 Task: Find connections with filter location Kawardha with filter topic #Advertisingandmarketingwith filter profile language English with filter current company BYJU'S with filter school IIMT Group of Colleges with filter industry Chemical Manufacturing with filter service category Product Marketing with filter keywords title Quality Control
Action: Mouse moved to (152, 225)
Screenshot: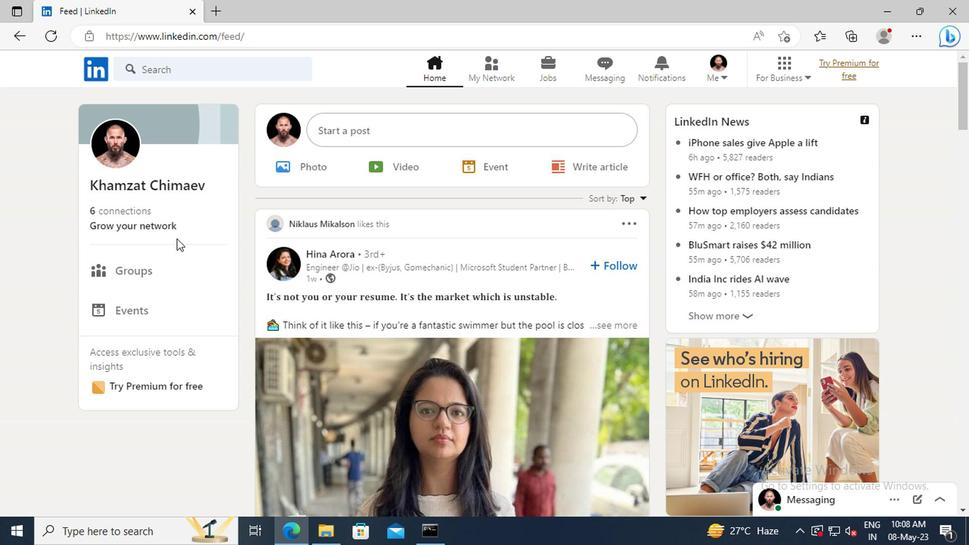 
Action: Mouse pressed left at (152, 225)
Screenshot: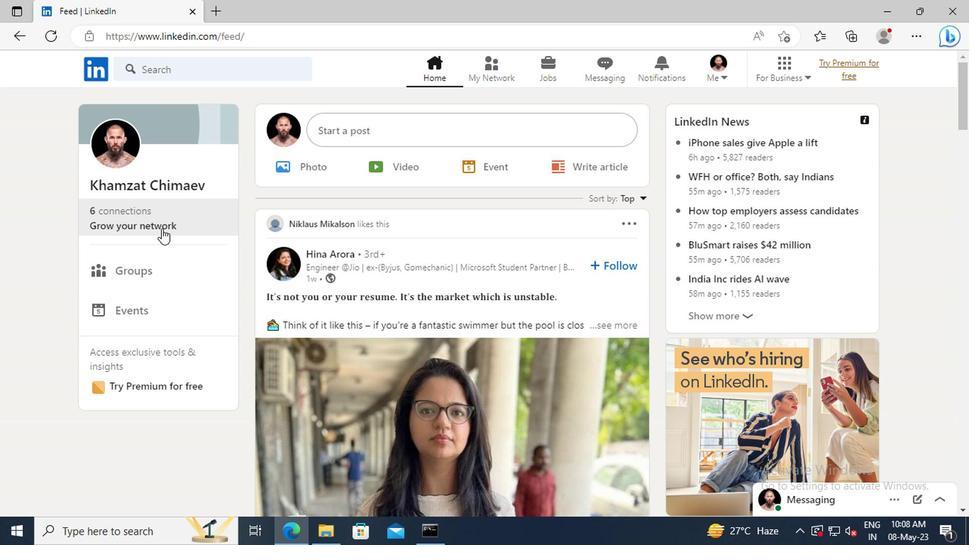 
Action: Mouse moved to (151, 152)
Screenshot: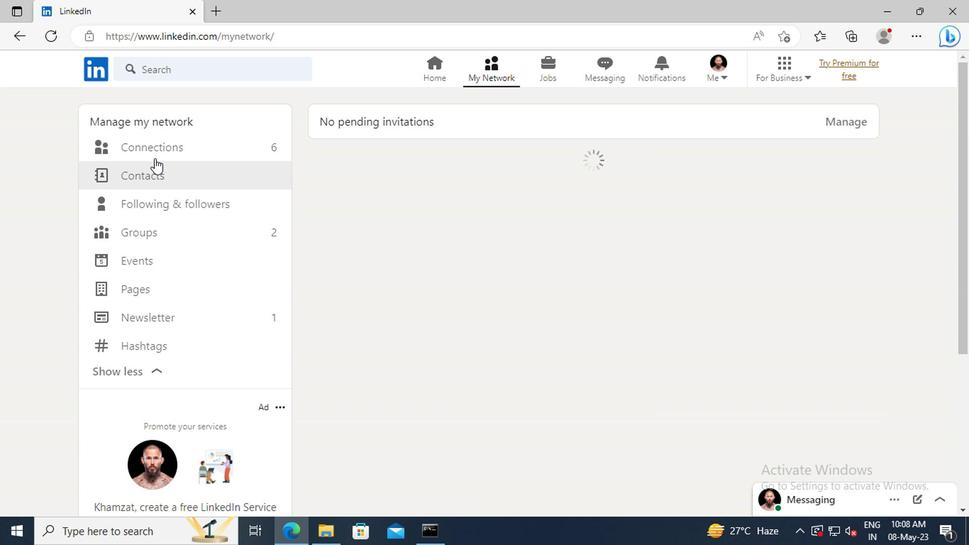 
Action: Mouse pressed left at (151, 152)
Screenshot: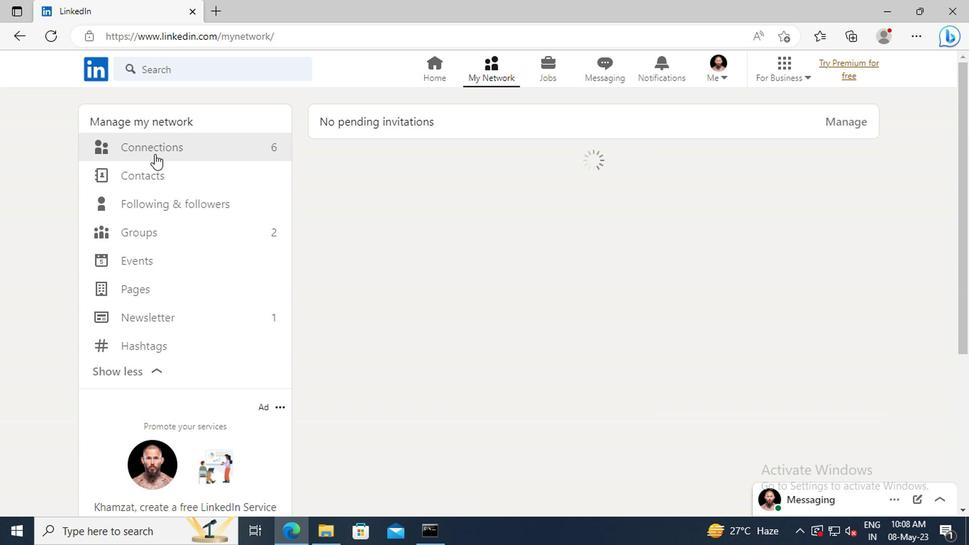 
Action: Mouse moved to (604, 155)
Screenshot: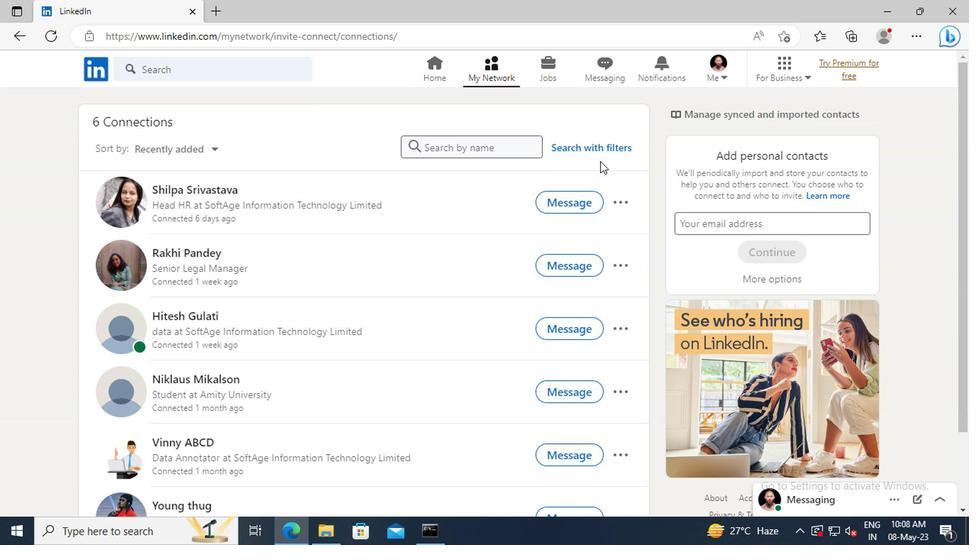 
Action: Mouse pressed left at (604, 155)
Screenshot: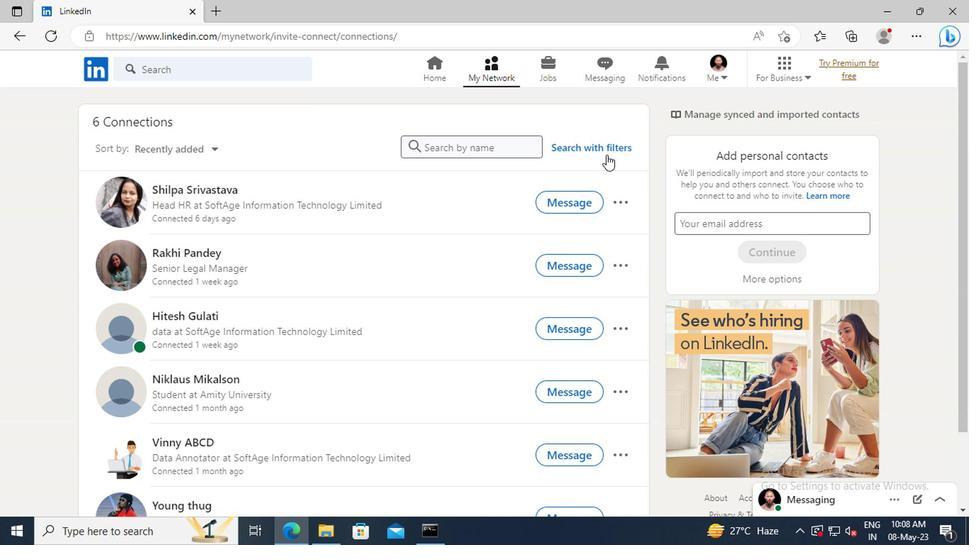 
Action: Mouse moved to (525, 109)
Screenshot: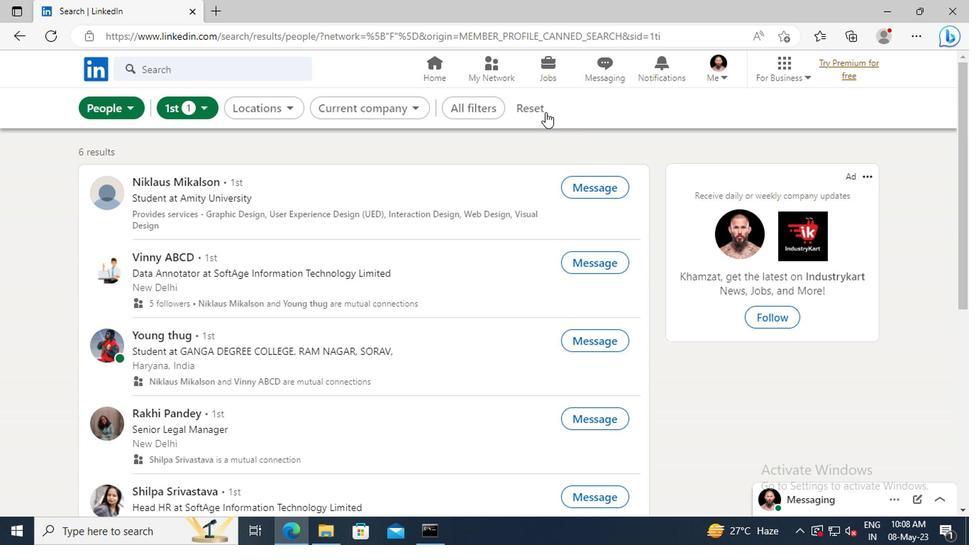 
Action: Mouse pressed left at (525, 109)
Screenshot: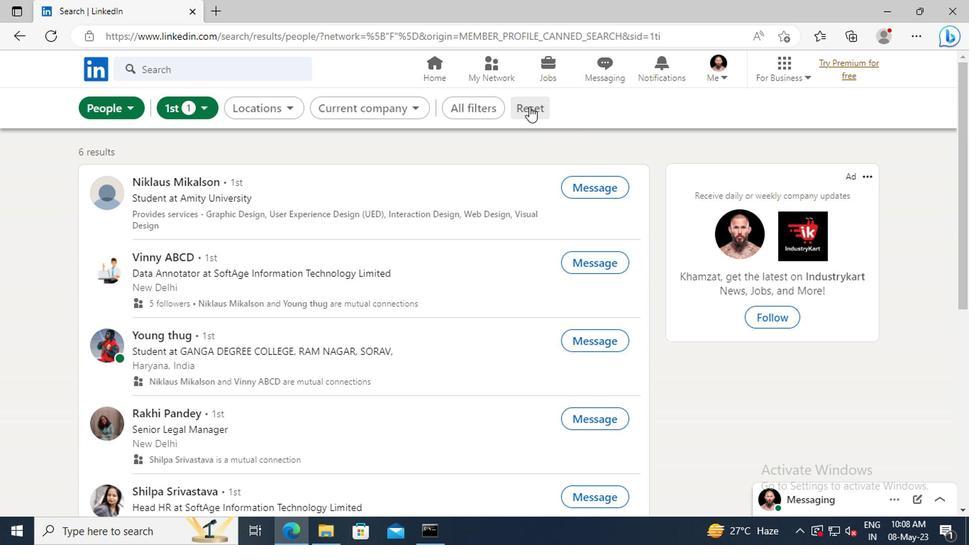 
Action: Mouse moved to (501, 109)
Screenshot: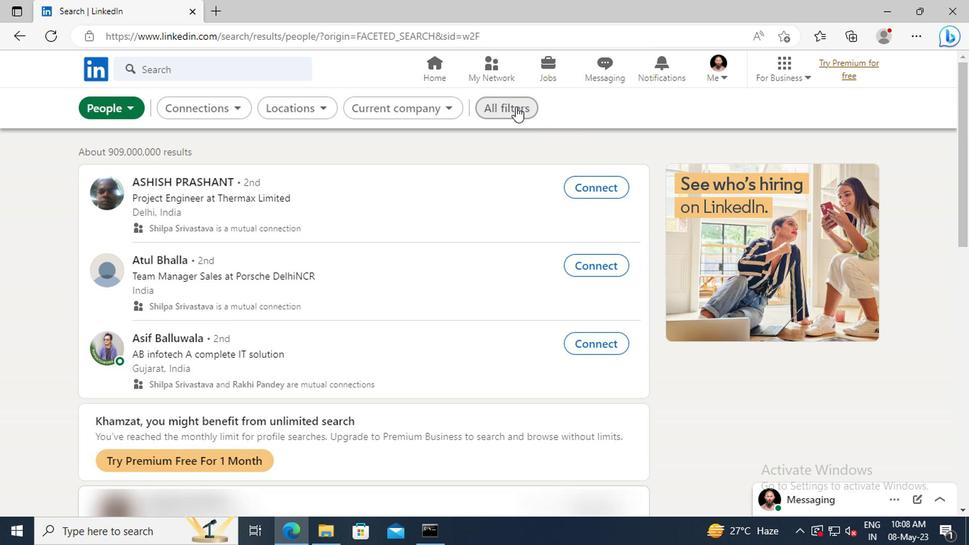 
Action: Mouse pressed left at (501, 109)
Screenshot: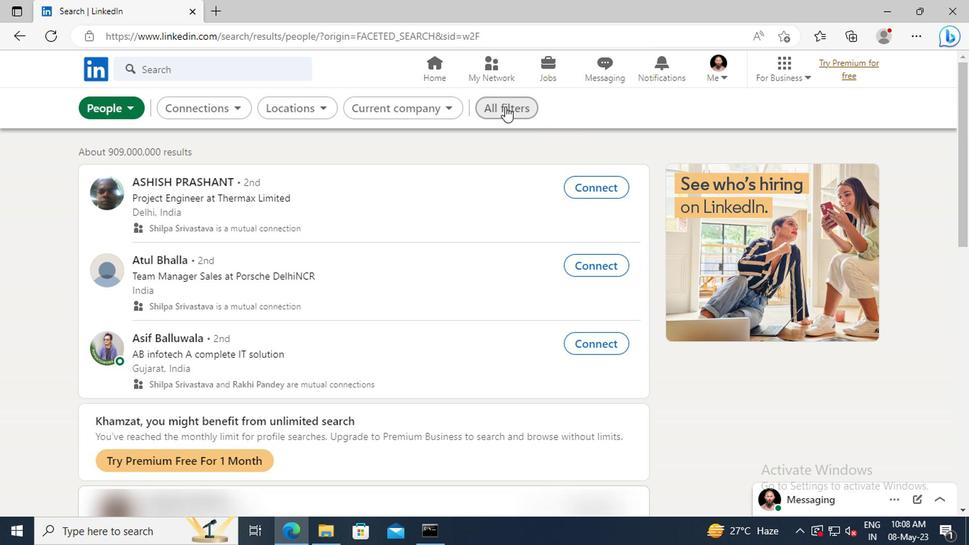 
Action: Mouse moved to (774, 251)
Screenshot: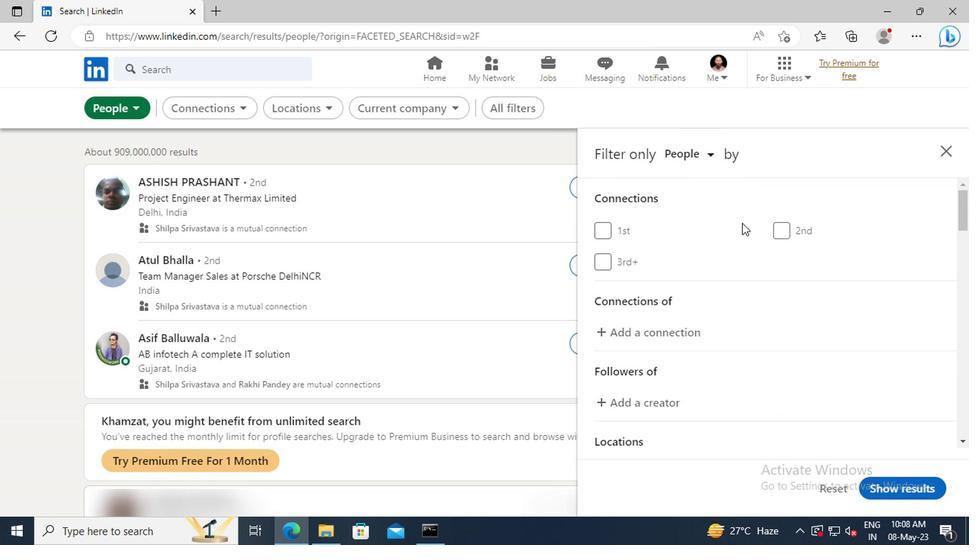 
Action: Mouse scrolled (774, 250) with delta (0, -1)
Screenshot: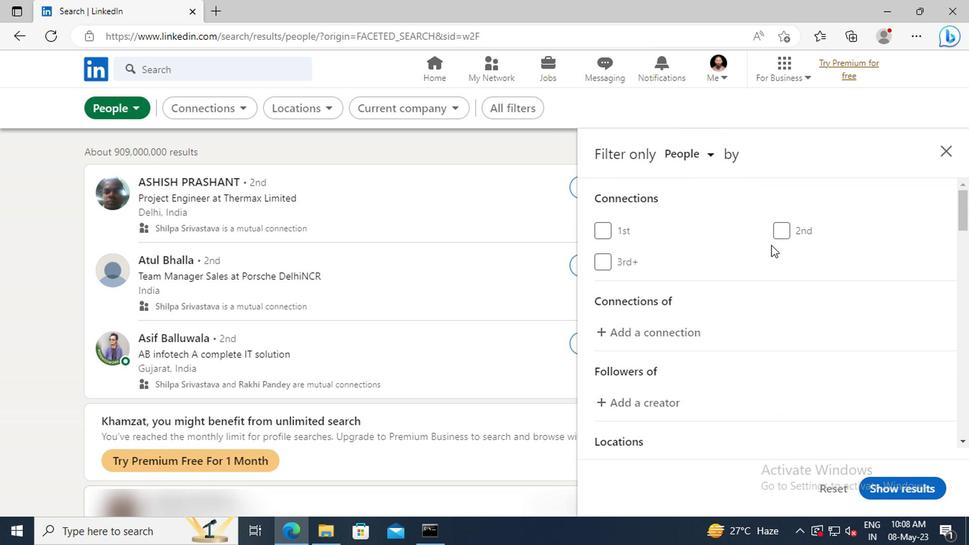 
Action: Mouse scrolled (774, 250) with delta (0, -1)
Screenshot: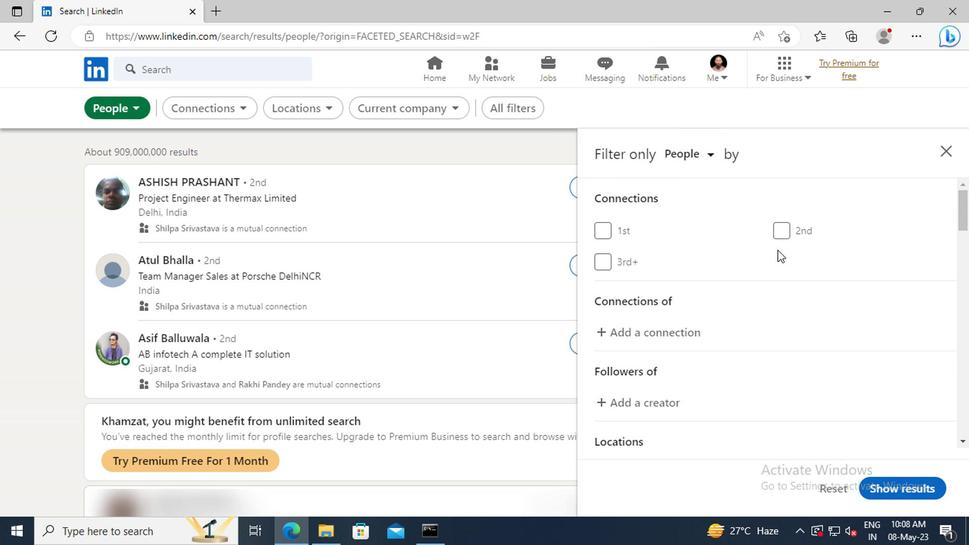 
Action: Mouse moved to (774, 252)
Screenshot: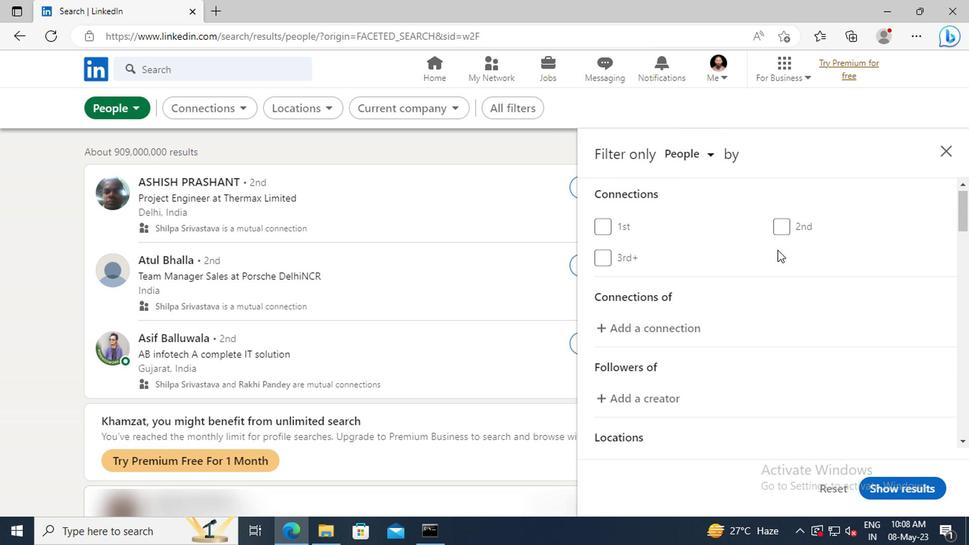 
Action: Mouse scrolled (774, 251) with delta (0, 0)
Screenshot: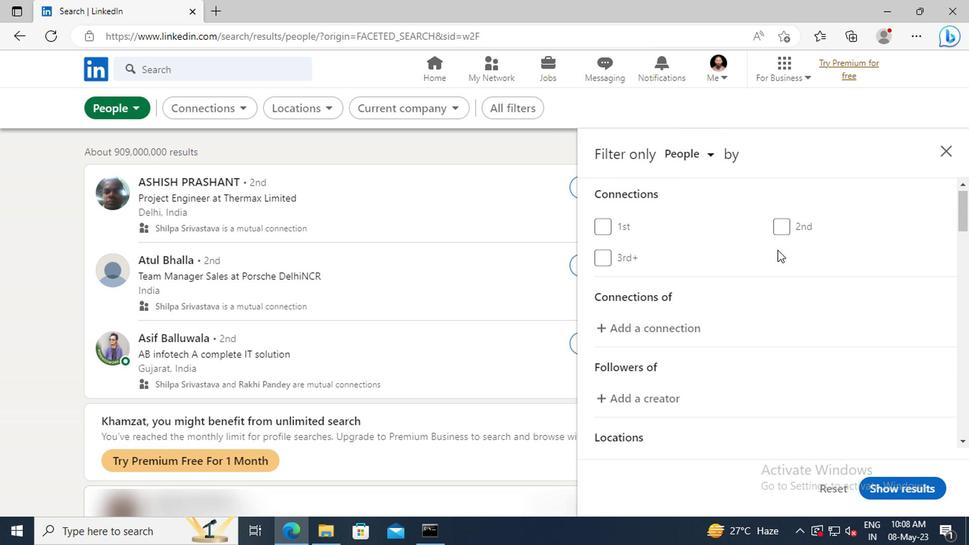 
Action: Mouse scrolled (774, 251) with delta (0, 0)
Screenshot: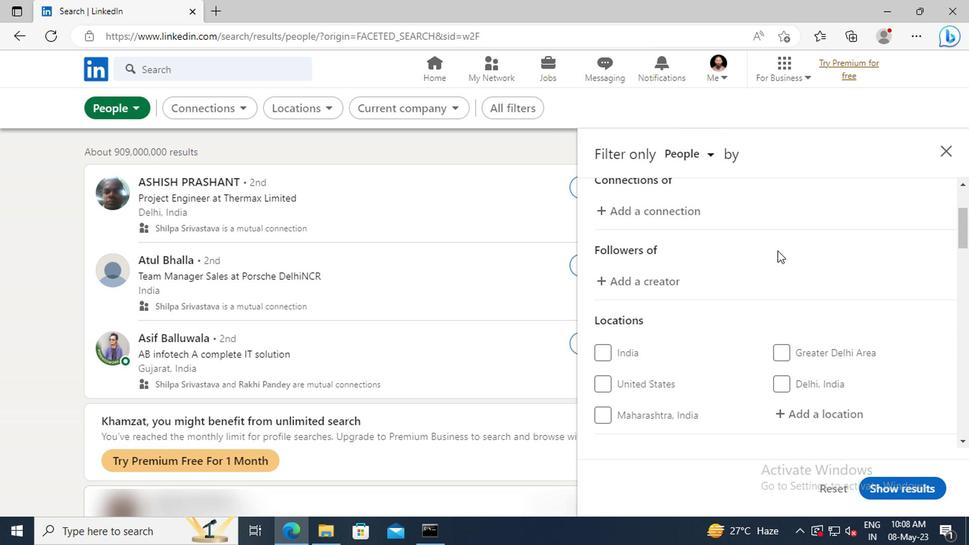 
Action: Mouse scrolled (774, 251) with delta (0, 0)
Screenshot: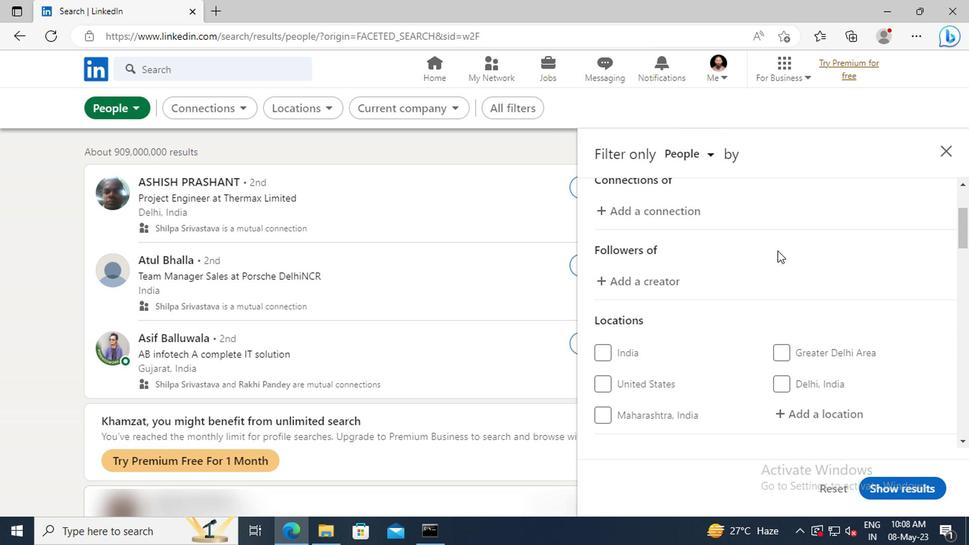 
Action: Mouse scrolled (774, 251) with delta (0, 0)
Screenshot: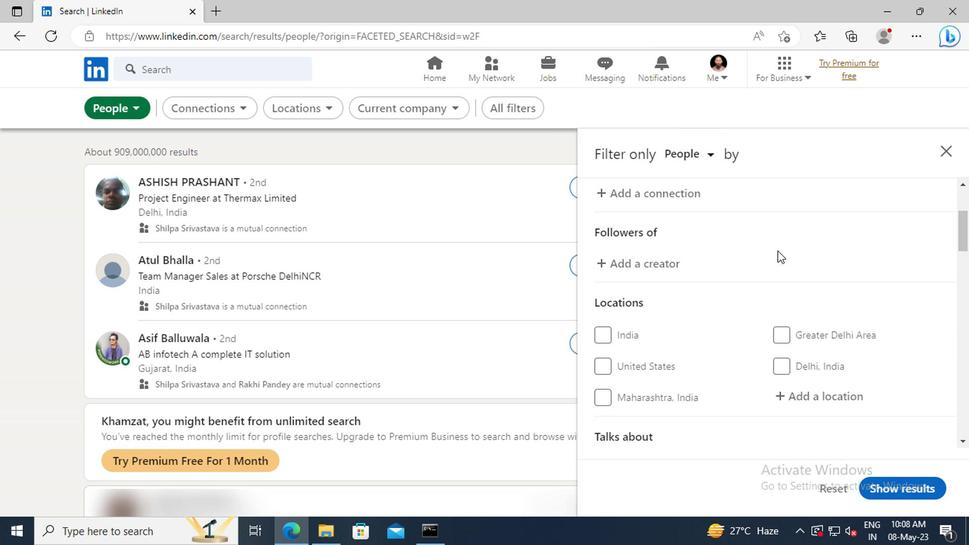 
Action: Mouse moved to (786, 294)
Screenshot: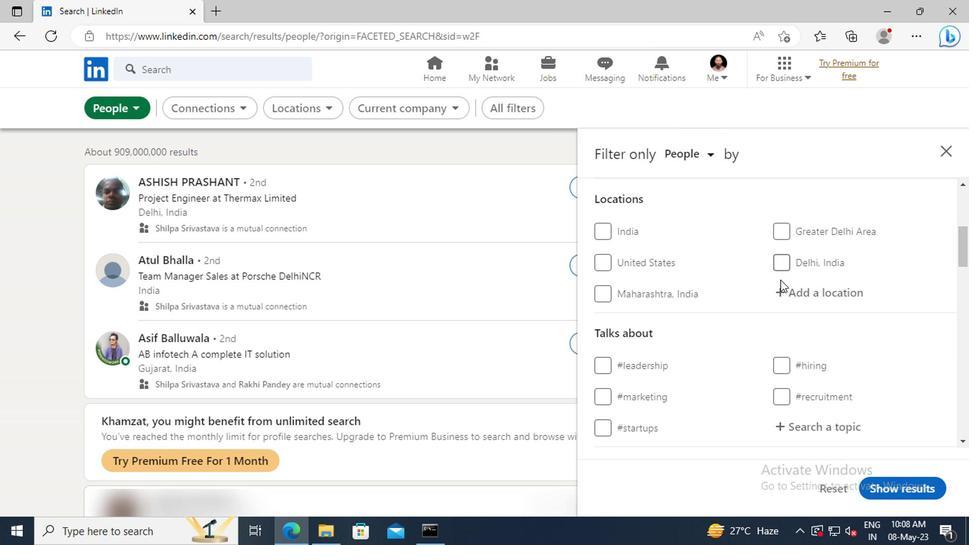 
Action: Mouse pressed left at (786, 294)
Screenshot: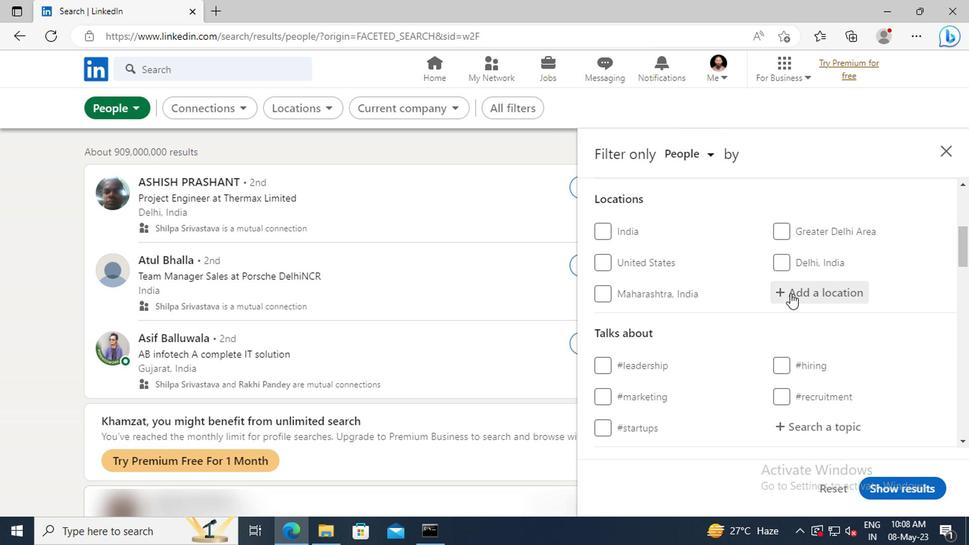 
Action: Key pressed <Key.shift>KAWARDHA
Screenshot: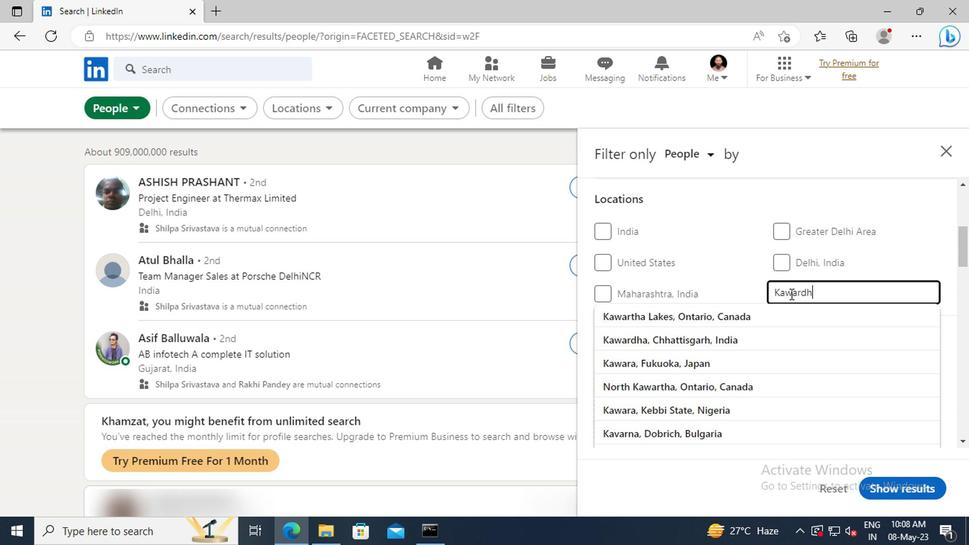 
Action: Mouse moved to (793, 311)
Screenshot: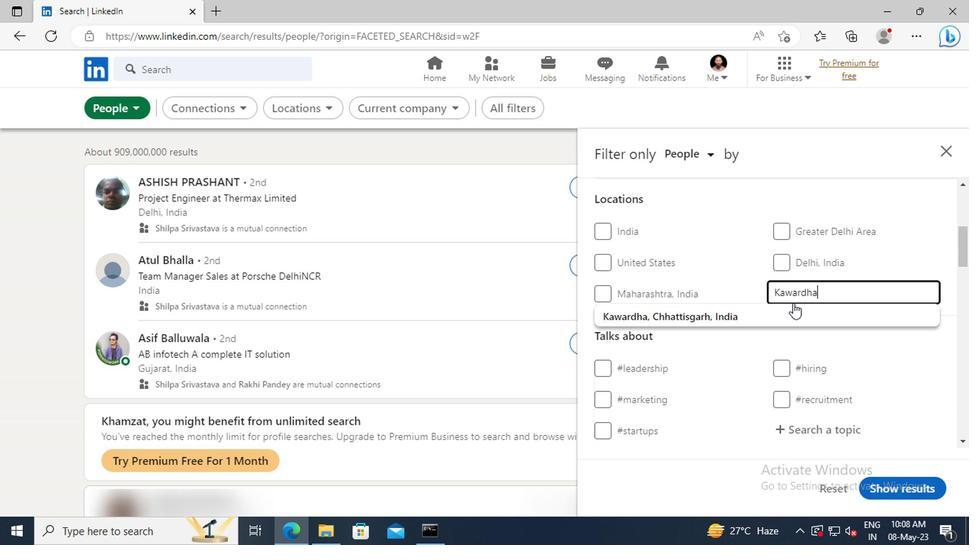 
Action: Mouse pressed left at (793, 311)
Screenshot: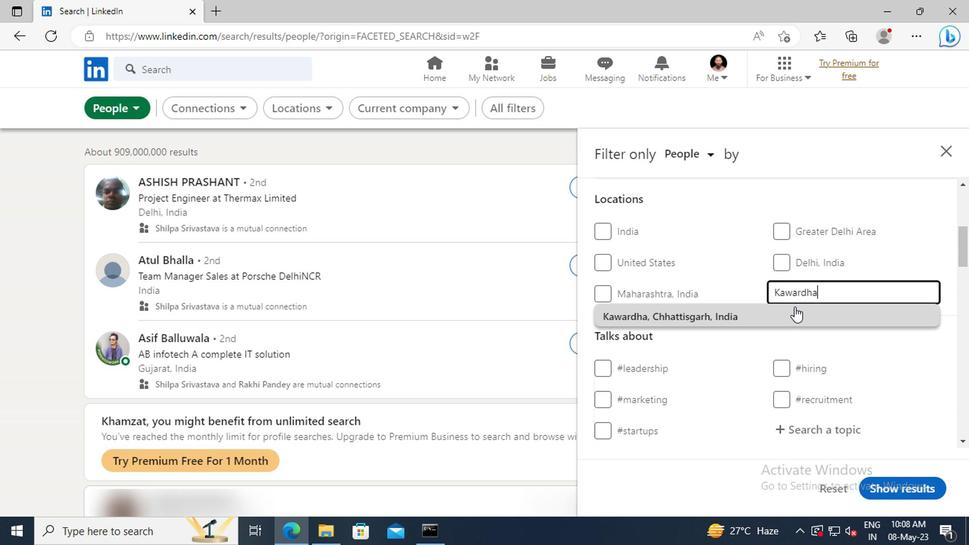 
Action: Mouse scrolled (793, 311) with delta (0, 0)
Screenshot: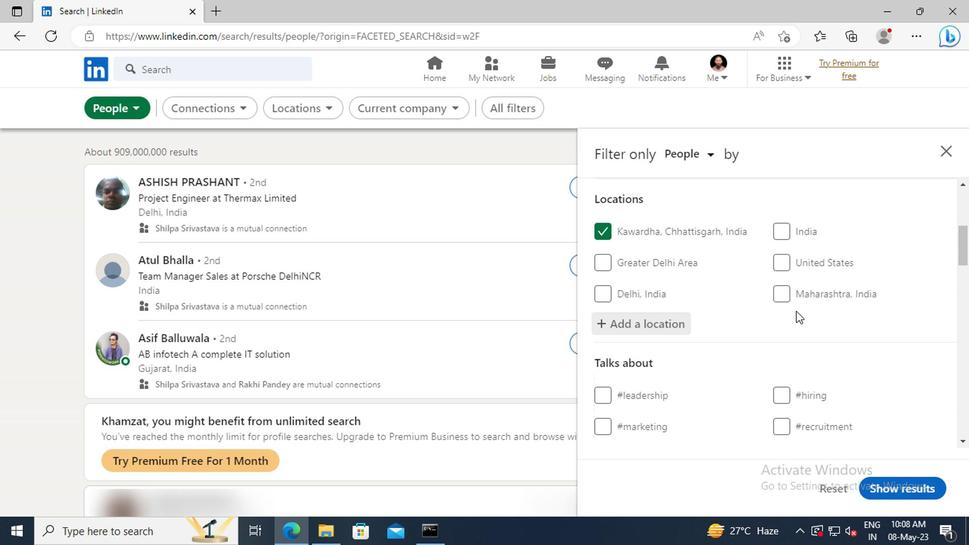 
Action: Mouse moved to (793, 312)
Screenshot: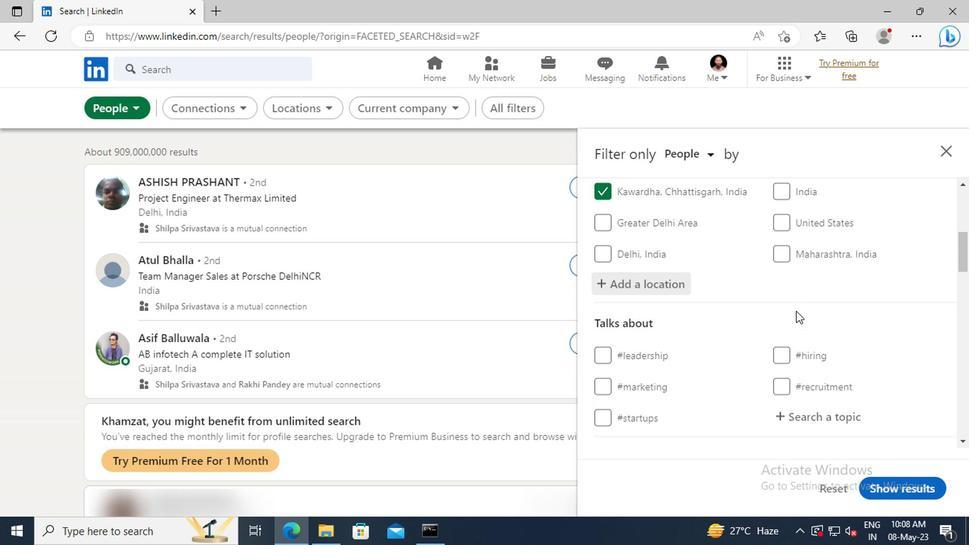 
Action: Mouse scrolled (793, 311) with delta (0, -1)
Screenshot: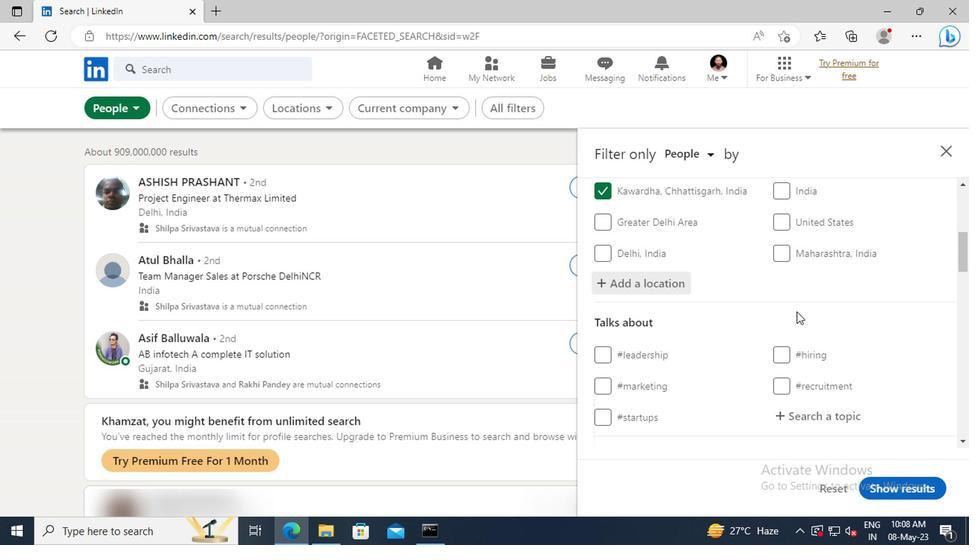 
Action: Mouse scrolled (793, 311) with delta (0, -1)
Screenshot: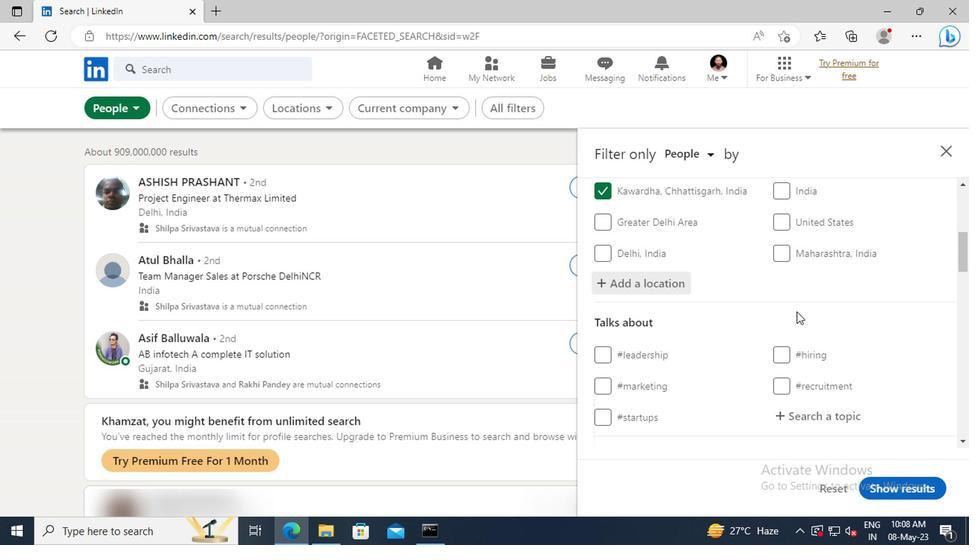 
Action: Mouse moved to (800, 334)
Screenshot: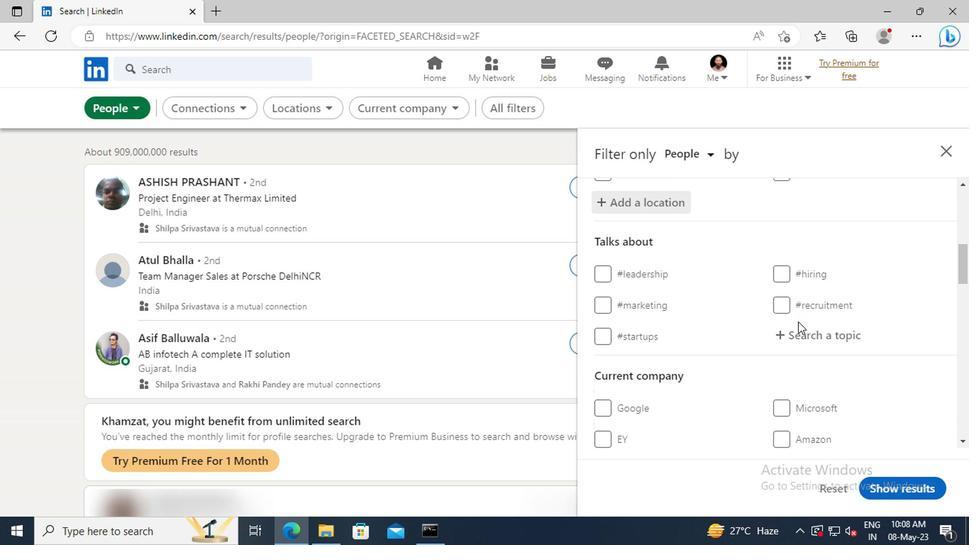 
Action: Mouse pressed left at (800, 334)
Screenshot: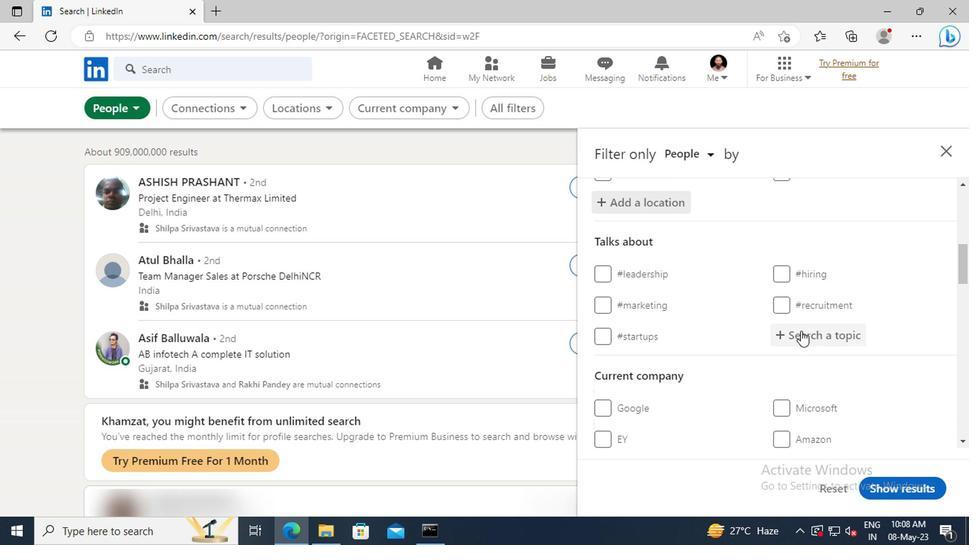 
Action: Key pressed <Key.shift>AD
Screenshot: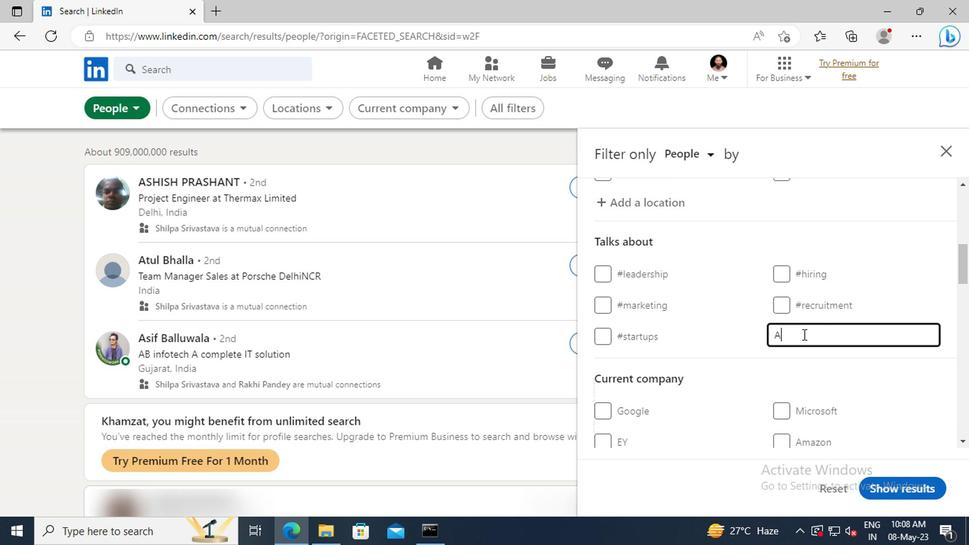 
Action: Mouse moved to (799, 336)
Screenshot: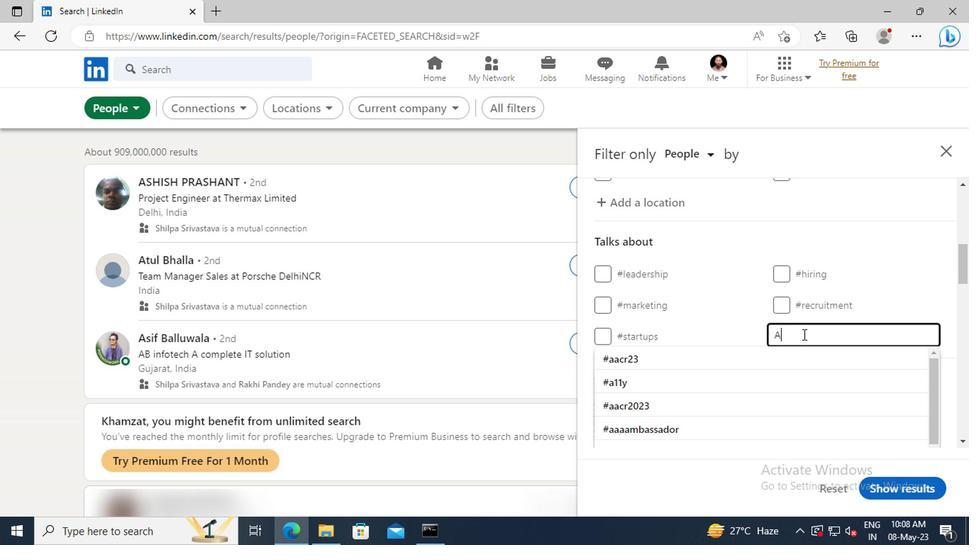 
Action: Key pressed VERTISINGAND
Screenshot: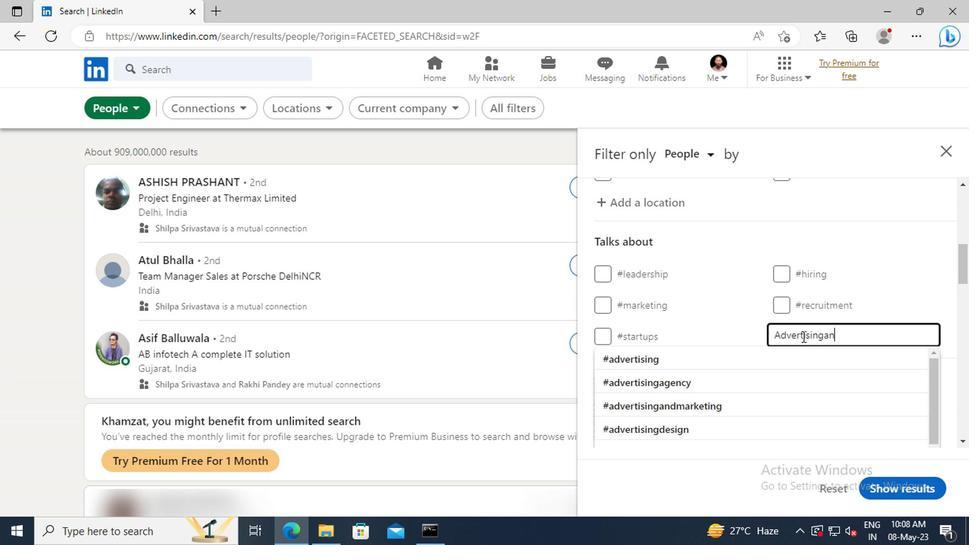 
Action: Mouse moved to (796, 359)
Screenshot: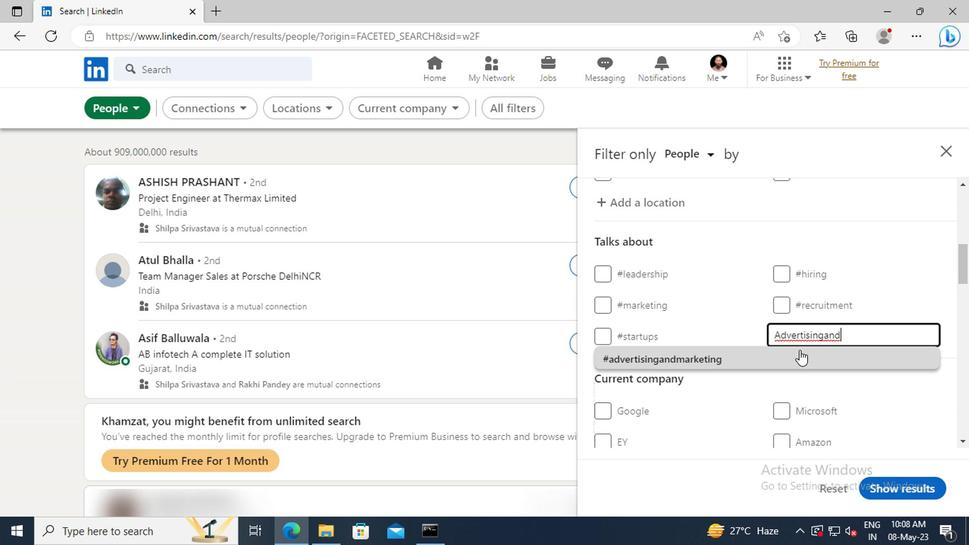 
Action: Mouse pressed left at (796, 359)
Screenshot: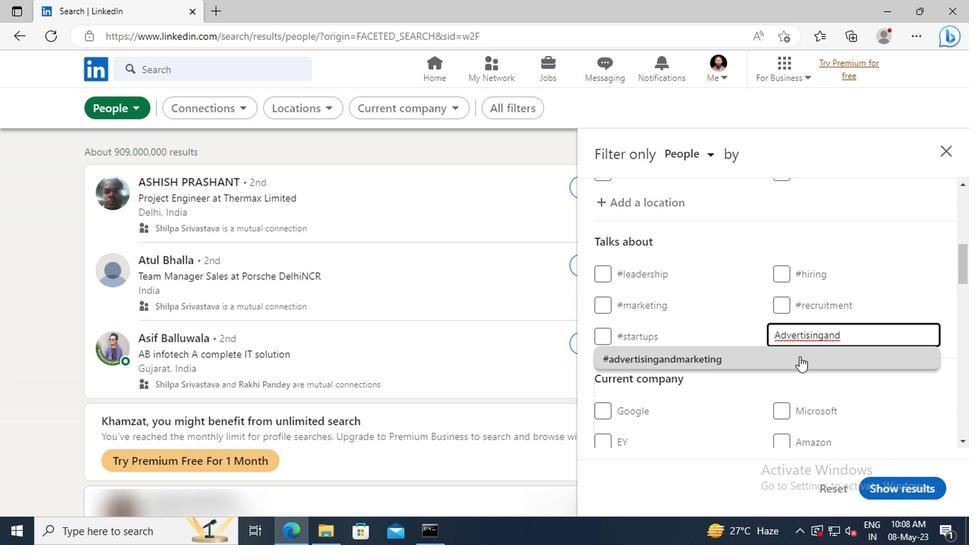 
Action: Mouse moved to (796, 359)
Screenshot: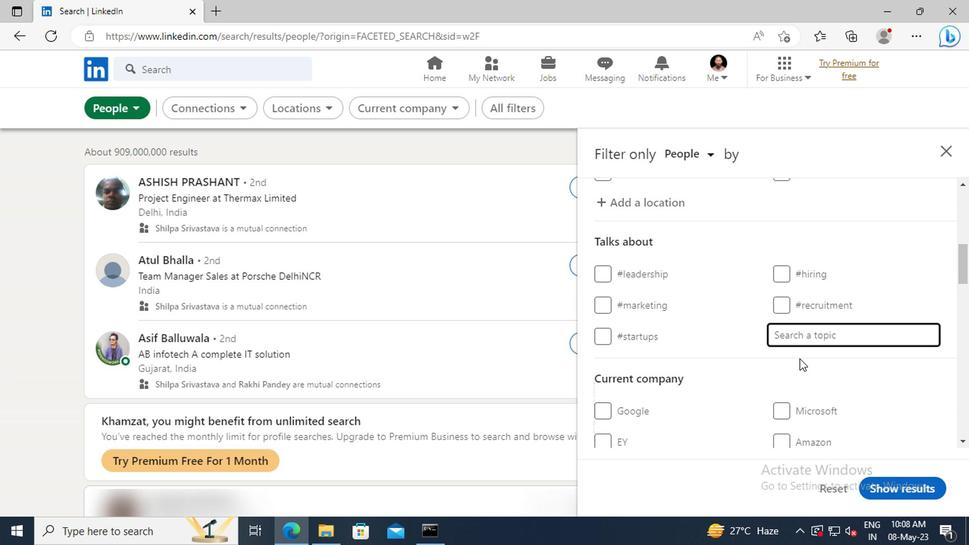 
Action: Mouse scrolled (796, 359) with delta (0, 0)
Screenshot: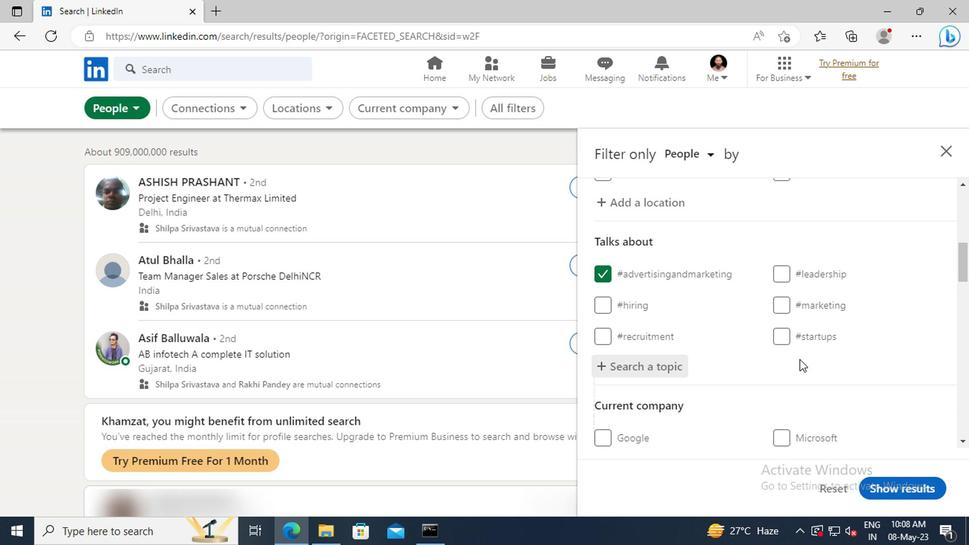 
Action: Mouse scrolled (796, 359) with delta (0, 0)
Screenshot: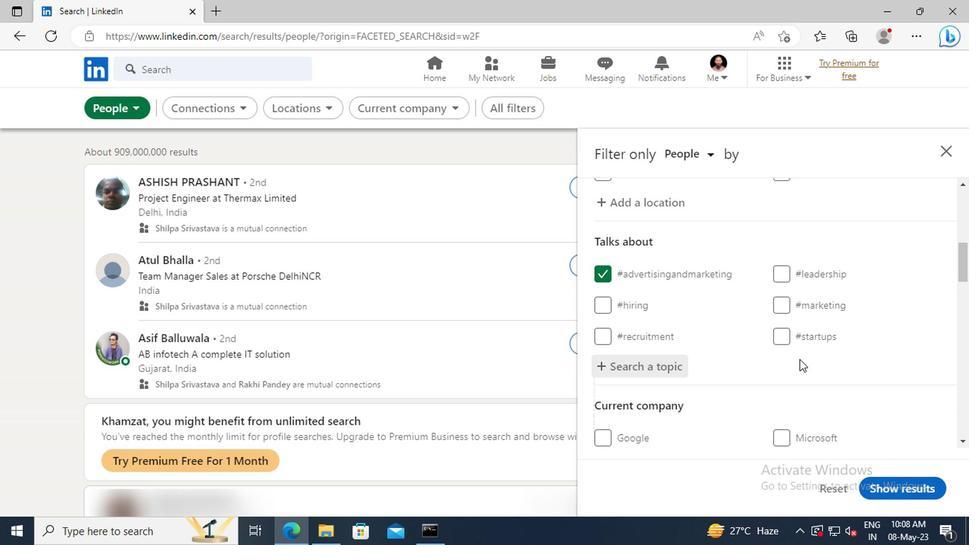 
Action: Mouse moved to (796, 359)
Screenshot: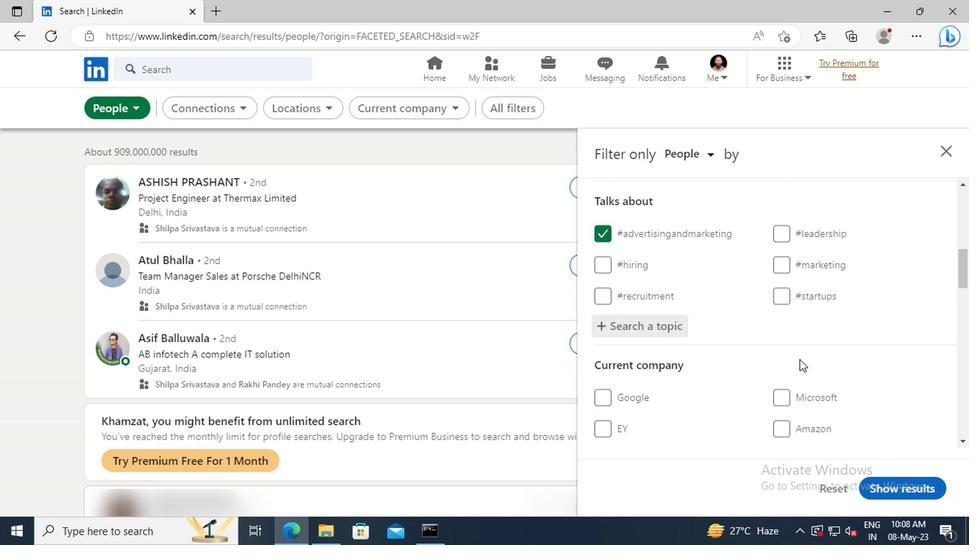 
Action: Mouse scrolled (796, 359) with delta (0, 0)
Screenshot: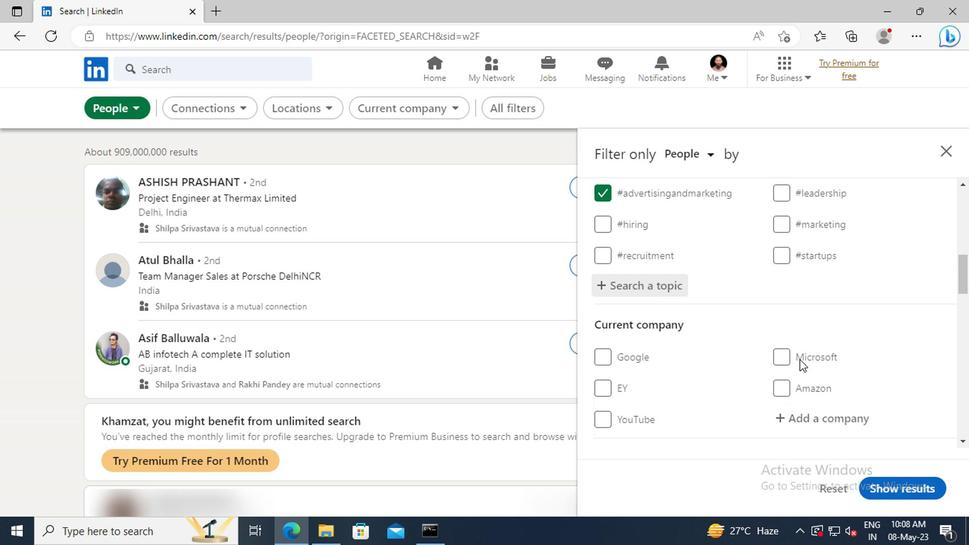 
Action: Mouse scrolled (796, 359) with delta (0, 0)
Screenshot: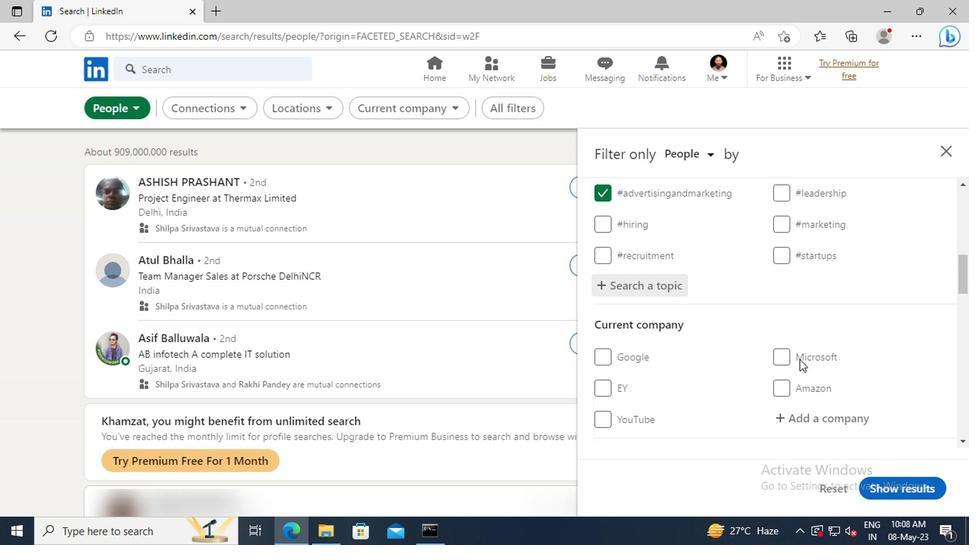 
Action: Mouse scrolled (796, 359) with delta (0, 0)
Screenshot: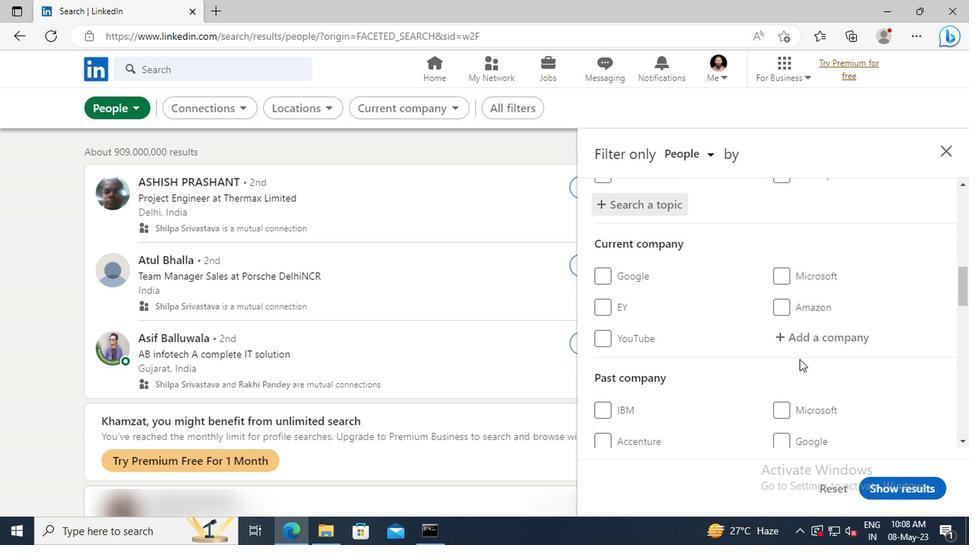 
Action: Mouse scrolled (796, 359) with delta (0, 0)
Screenshot: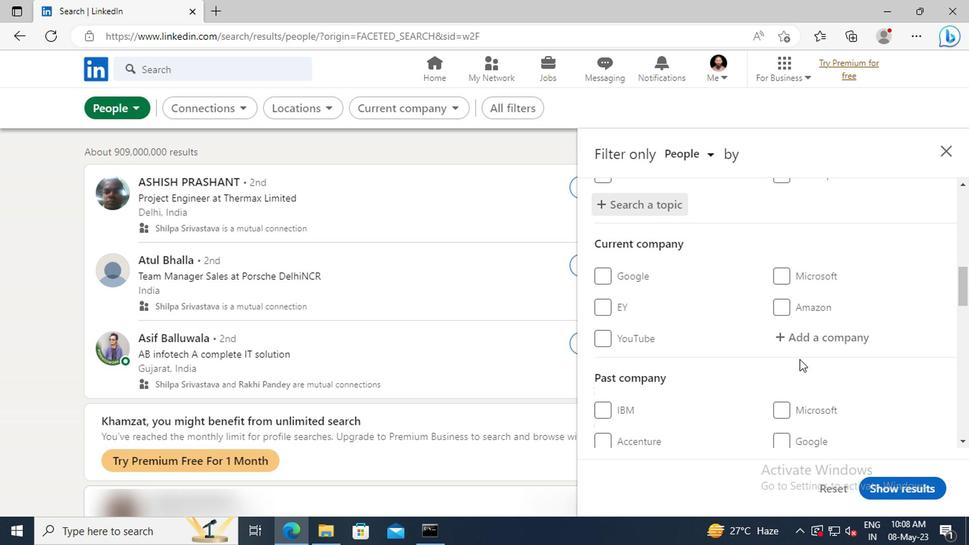 
Action: Mouse scrolled (796, 359) with delta (0, 0)
Screenshot: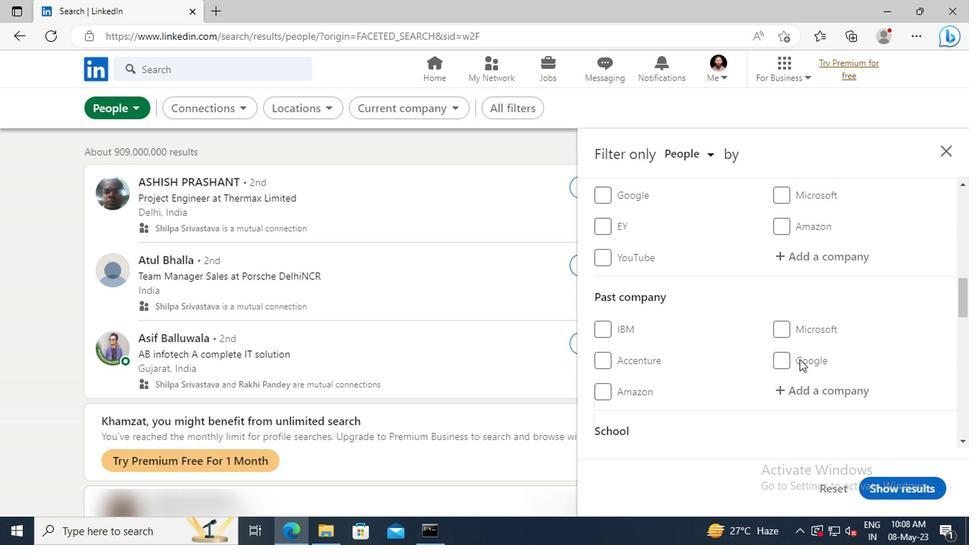 
Action: Mouse scrolled (796, 359) with delta (0, 0)
Screenshot: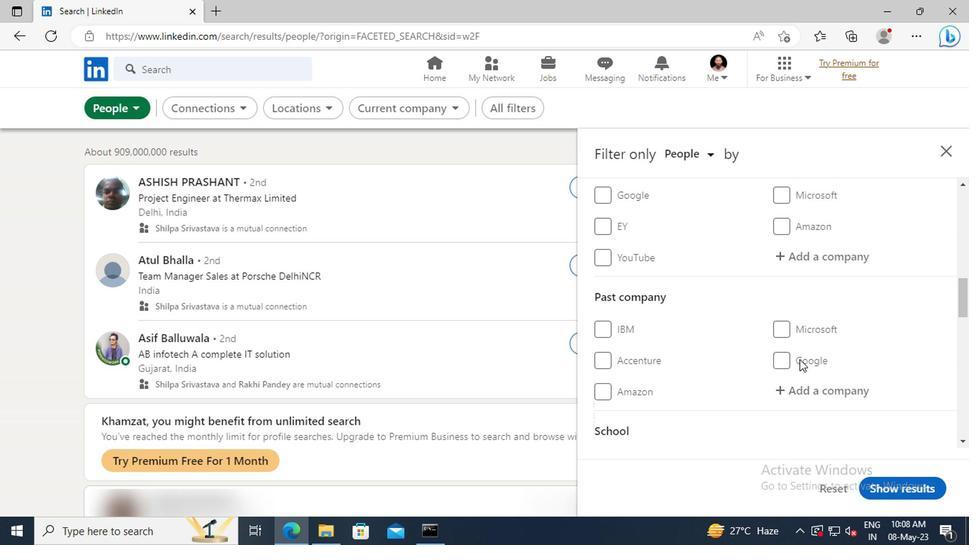 
Action: Mouse scrolled (796, 359) with delta (0, 0)
Screenshot: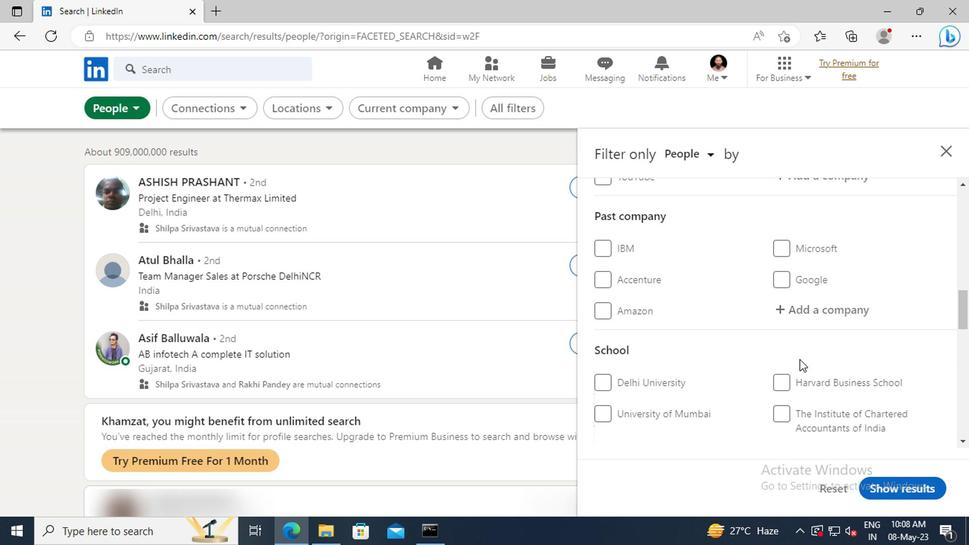 
Action: Mouse scrolled (796, 359) with delta (0, 0)
Screenshot: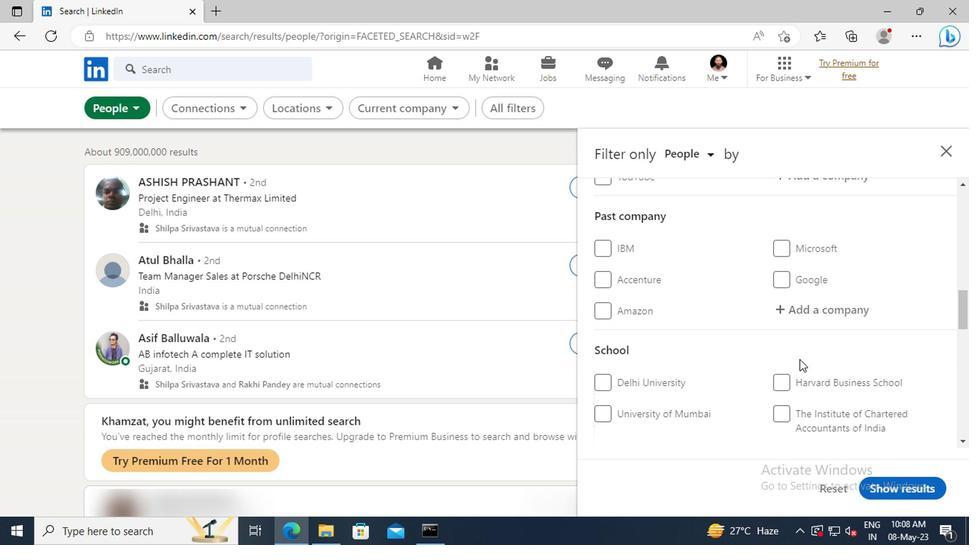 
Action: Mouse scrolled (796, 359) with delta (0, 0)
Screenshot: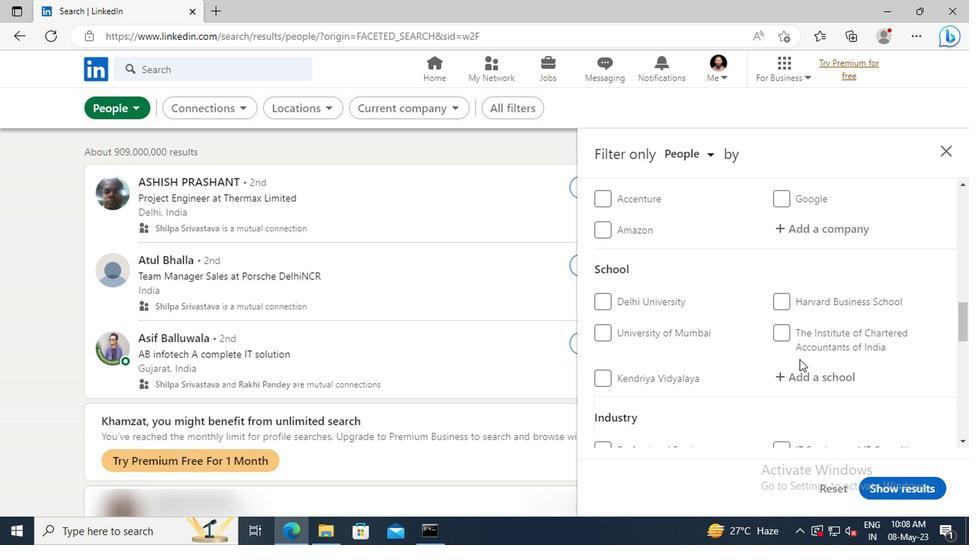
Action: Mouse scrolled (796, 359) with delta (0, 0)
Screenshot: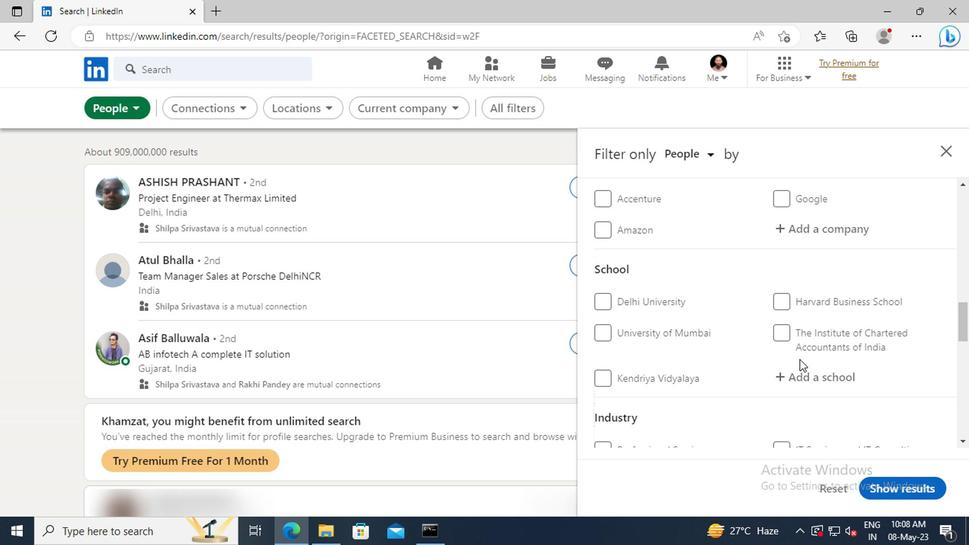 
Action: Mouse scrolled (796, 359) with delta (0, 0)
Screenshot: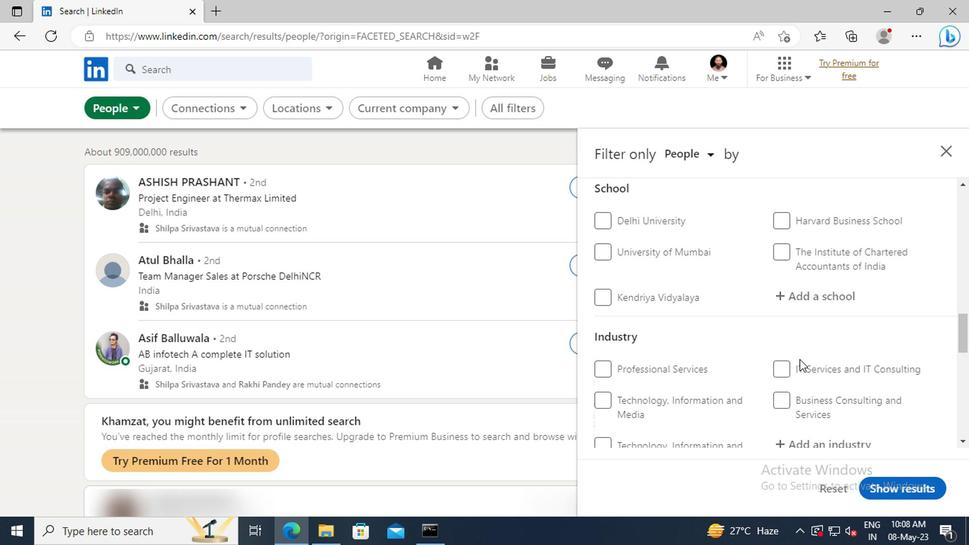 
Action: Mouse scrolled (796, 359) with delta (0, 0)
Screenshot: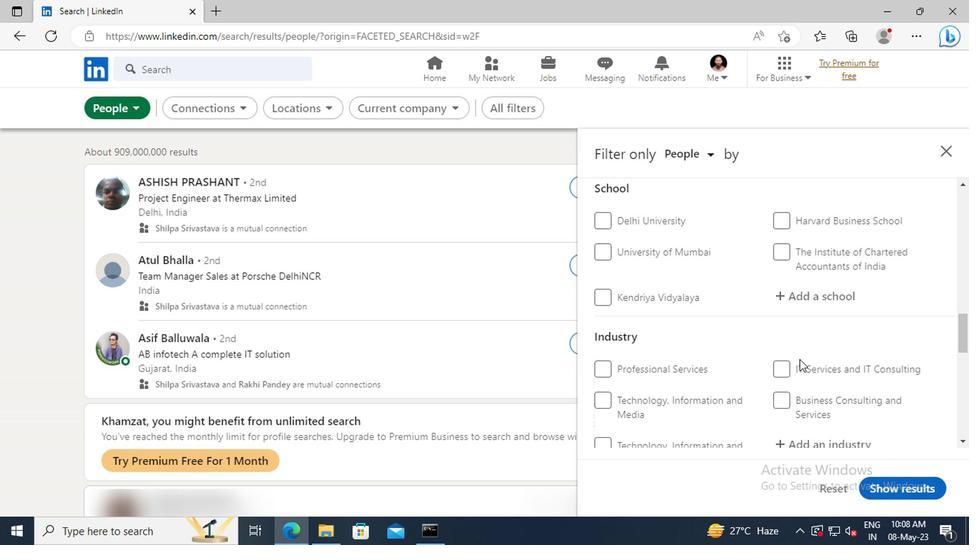 
Action: Mouse scrolled (796, 359) with delta (0, 0)
Screenshot: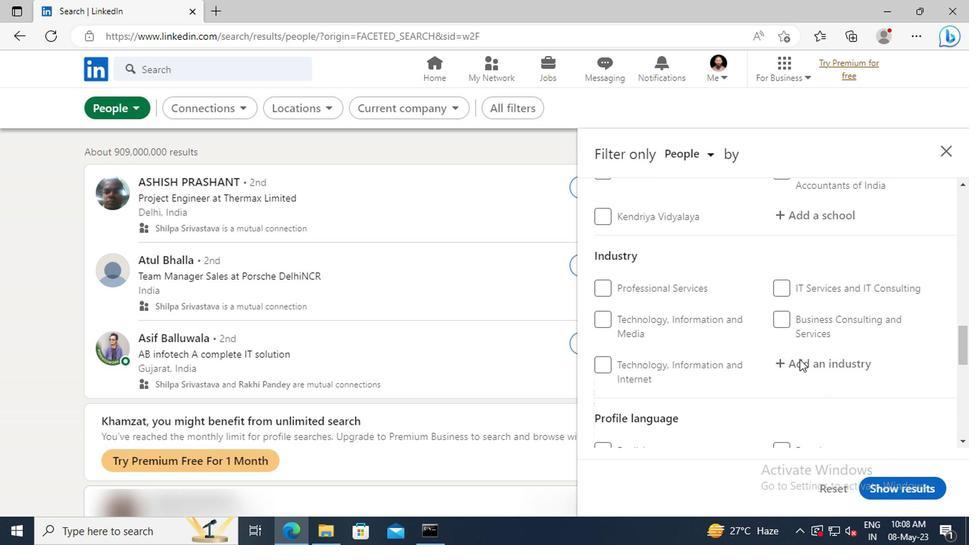 
Action: Mouse scrolled (796, 359) with delta (0, 0)
Screenshot: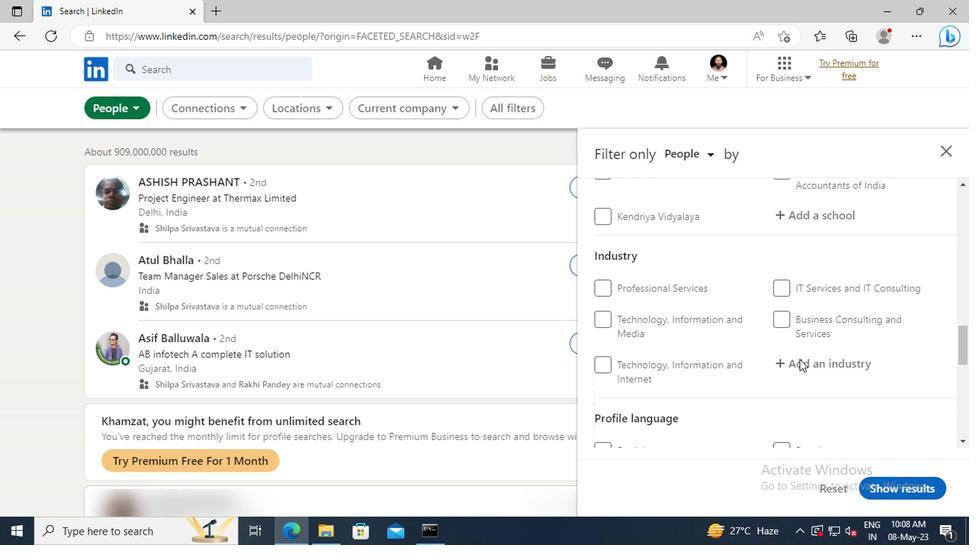 
Action: Mouse moved to (600, 371)
Screenshot: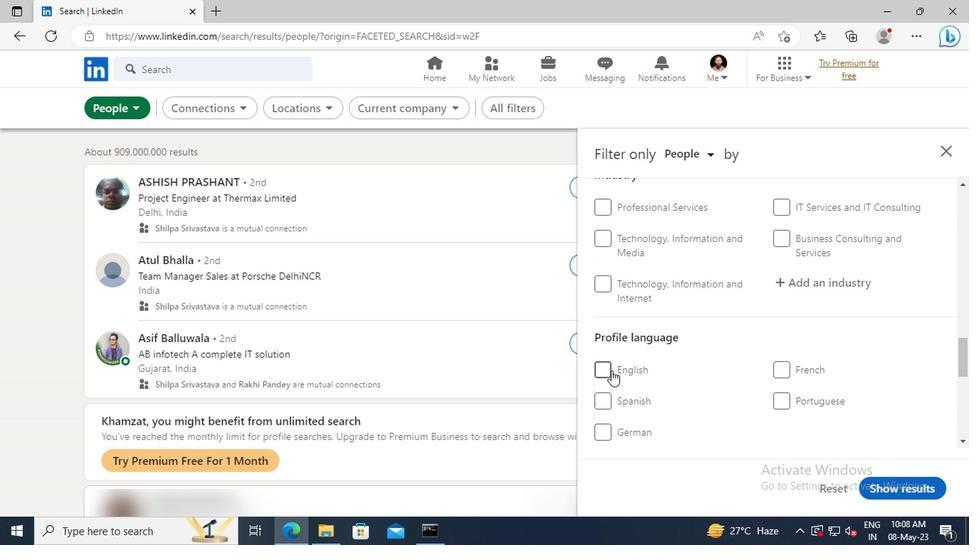 
Action: Mouse pressed left at (600, 371)
Screenshot: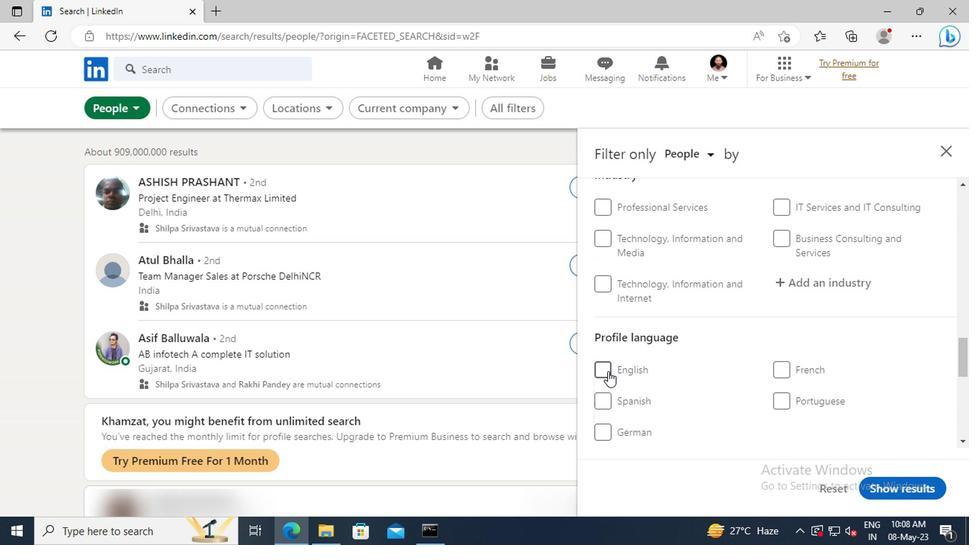 
Action: Mouse moved to (777, 332)
Screenshot: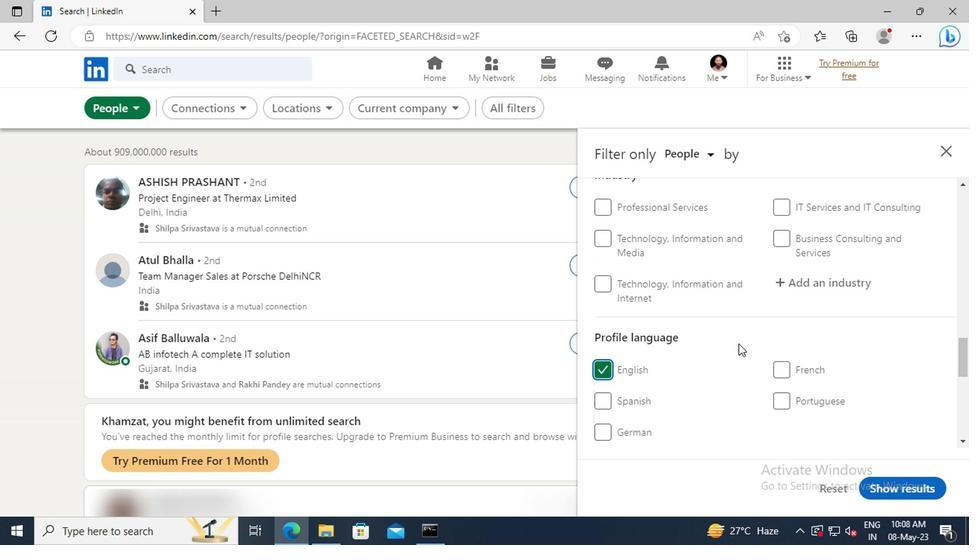 
Action: Mouse scrolled (777, 332) with delta (0, 0)
Screenshot: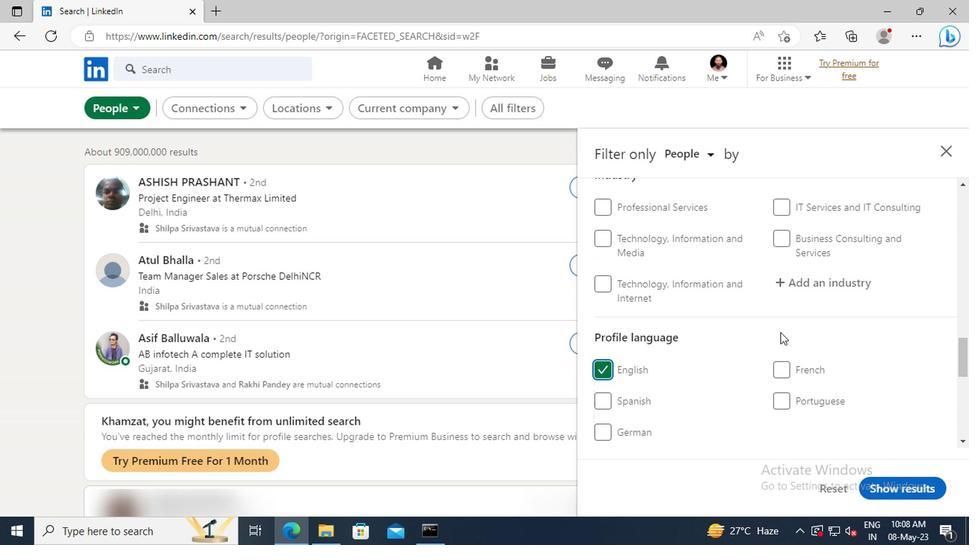 
Action: Mouse scrolled (777, 332) with delta (0, 0)
Screenshot: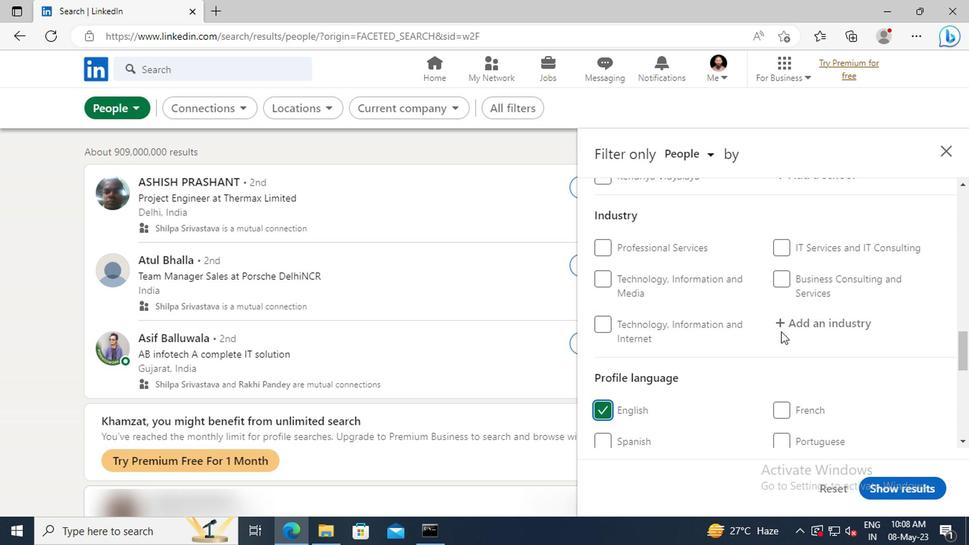 
Action: Mouse scrolled (777, 332) with delta (0, 0)
Screenshot: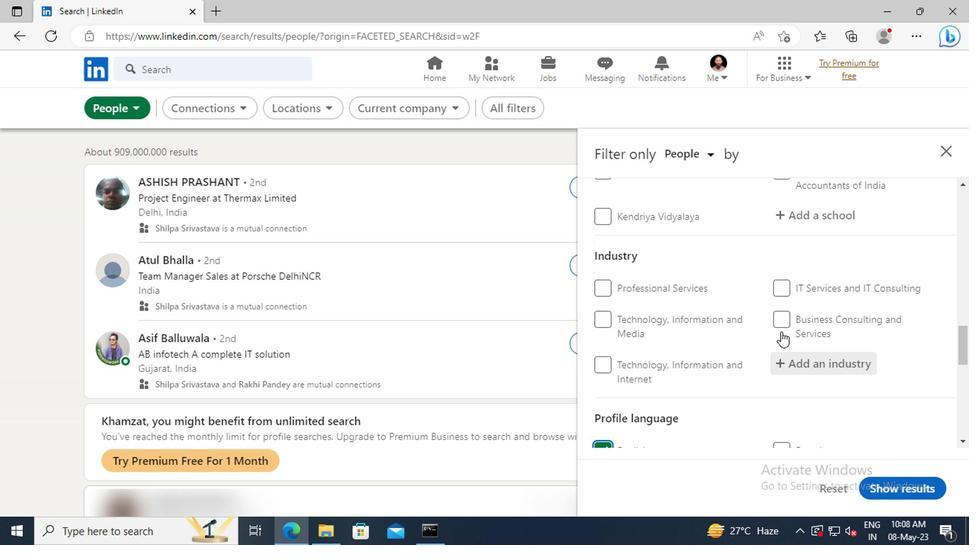 
Action: Mouse scrolled (777, 332) with delta (0, 0)
Screenshot: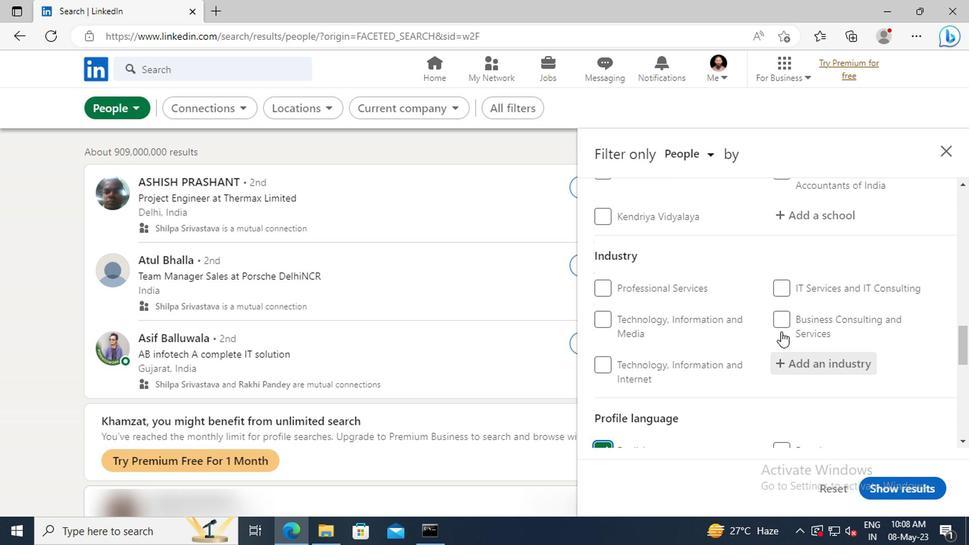 
Action: Mouse scrolled (777, 332) with delta (0, 0)
Screenshot: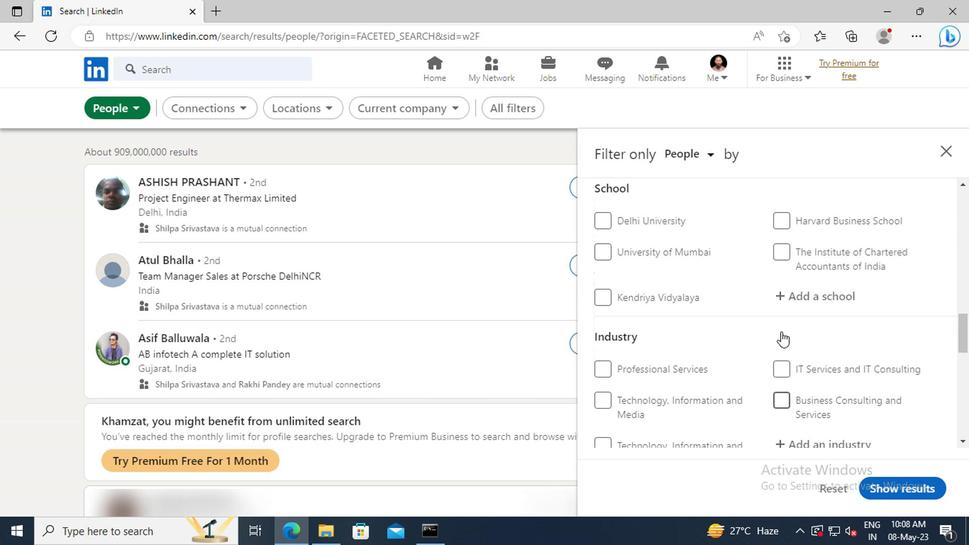 
Action: Mouse scrolled (777, 332) with delta (0, 0)
Screenshot: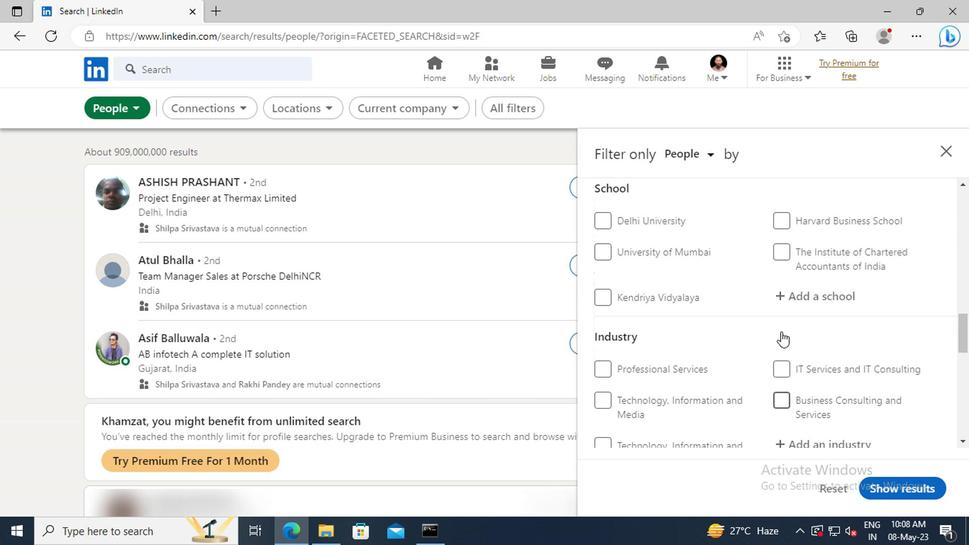 
Action: Mouse scrolled (777, 332) with delta (0, 0)
Screenshot: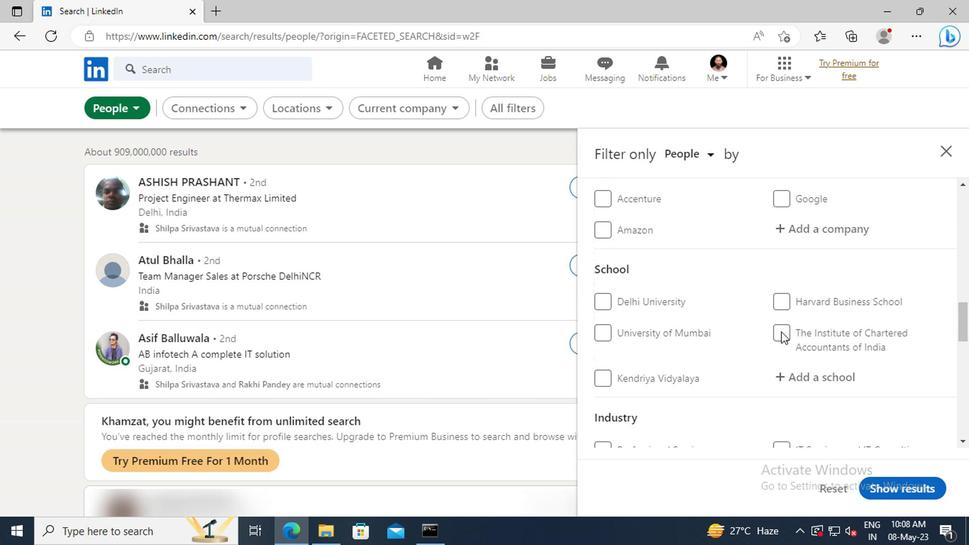 
Action: Mouse scrolled (777, 332) with delta (0, 0)
Screenshot: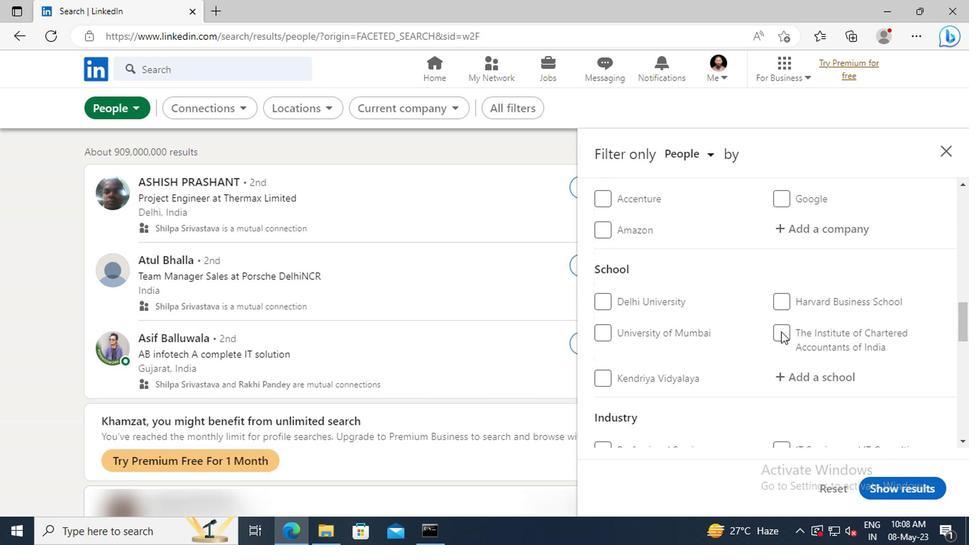 
Action: Mouse scrolled (777, 332) with delta (0, 0)
Screenshot: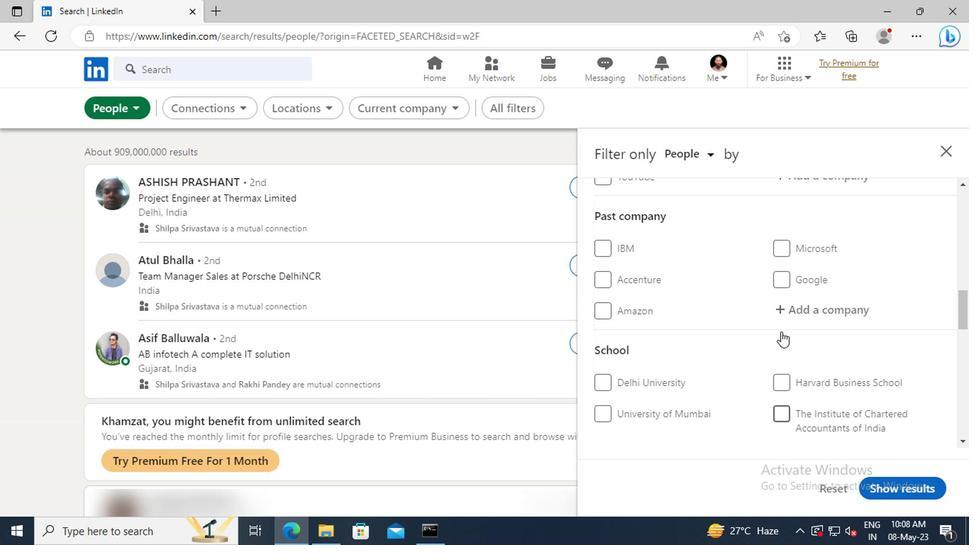 
Action: Mouse scrolled (777, 332) with delta (0, 0)
Screenshot: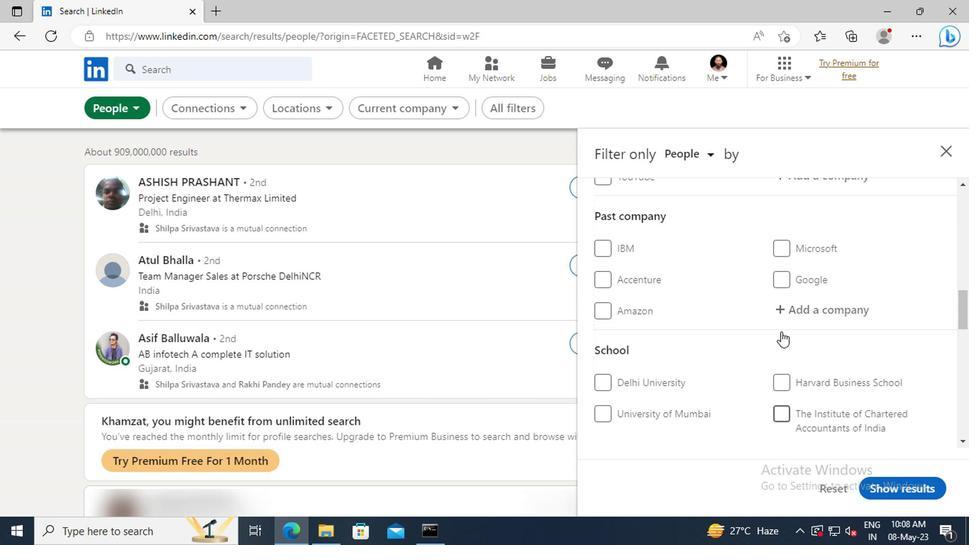 
Action: Mouse scrolled (777, 332) with delta (0, 0)
Screenshot: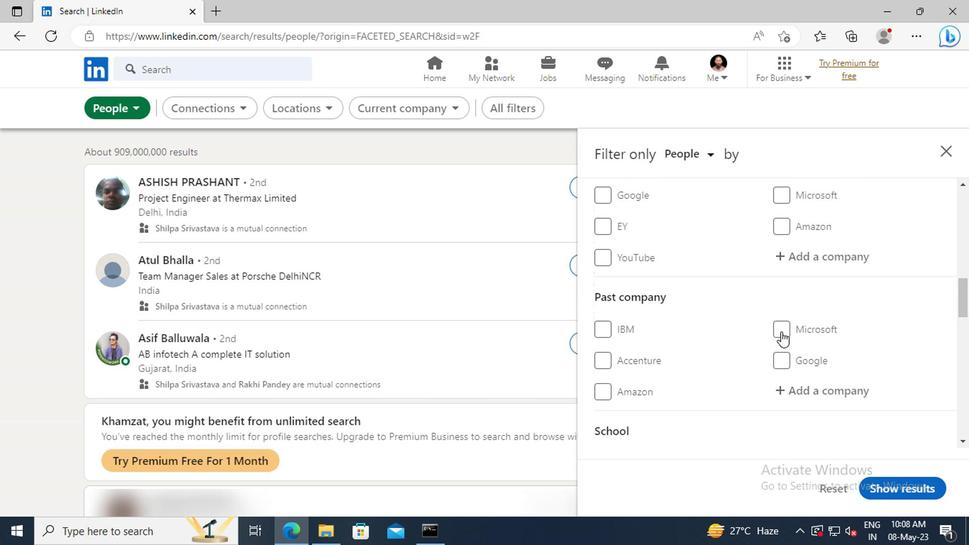 
Action: Mouse moved to (789, 302)
Screenshot: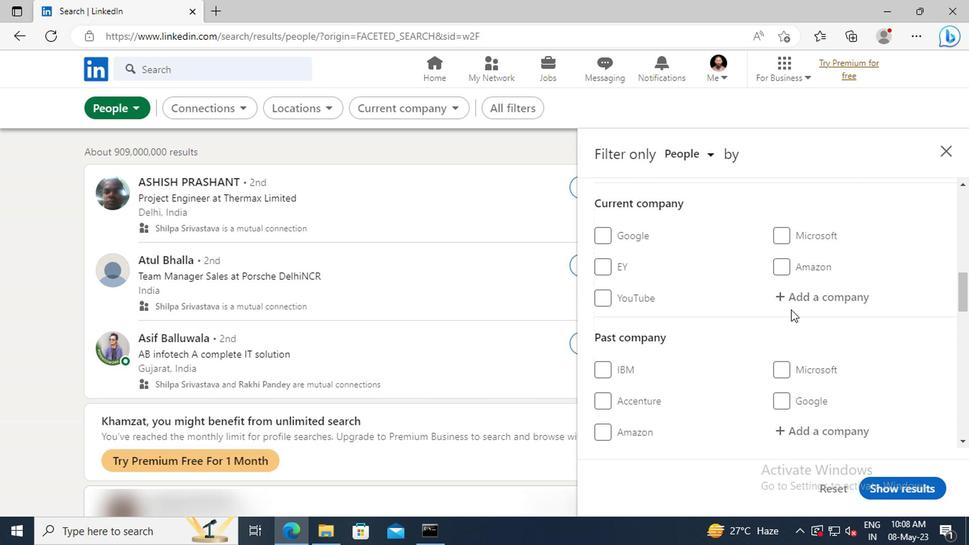
Action: Mouse pressed left at (789, 302)
Screenshot: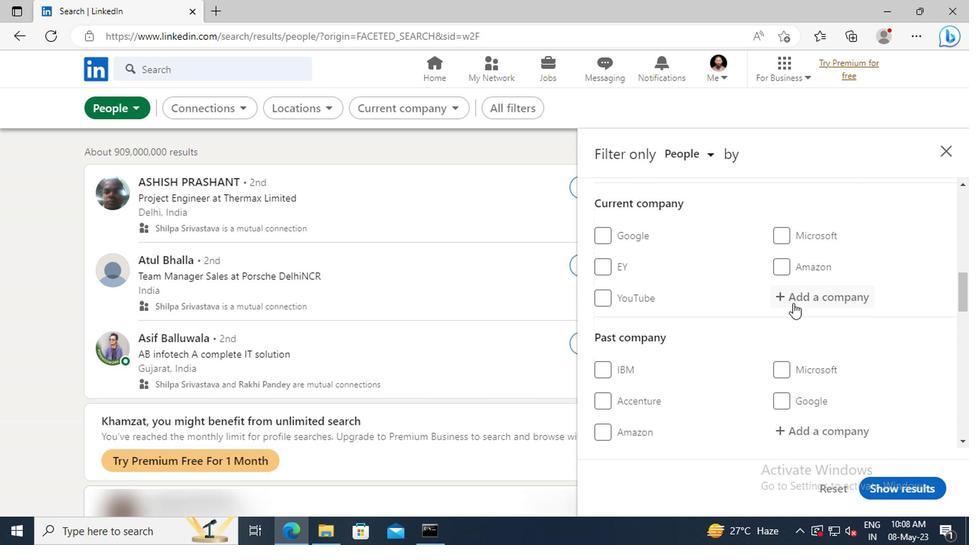 
Action: Key pressed <Key.shift>BYJU'<Key.shift>S
Screenshot: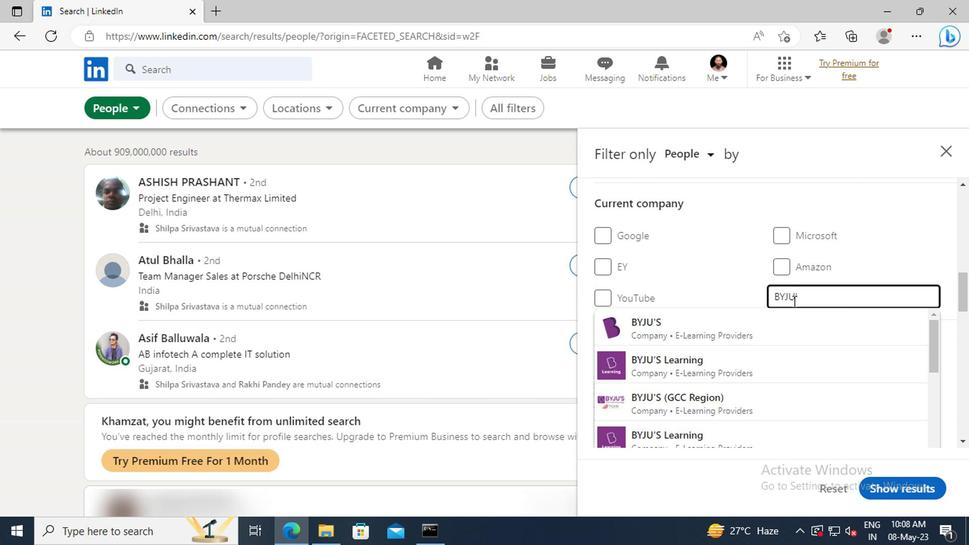 
Action: Mouse moved to (789, 316)
Screenshot: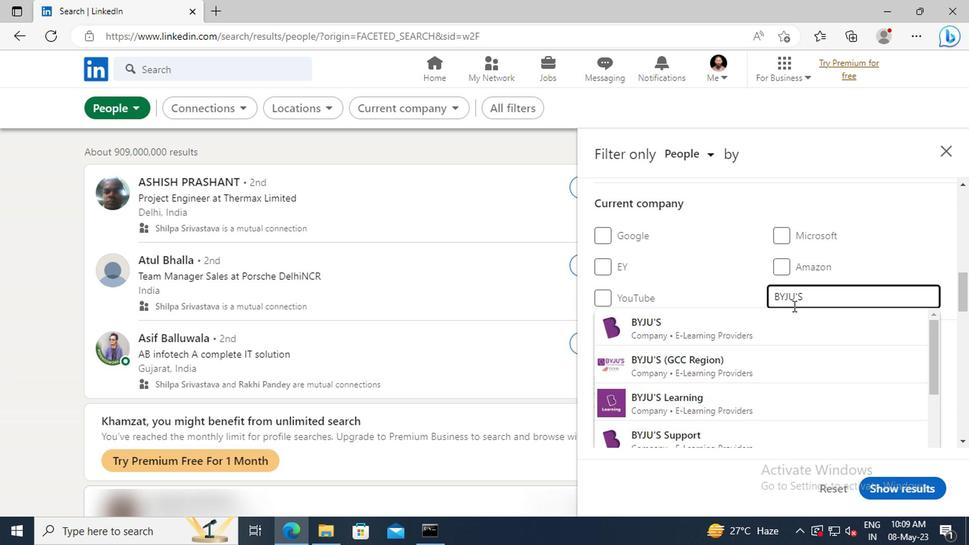 
Action: Mouse pressed left at (789, 316)
Screenshot: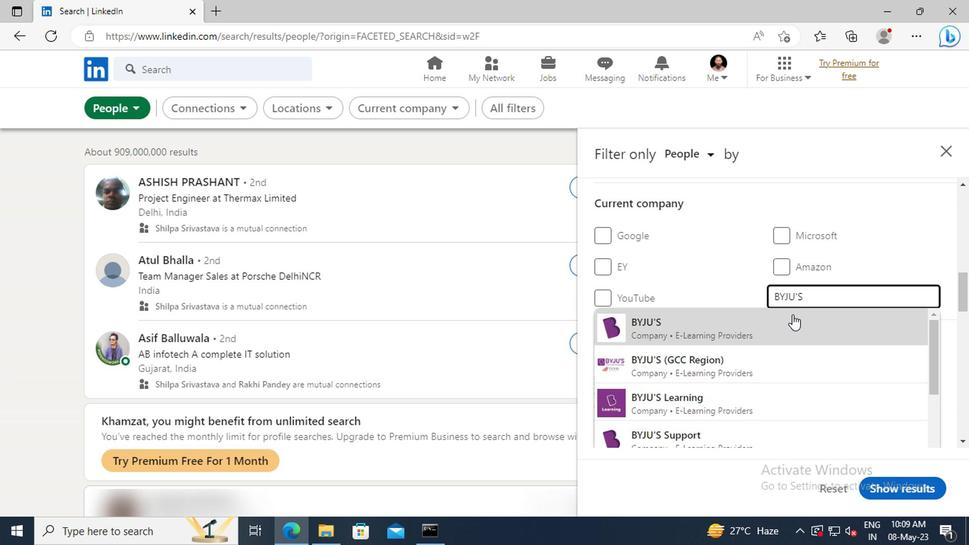 
Action: Mouse moved to (787, 318)
Screenshot: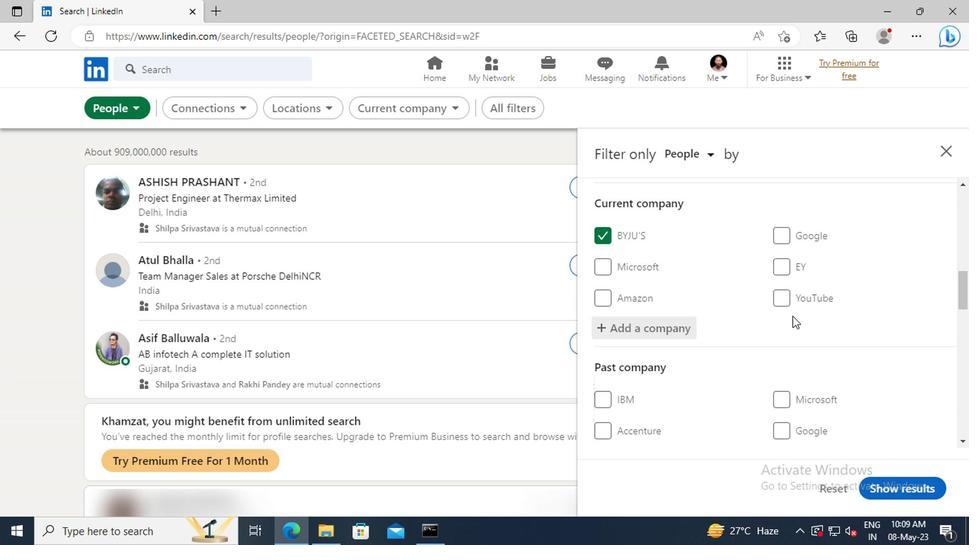 
Action: Mouse scrolled (787, 318) with delta (0, 0)
Screenshot: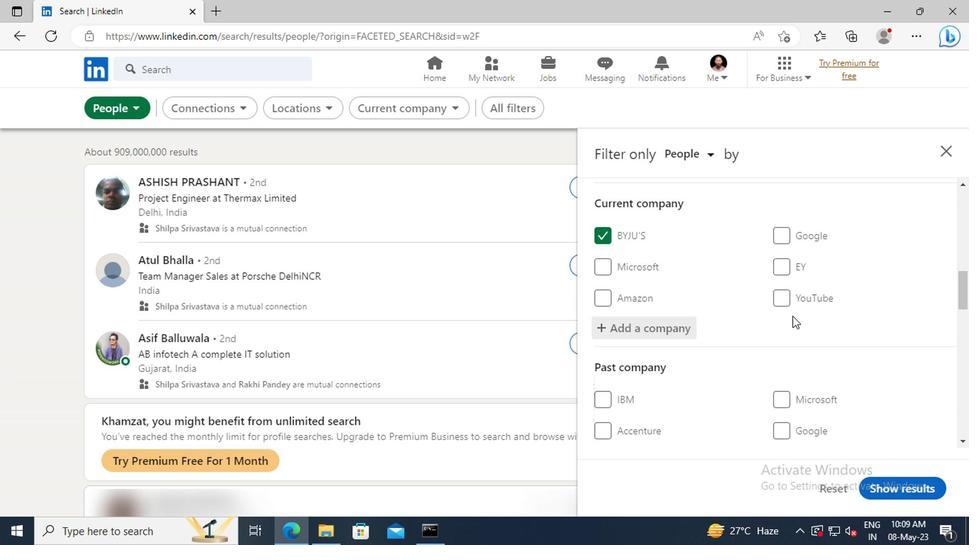 
Action: Mouse scrolled (787, 318) with delta (0, 0)
Screenshot: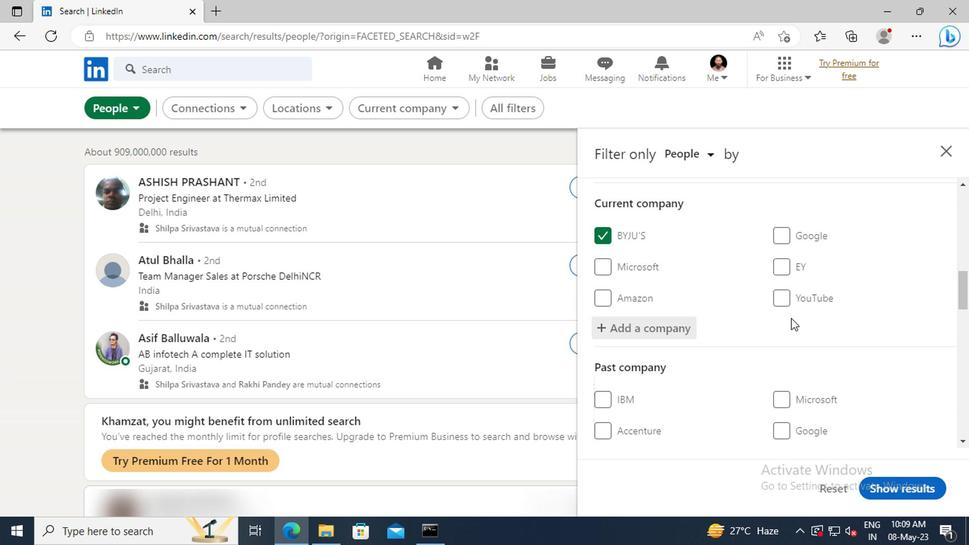 
Action: Mouse moved to (787, 317)
Screenshot: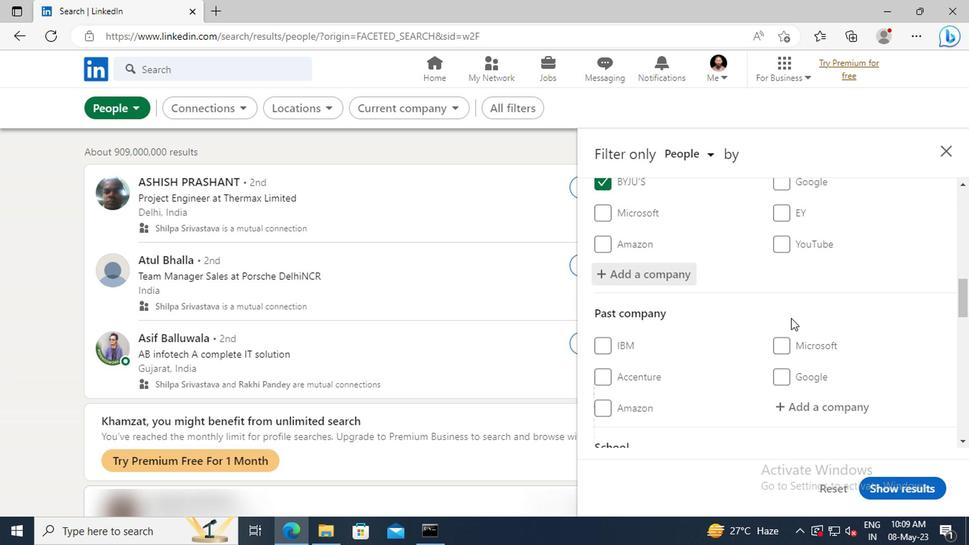 
Action: Mouse scrolled (787, 316) with delta (0, -1)
Screenshot: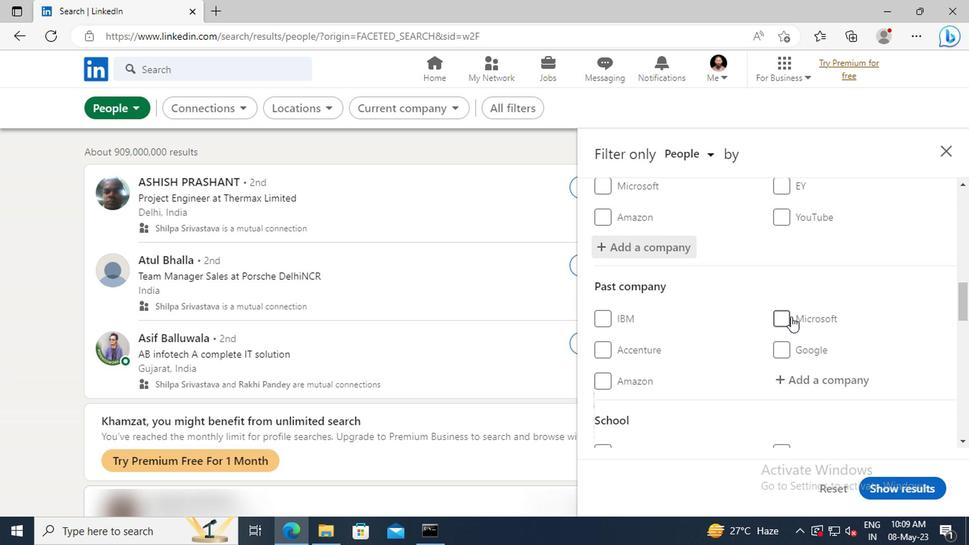 
Action: Mouse moved to (788, 314)
Screenshot: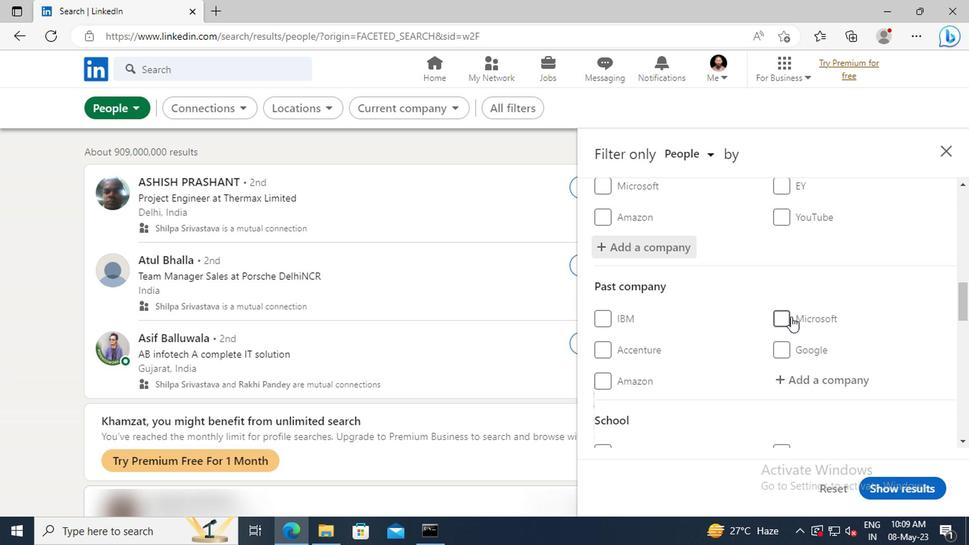 
Action: Mouse scrolled (788, 314) with delta (0, 0)
Screenshot: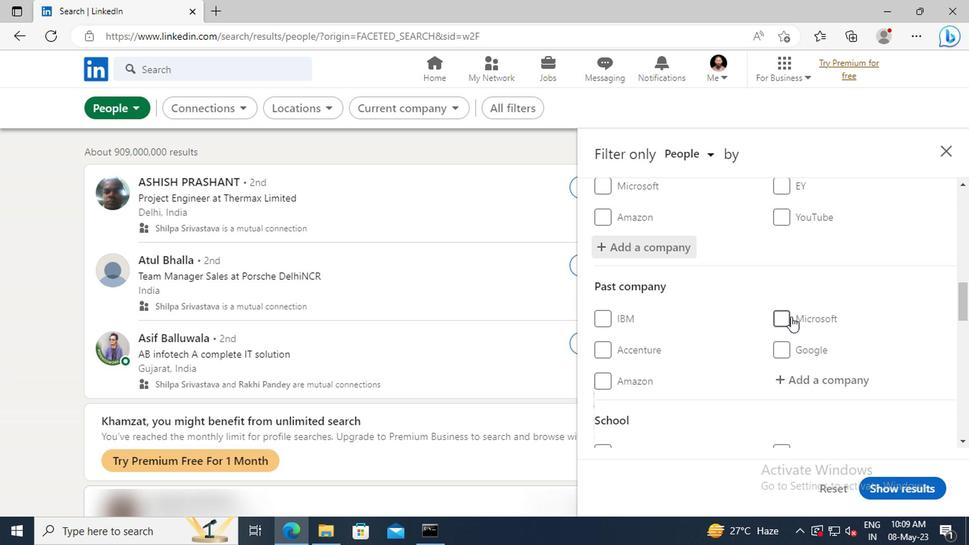 
Action: Mouse moved to (789, 312)
Screenshot: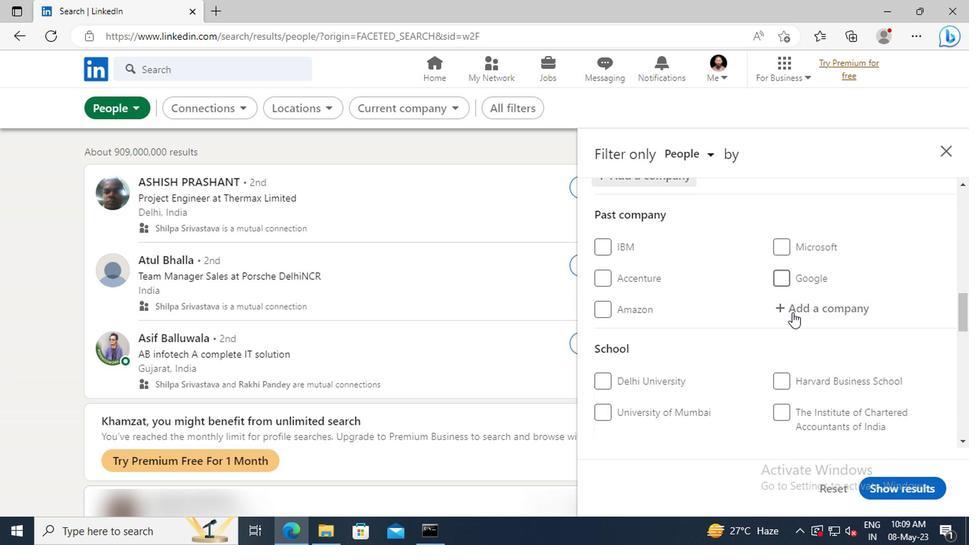 
Action: Mouse scrolled (789, 311) with delta (0, -1)
Screenshot: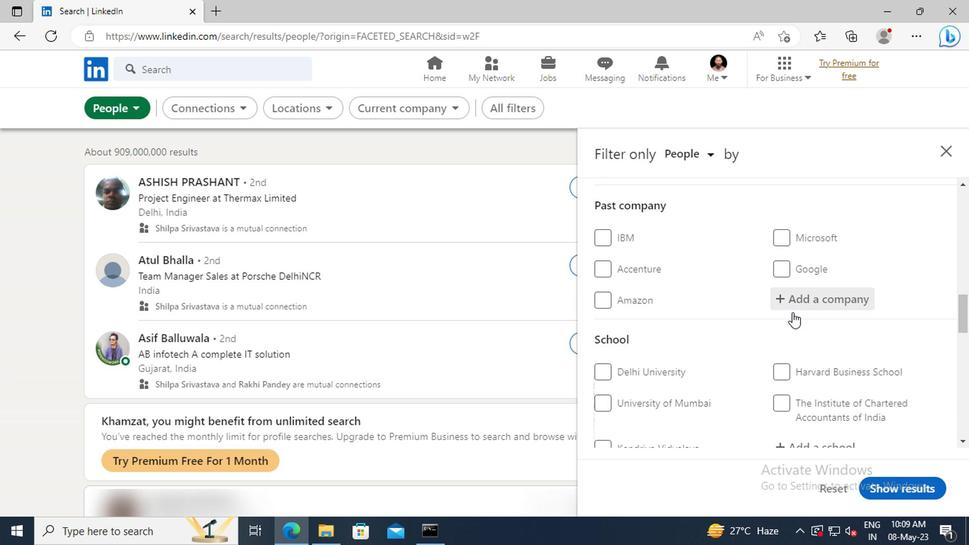 
Action: Mouse moved to (789, 309)
Screenshot: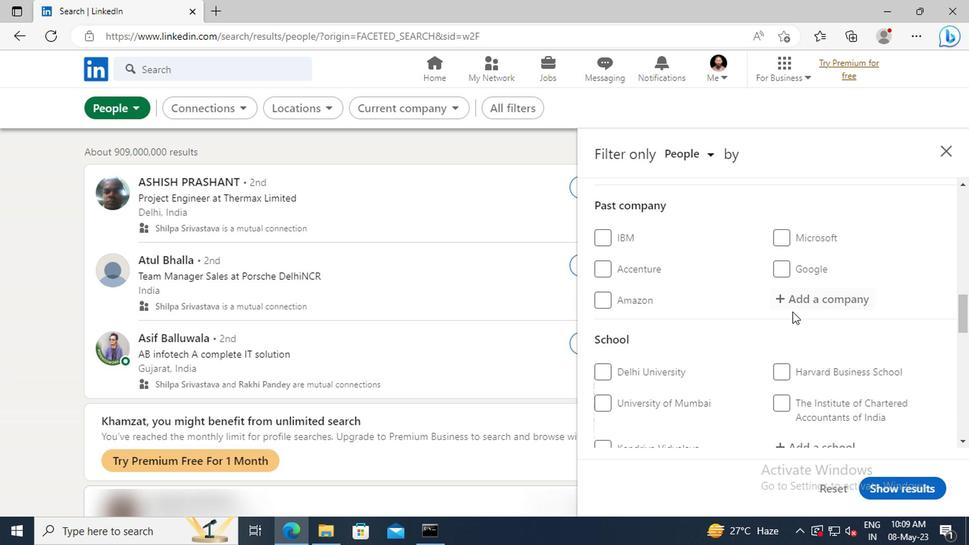 
Action: Mouse scrolled (789, 308) with delta (0, -1)
Screenshot: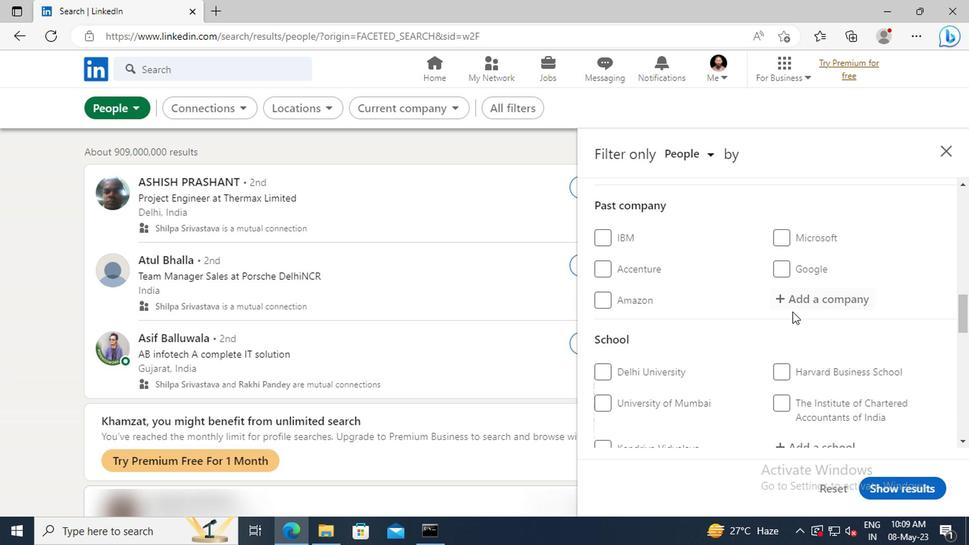 
Action: Mouse moved to (789, 306)
Screenshot: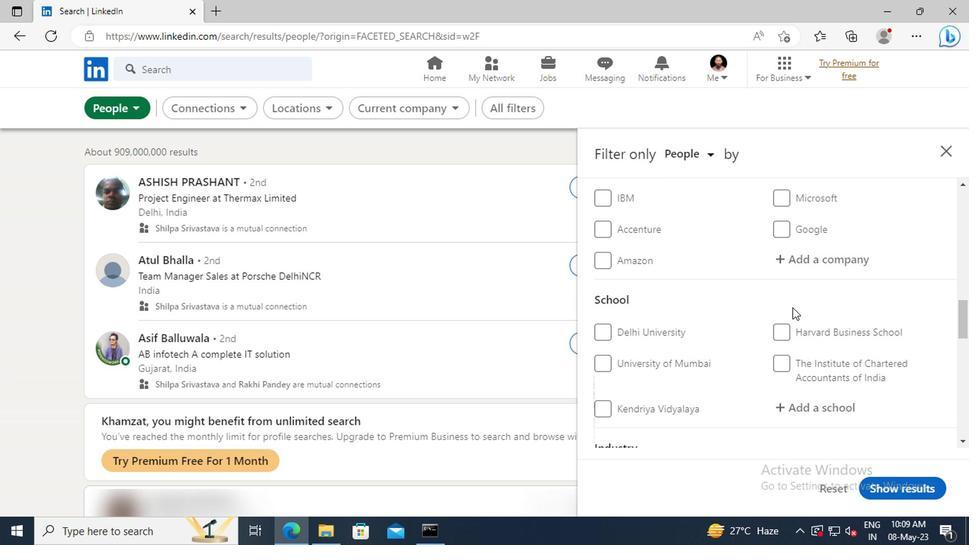 
Action: Mouse scrolled (789, 305) with delta (0, 0)
Screenshot: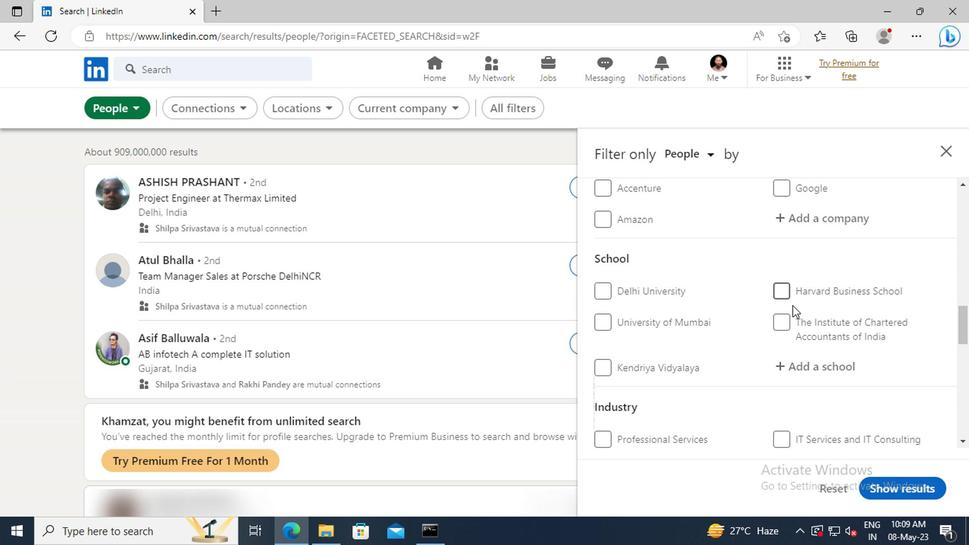 
Action: Mouse moved to (788, 322)
Screenshot: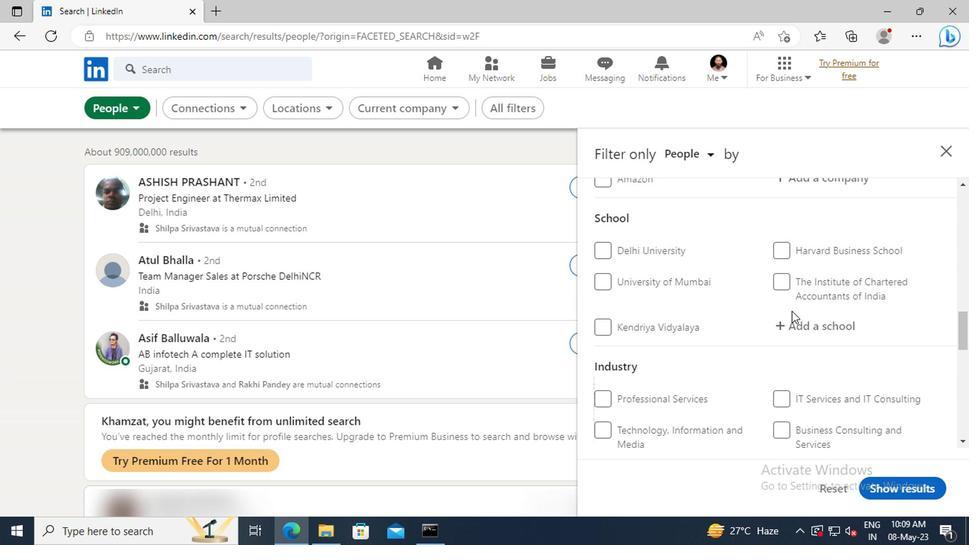 
Action: Mouse pressed left at (788, 322)
Screenshot: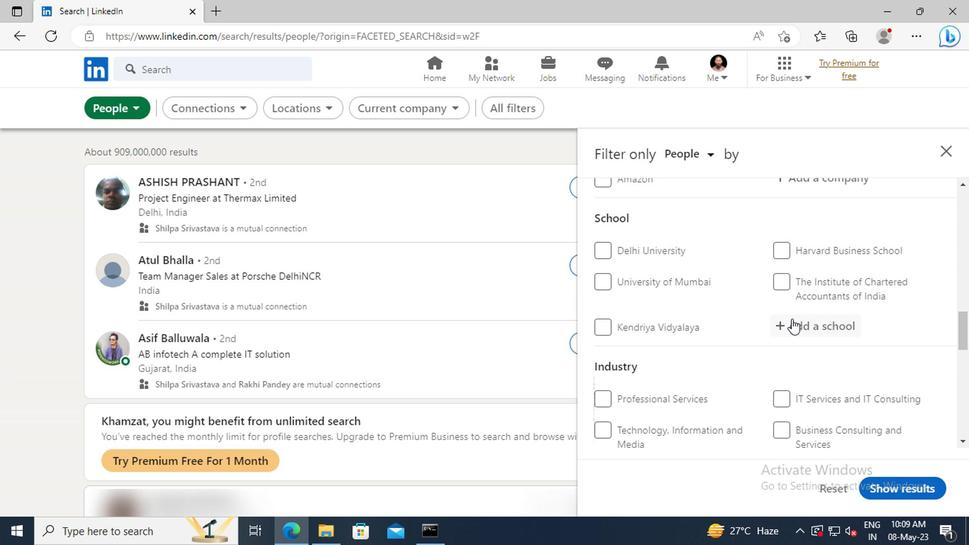
Action: Mouse moved to (788, 323)
Screenshot: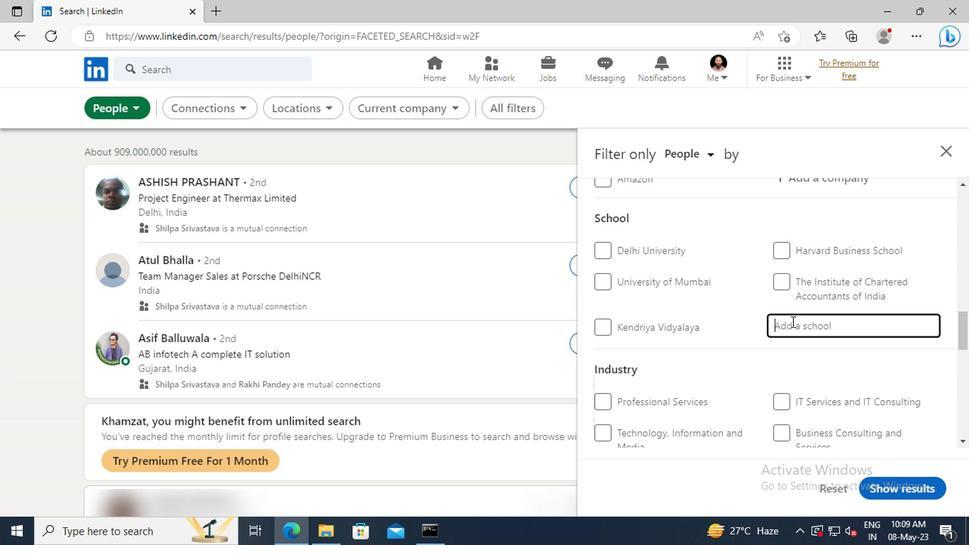 
Action: Key pressed <Key.shift>IIMT<Key.space><Key.shift>GR
Screenshot: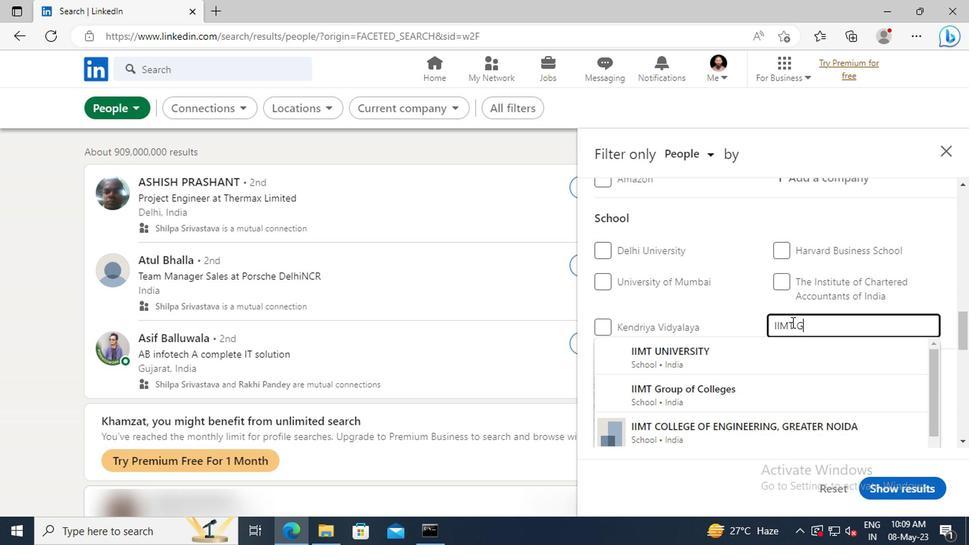 
Action: Mouse moved to (790, 343)
Screenshot: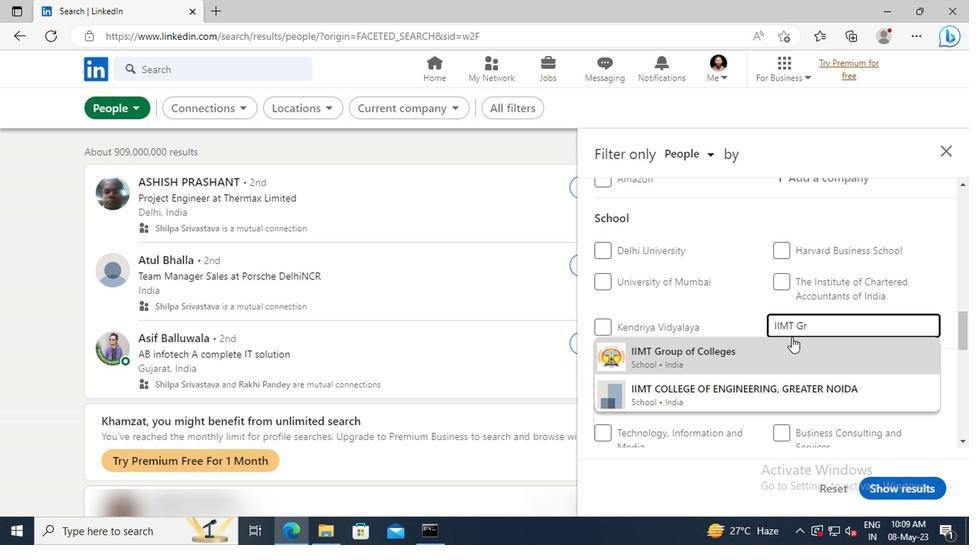 
Action: Mouse pressed left at (790, 343)
Screenshot: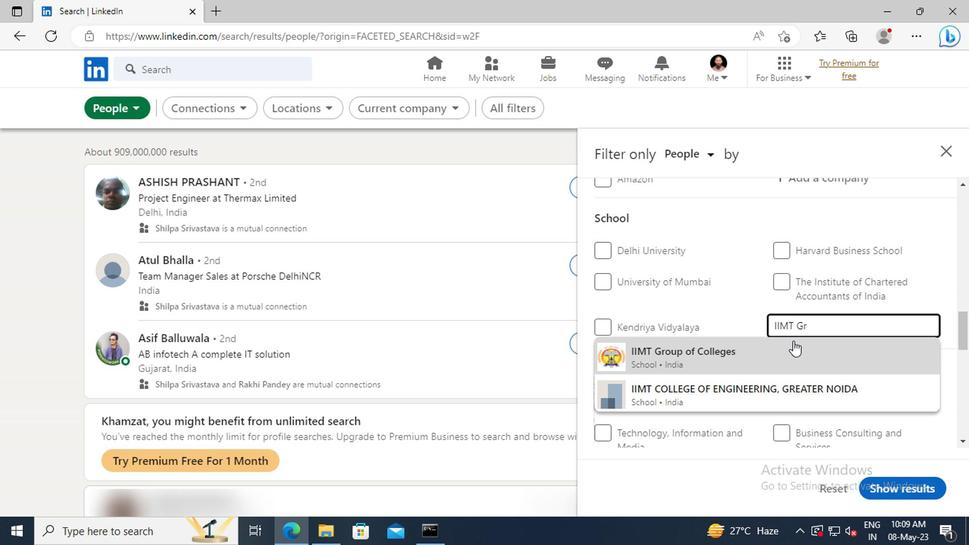 
Action: Mouse scrolled (790, 342) with delta (0, 0)
Screenshot: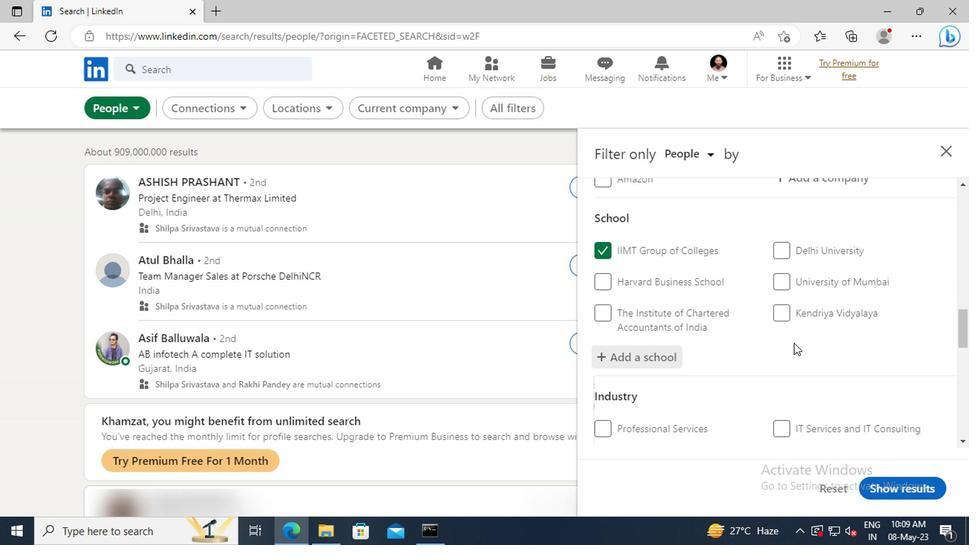 
Action: Mouse moved to (790, 342)
Screenshot: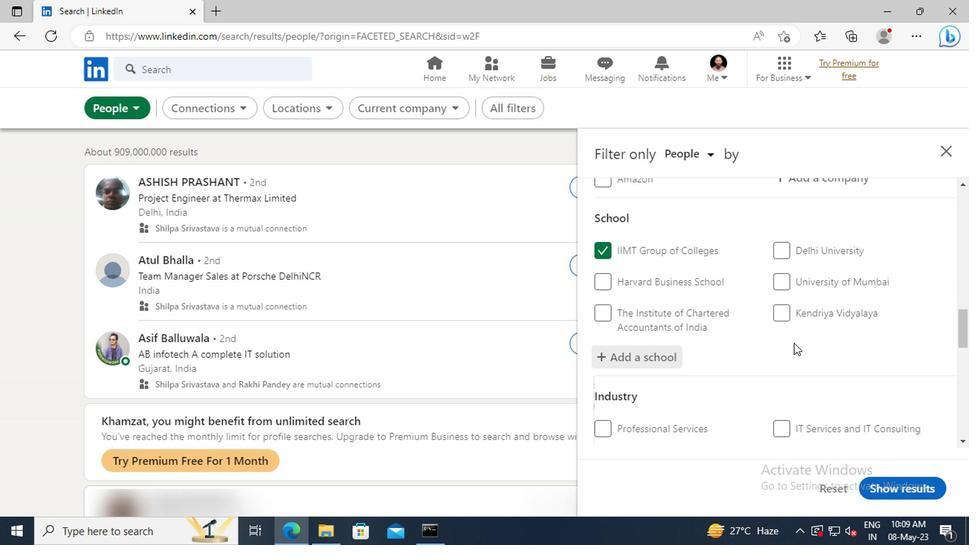 
Action: Mouse scrolled (790, 341) with delta (0, -1)
Screenshot: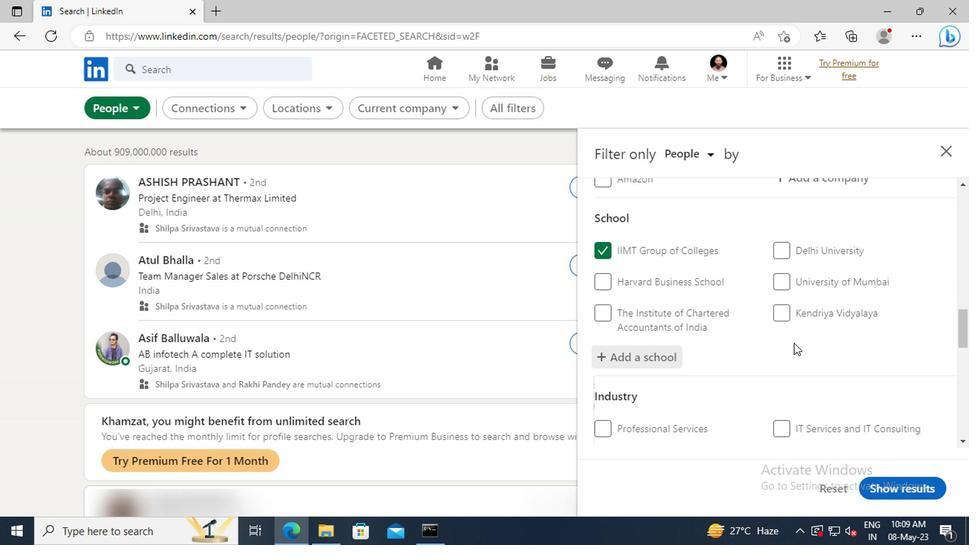 
Action: Mouse moved to (786, 334)
Screenshot: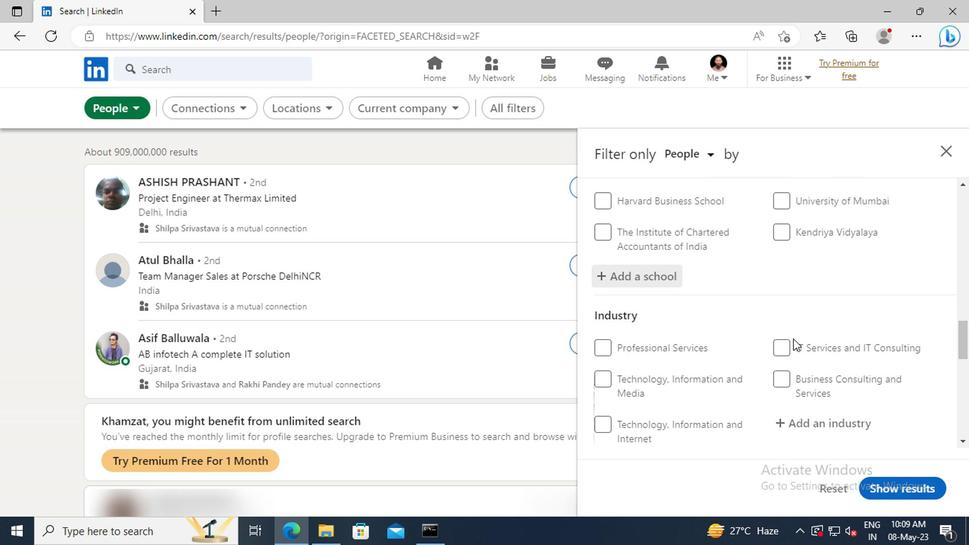 
Action: Mouse scrolled (786, 333) with delta (0, 0)
Screenshot: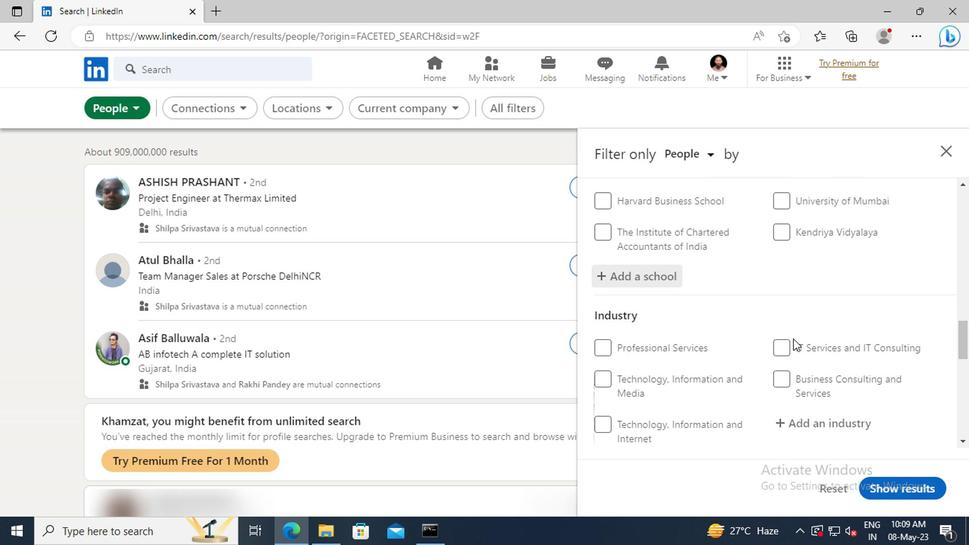 
Action: Mouse moved to (784, 330)
Screenshot: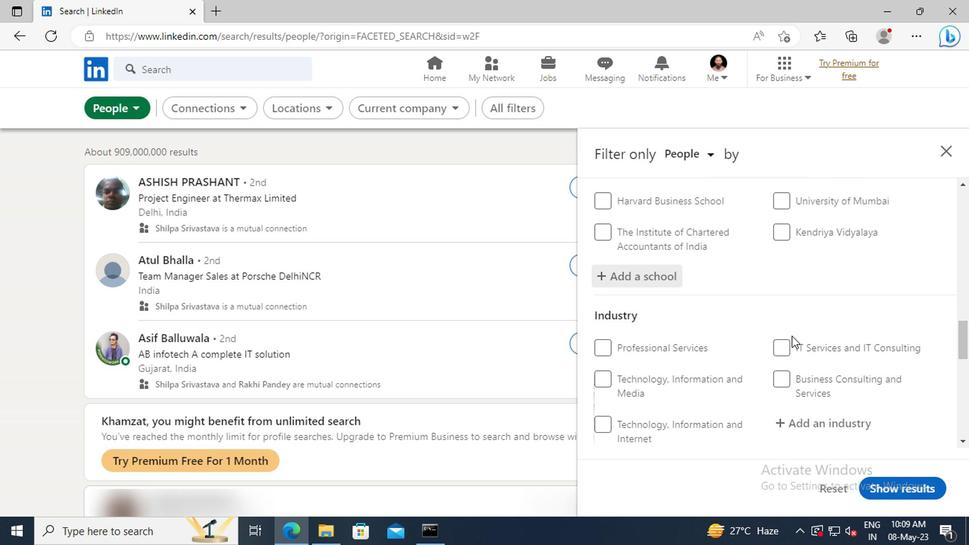 
Action: Mouse scrolled (784, 330) with delta (0, 0)
Screenshot: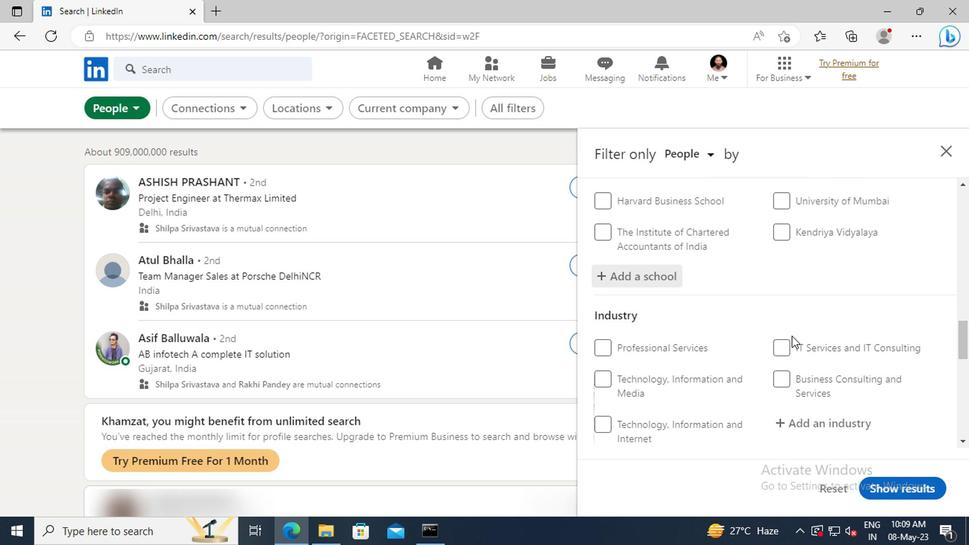 
Action: Mouse moved to (784, 336)
Screenshot: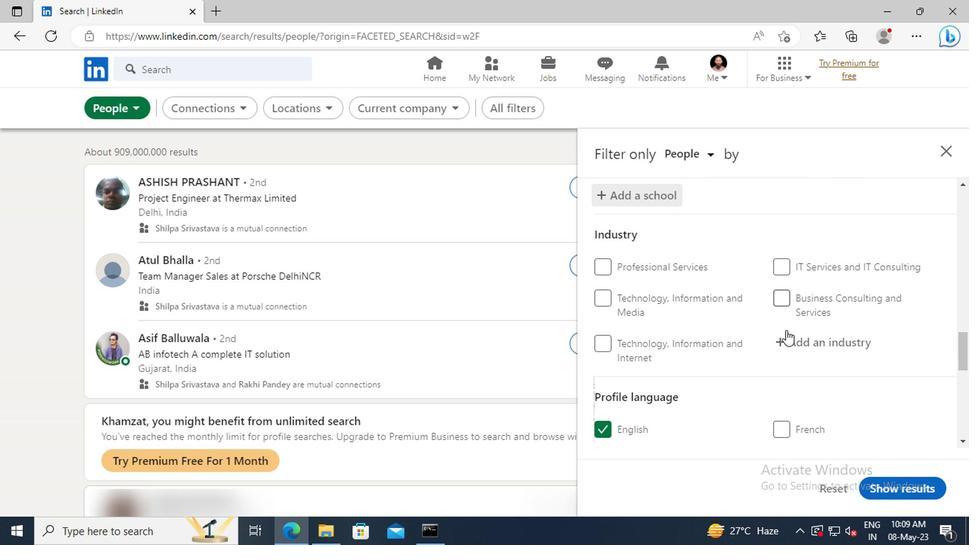 
Action: Mouse pressed left at (784, 336)
Screenshot: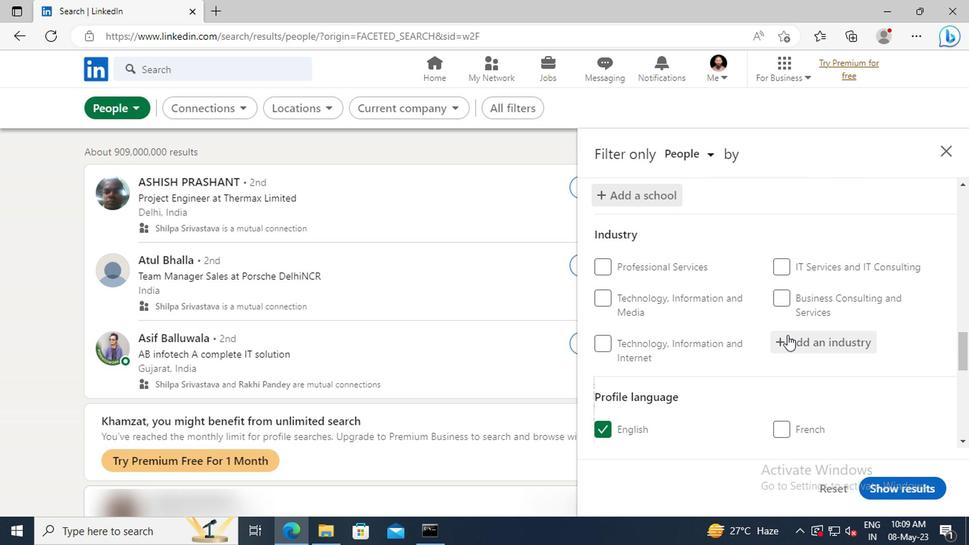 
Action: Key pressed <Key.shift>CHEMIC
Screenshot: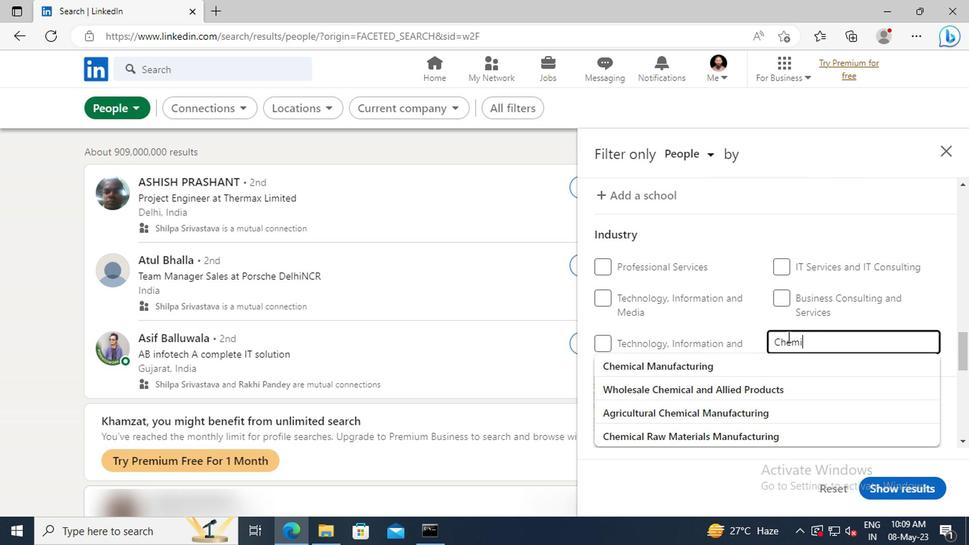 
Action: Mouse moved to (791, 361)
Screenshot: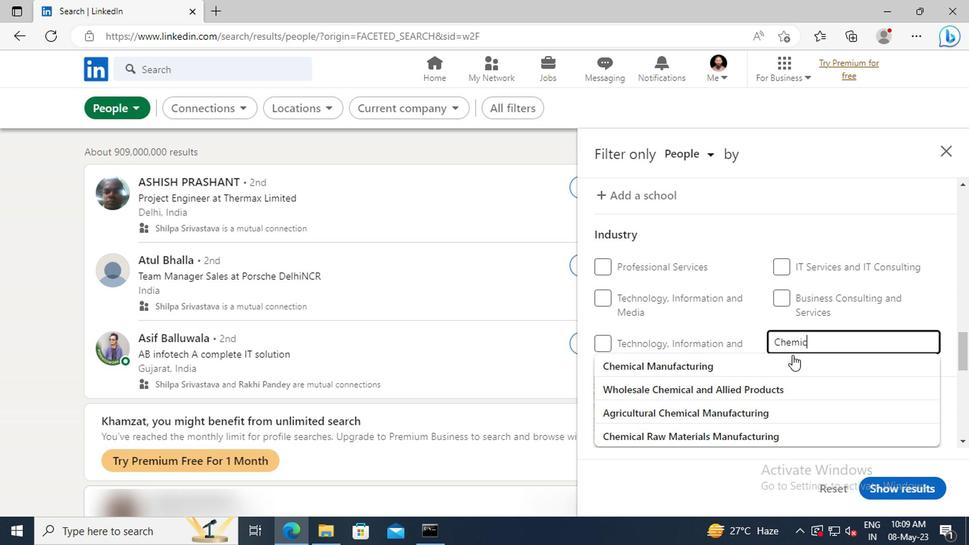 
Action: Mouse pressed left at (791, 361)
Screenshot: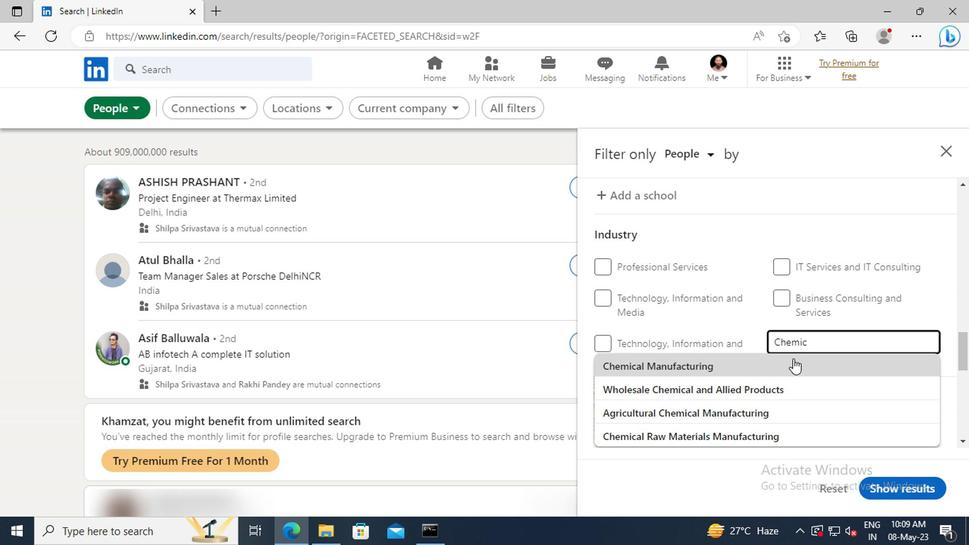 
Action: Mouse moved to (791, 361)
Screenshot: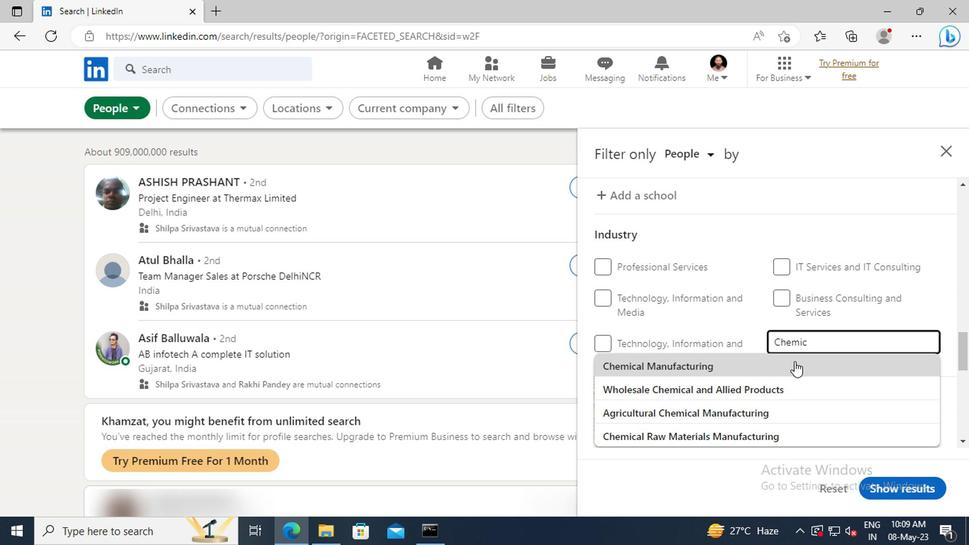 
Action: Mouse scrolled (791, 361) with delta (0, 0)
Screenshot: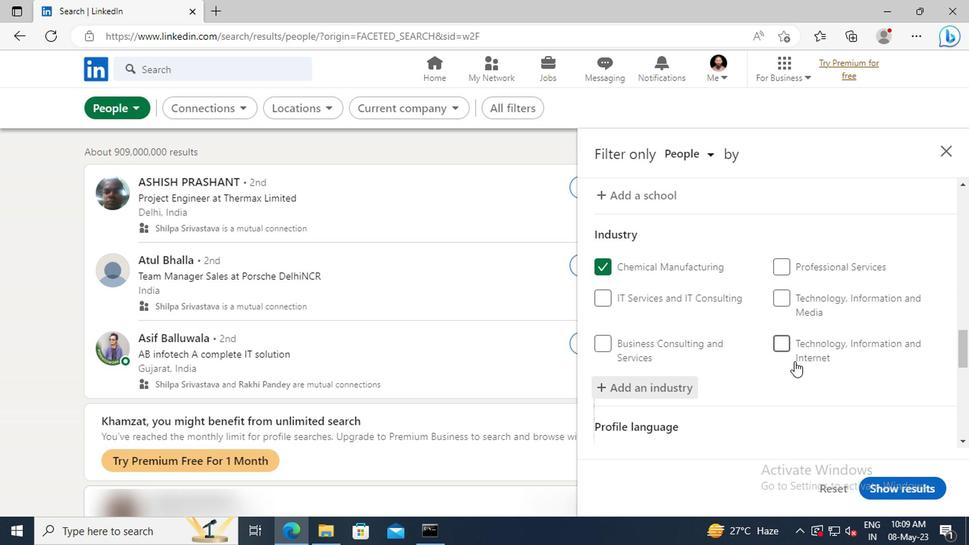 
Action: Mouse scrolled (791, 361) with delta (0, 0)
Screenshot: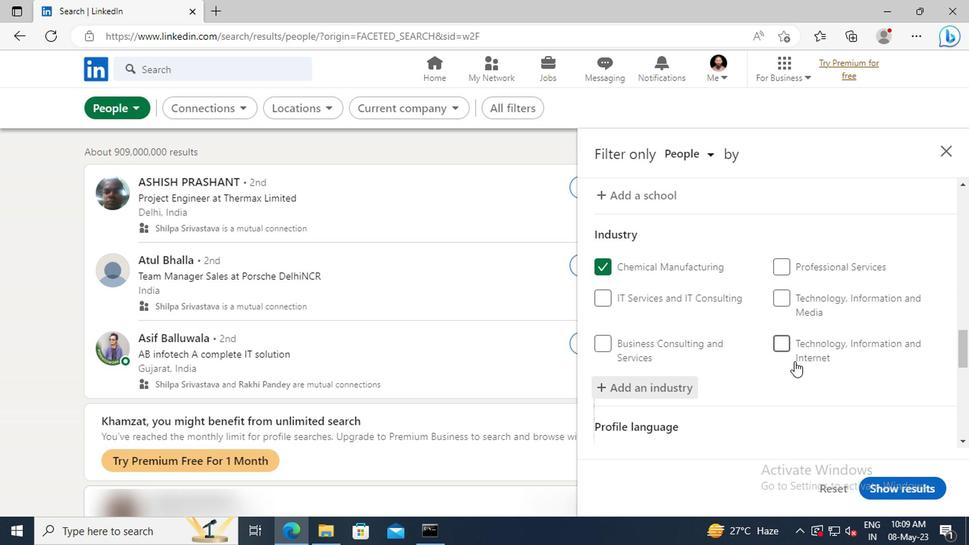 
Action: Mouse moved to (791, 357)
Screenshot: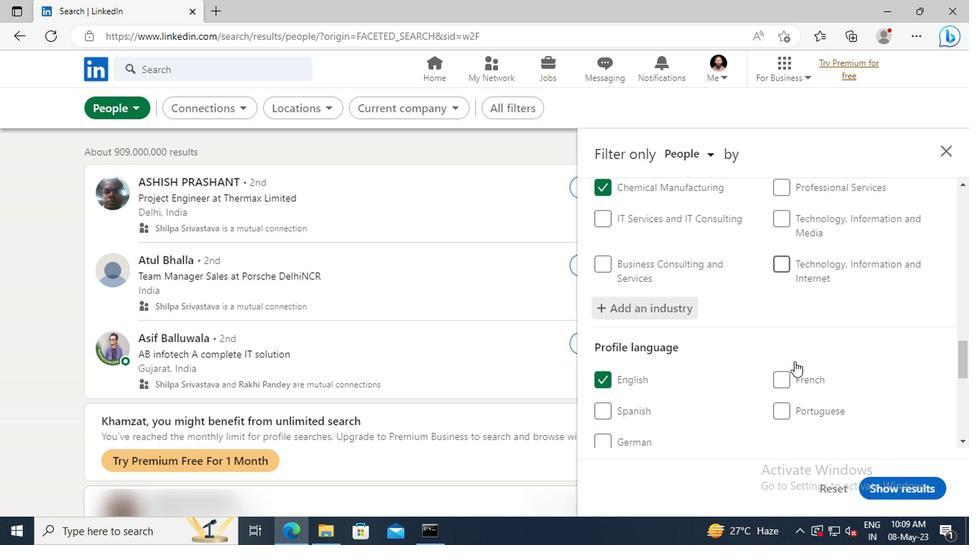 
Action: Mouse scrolled (791, 356) with delta (0, -1)
Screenshot: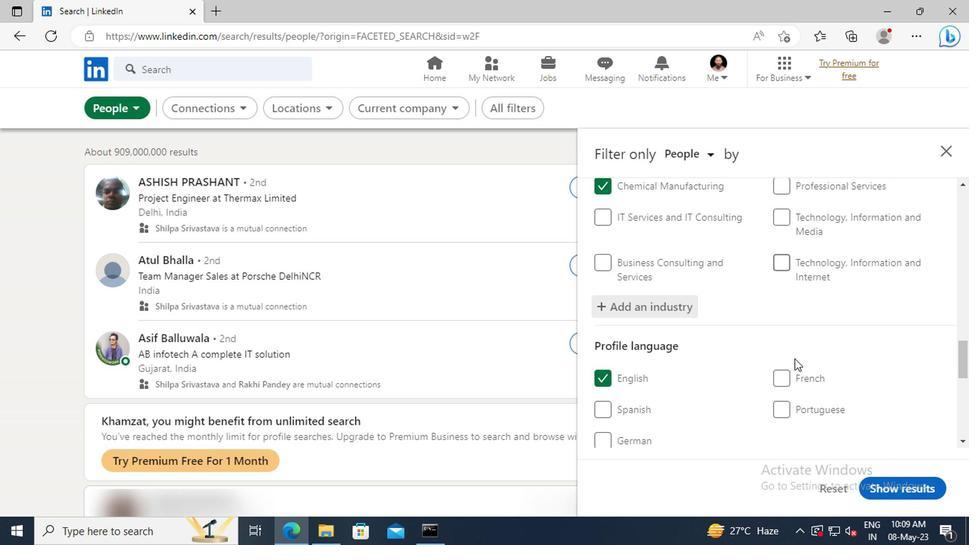 
Action: Mouse scrolled (791, 356) with delta (0, -1)
Screenshot: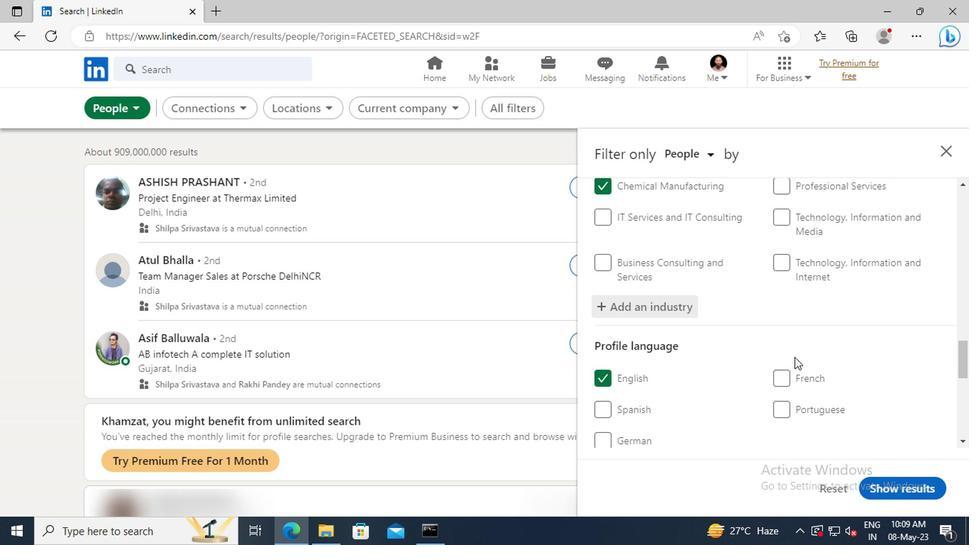 
Action: Mouse scrolled (791, 356) with delta (0, -1)
Screenshot: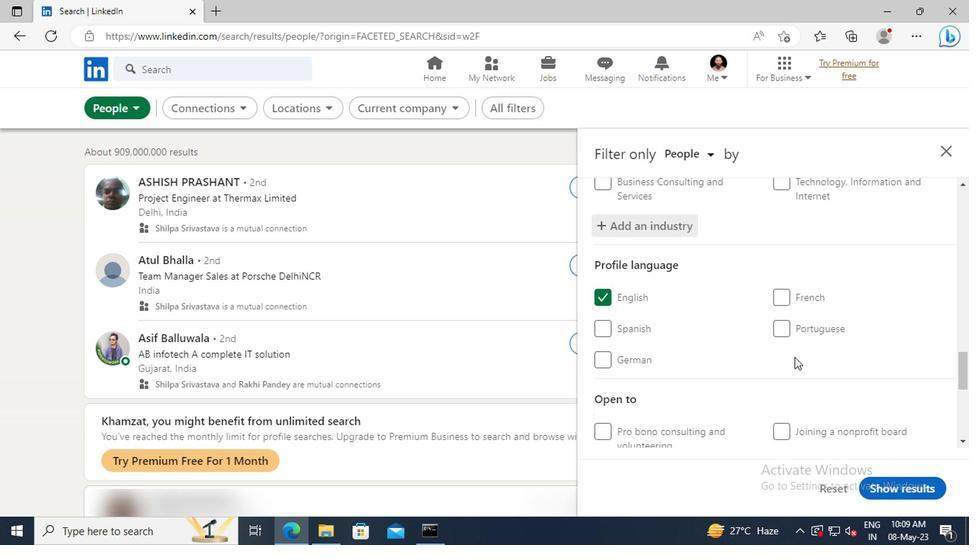 
Action: Mouse scrolled (791, 356) with delta (0, -1)
Screenshot: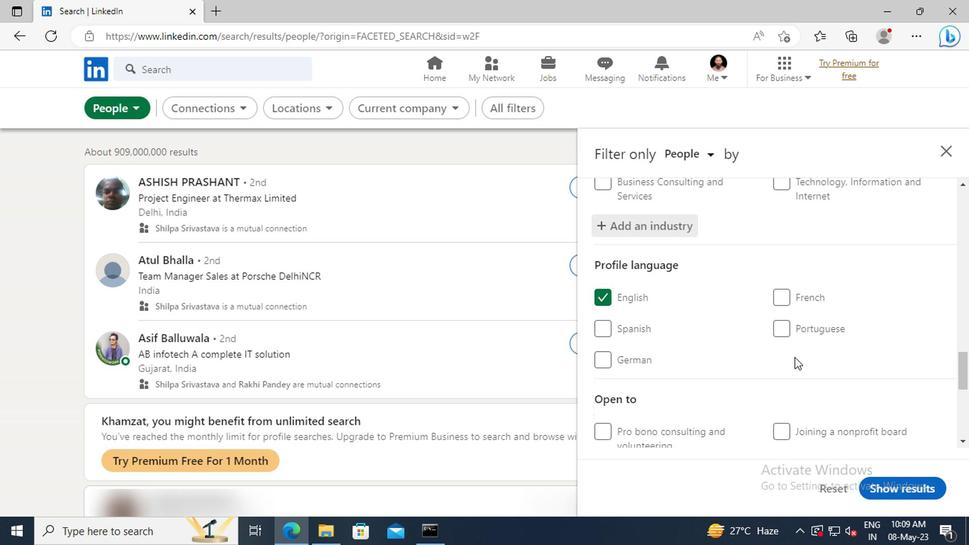 
Action: Mouse scrolled (791, 356) with delta (0, -1)
Screenshot: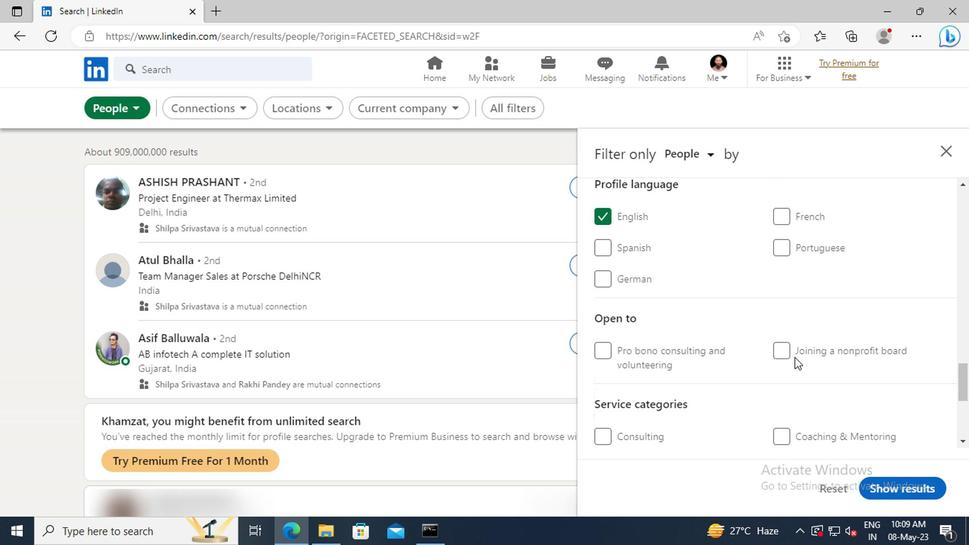 
Action: Mouse scrolled (791, 356) with delta (0, -1)
Screenshot: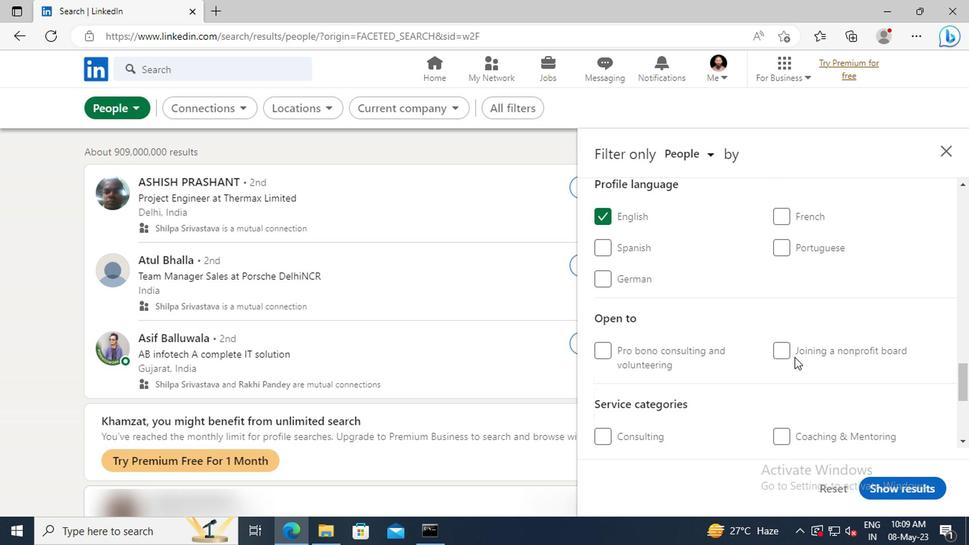 
Action: Mouse moved to (790, 347)
Screenshot: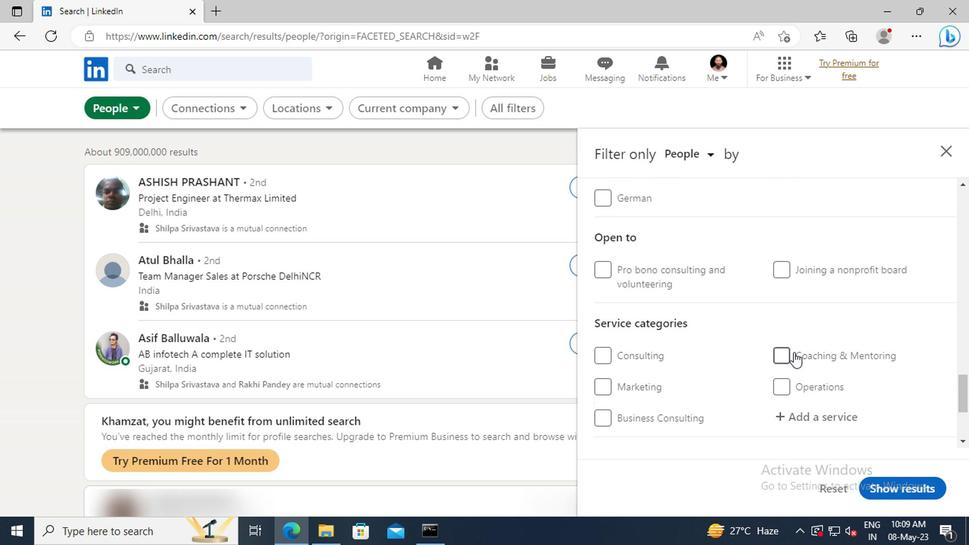 
Action: Mouse scrolled (790, 347) with delta (0, 0)
Screenshot: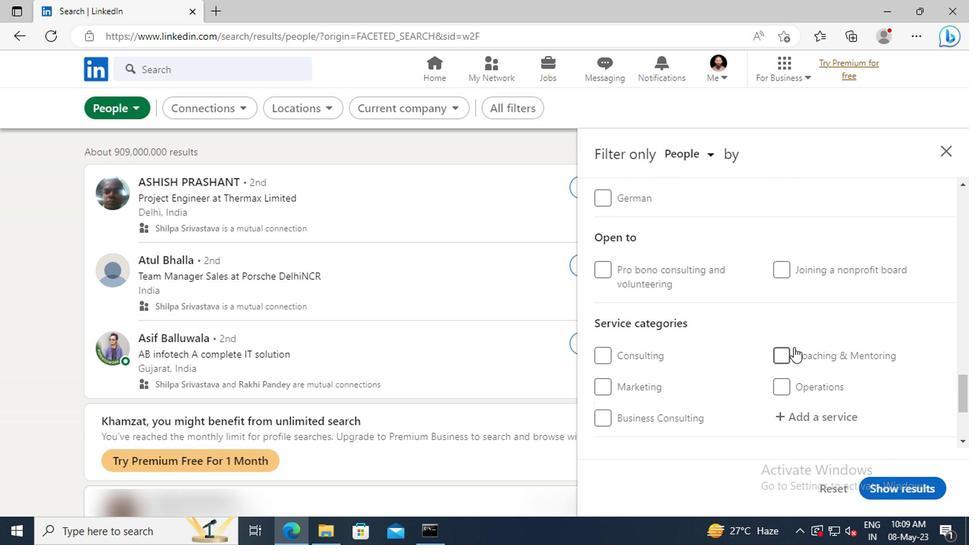 
Action: Mouse scrolled (790, 347) with delta (0, 0)
Screenshot: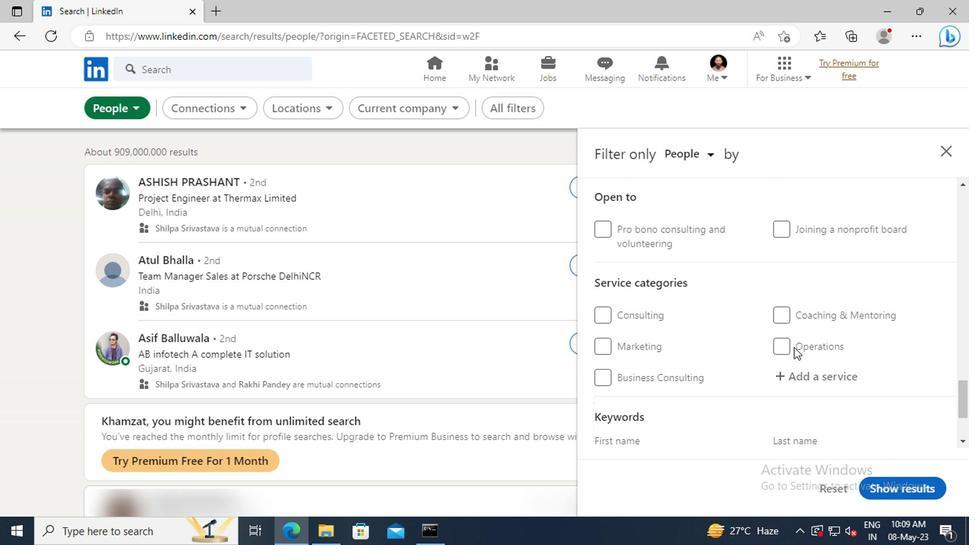 
Action: Mouse moved to (791, 341)
Screenshot: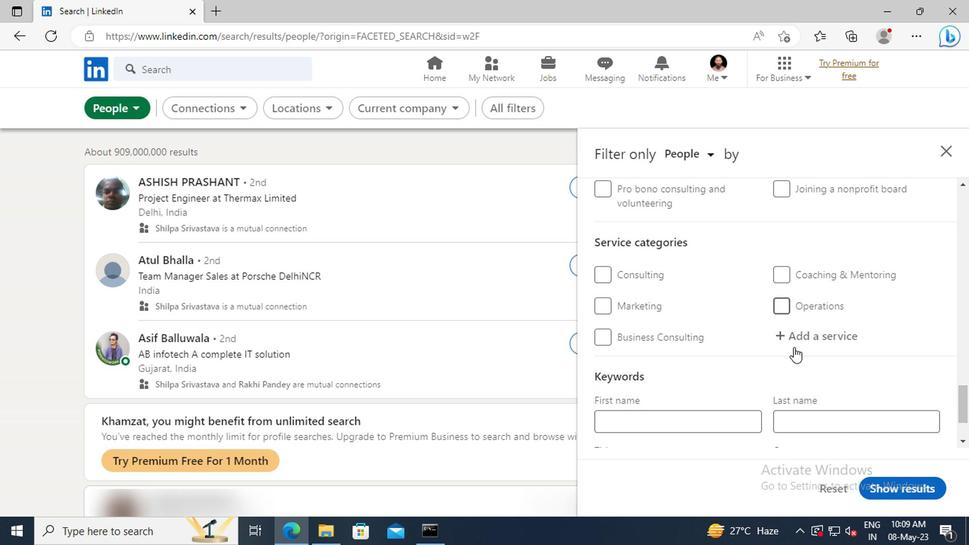 
Action: Mouse pressed left at (791, 341)
Screenshot: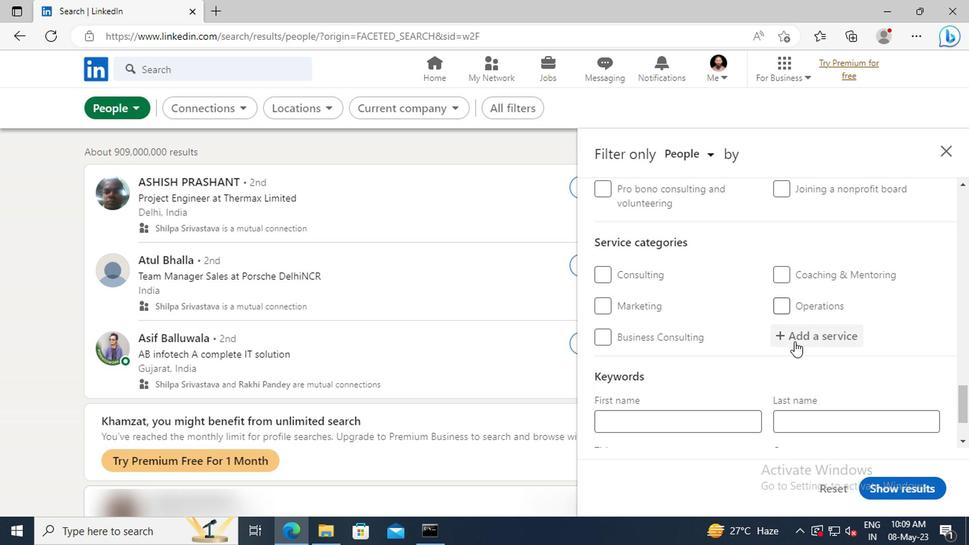 
Action: Key pressed <Key.shift>PRODUC
Screenshot: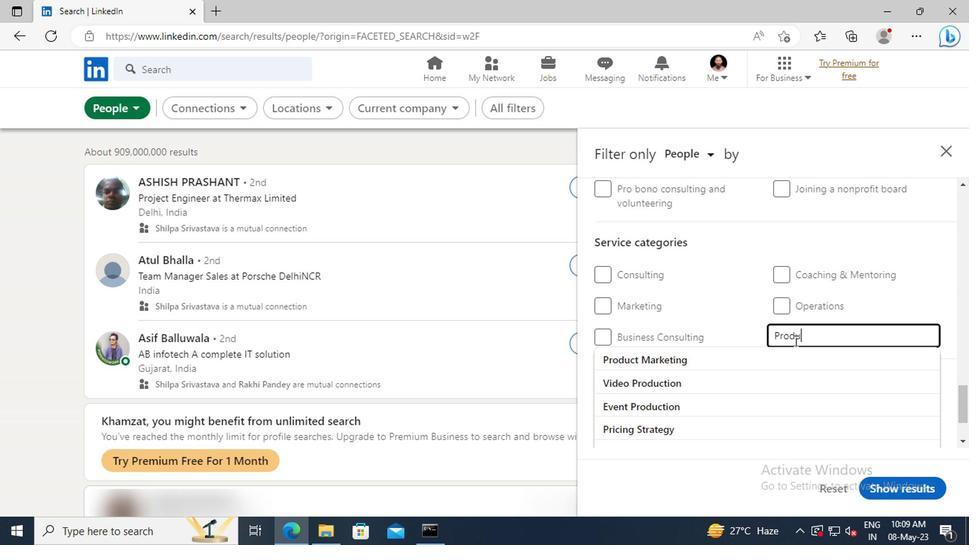 
Action: Mouse moved to (791, 354)
Screenshot: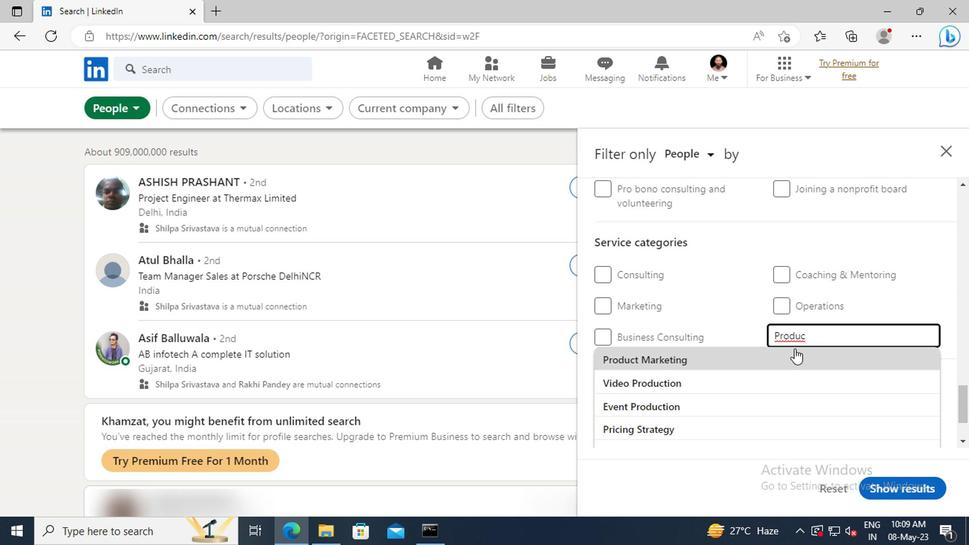 
Action: Mouse pressed left at (791, 354)
Screenshot: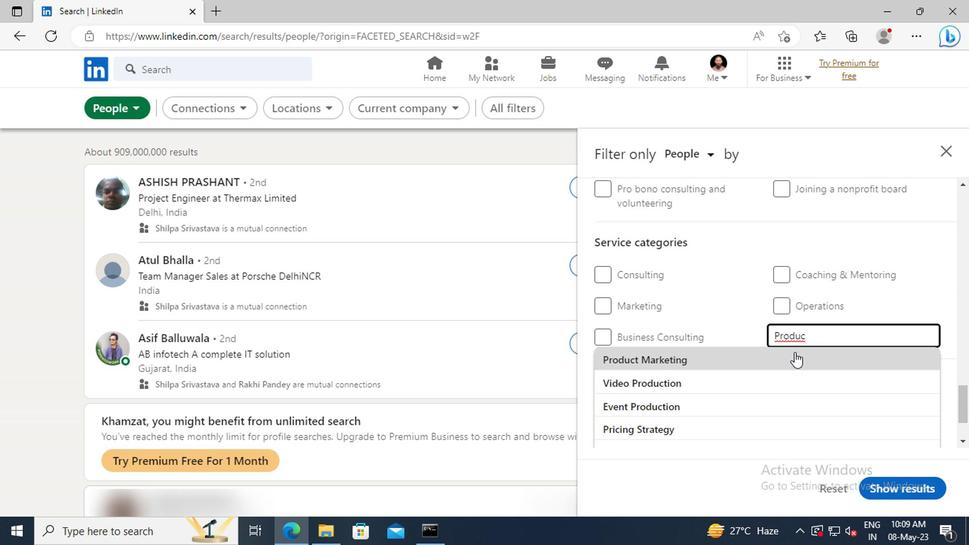 
Action: Mouse scrolled (791, 354) with delta (0, 0)
Screenshot: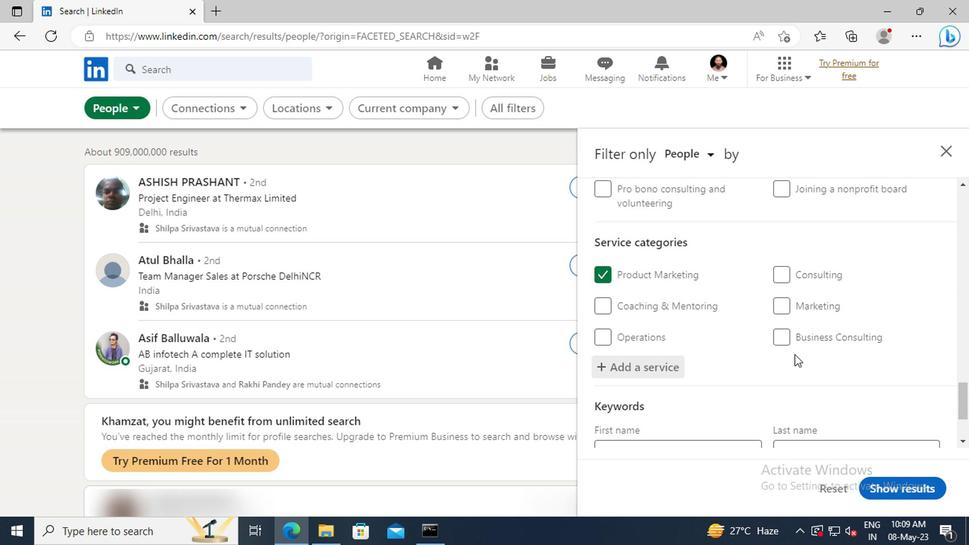
Action: Mouse scrolled (791, 354) with delta (0, 0)
Screenshot: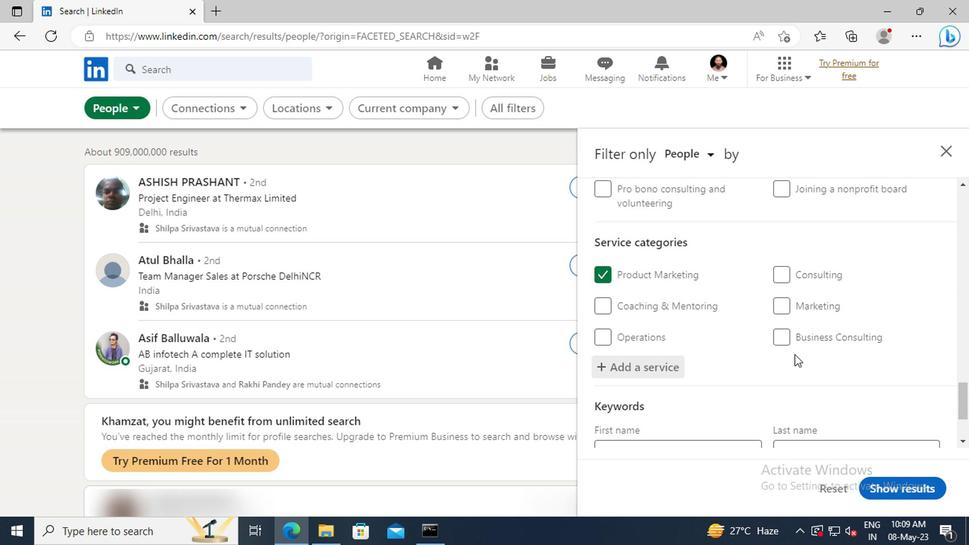 
Action: Mouse scrolled (791, 354) with delta (0, 0)
Screenshot: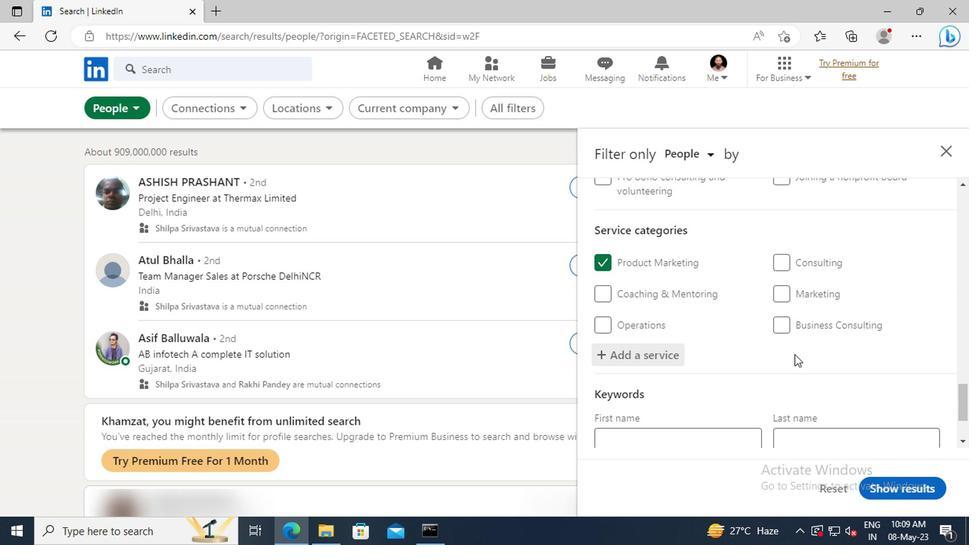 
Action: Mouse scrolled (791, 354) with delta (0, 0)
Screenshot: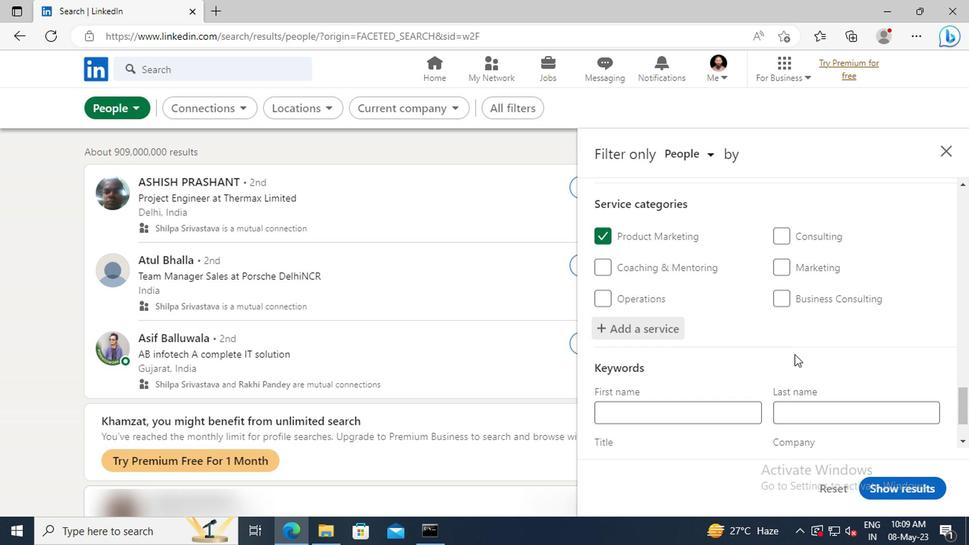 
Action: Mouse moved to (695, 383)
Screenshot: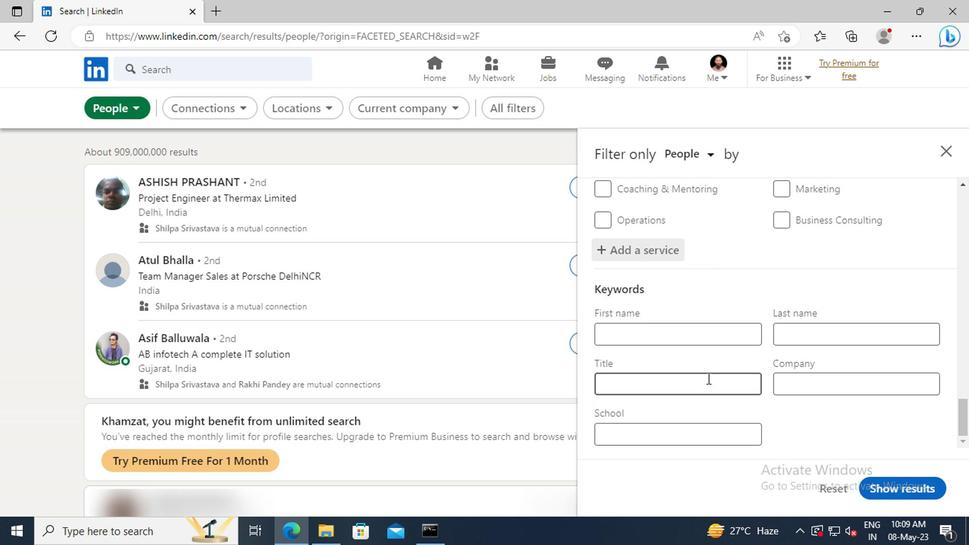 
Action: Mouse pressed left at (695, 383)
Screenshot: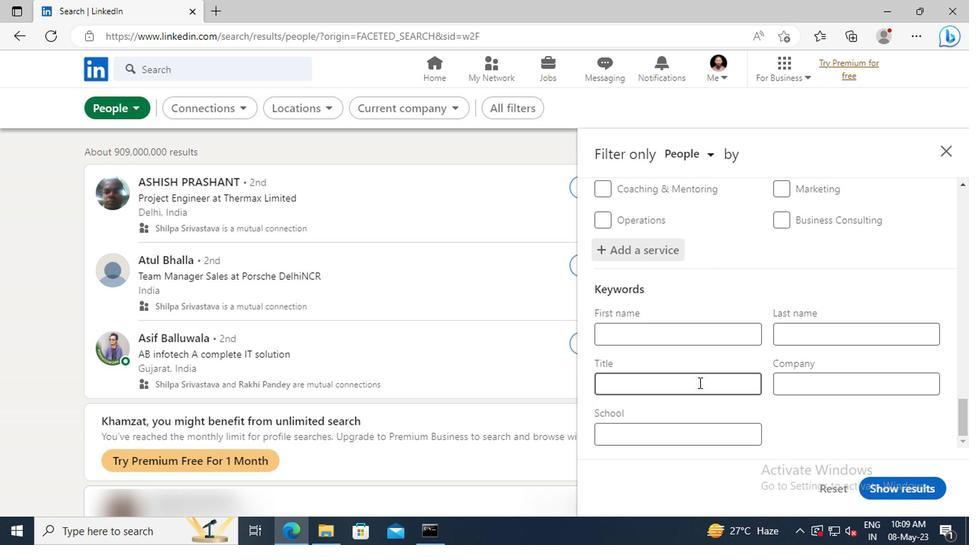 
Action: Key pressed <Key.shift>
Screenshot: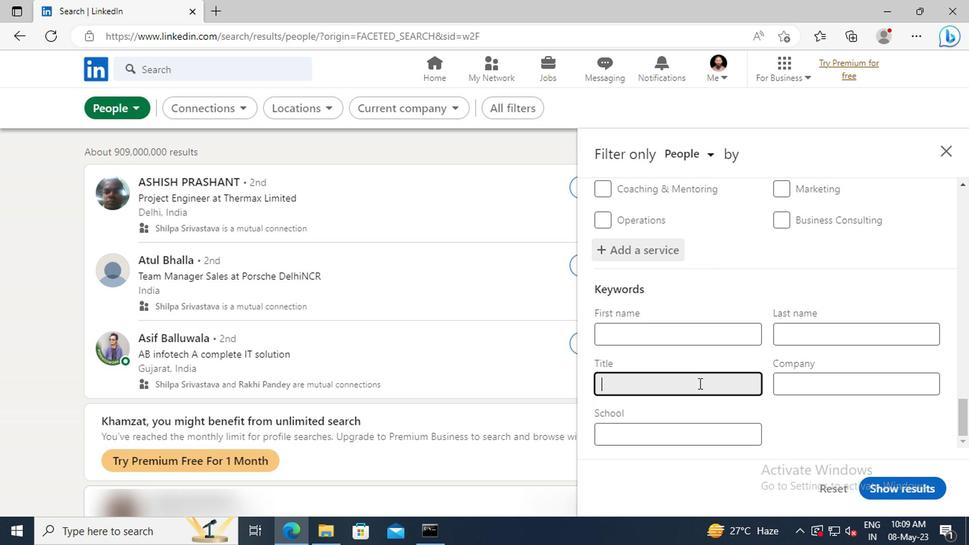 
Action: Mouse moved to (695, 381)
Screenshot: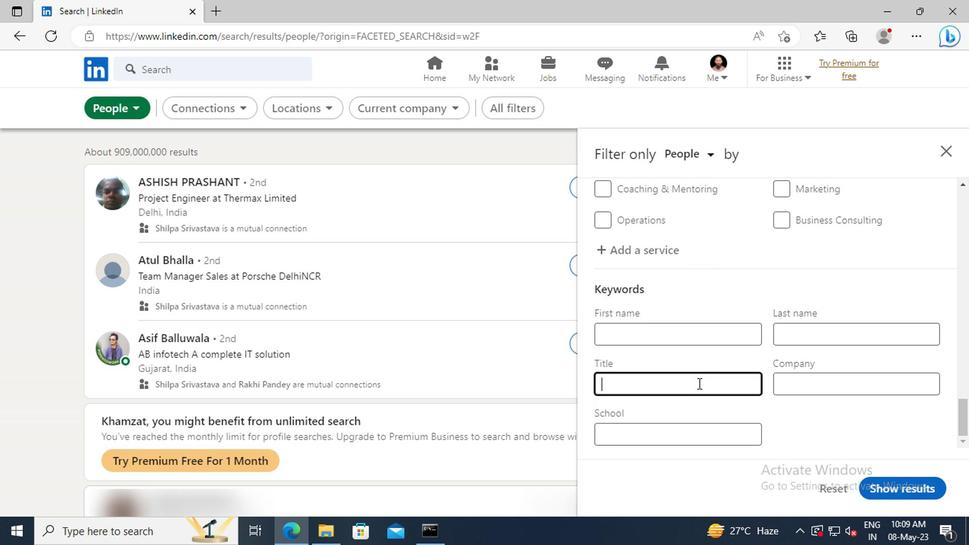 
Action: Key pressed QUALITY<Key.space><Key.shift>CONTROL<Key.enter>
Screenshot: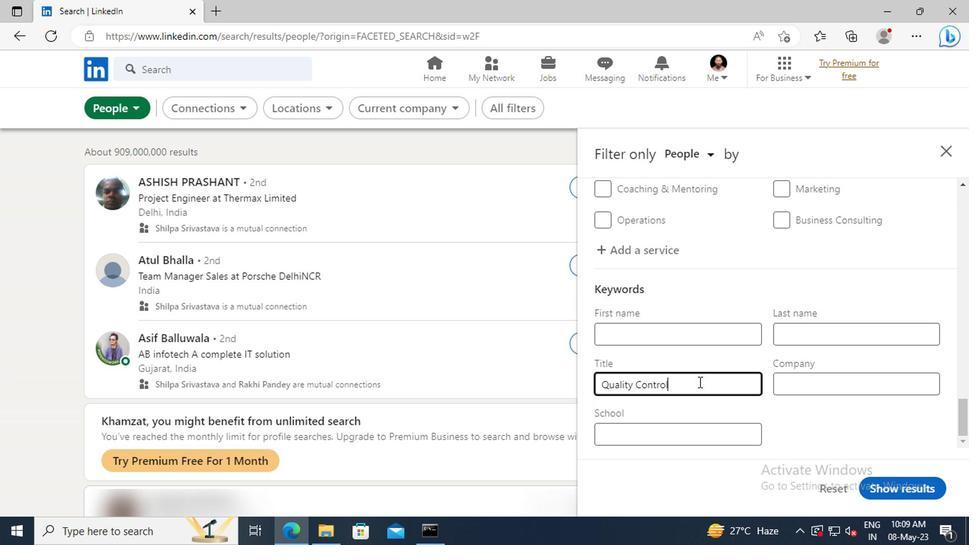 
Action: Mouse moved to (904, 482)
Screenshot: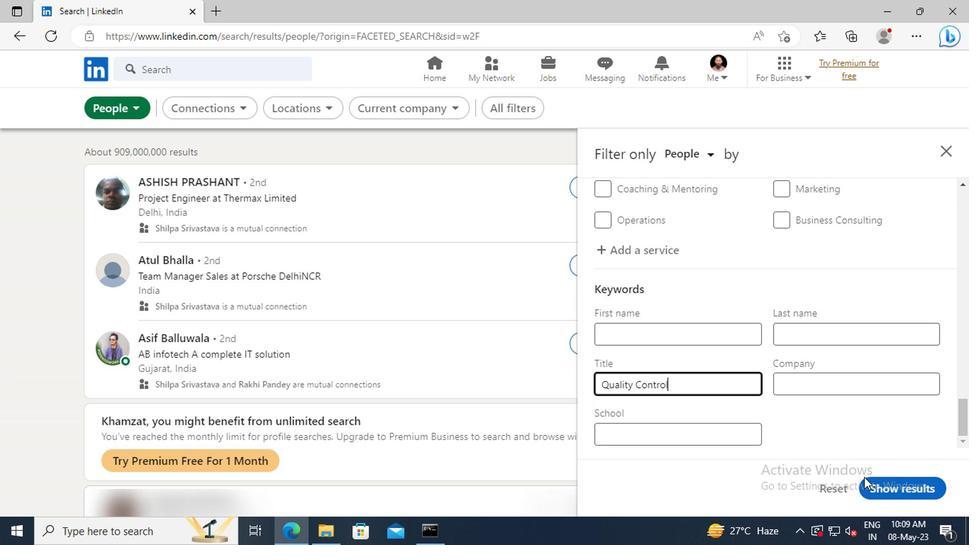 
Action: Mouse pressed left at (904, 482)
Screenshot: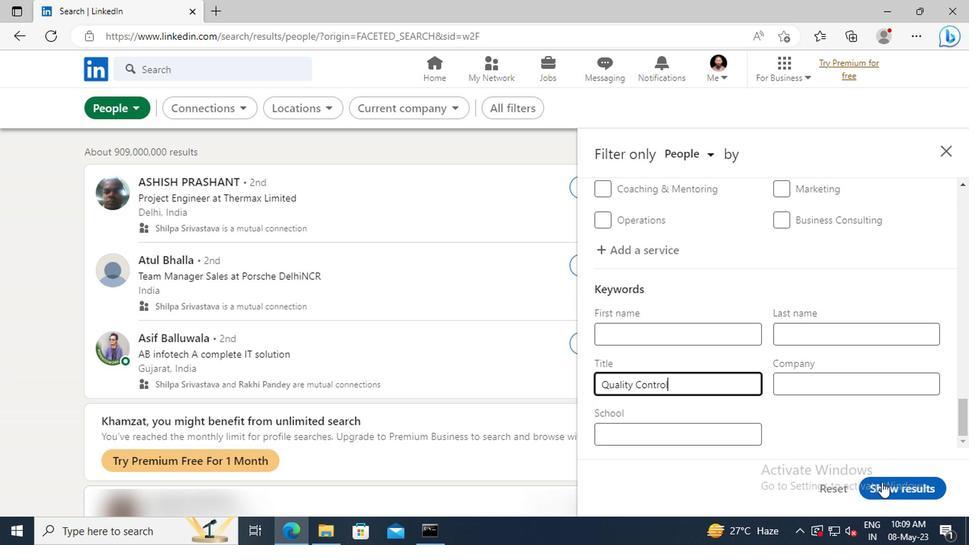 
Action: Mouse moved to (904, 483)
Screenshot: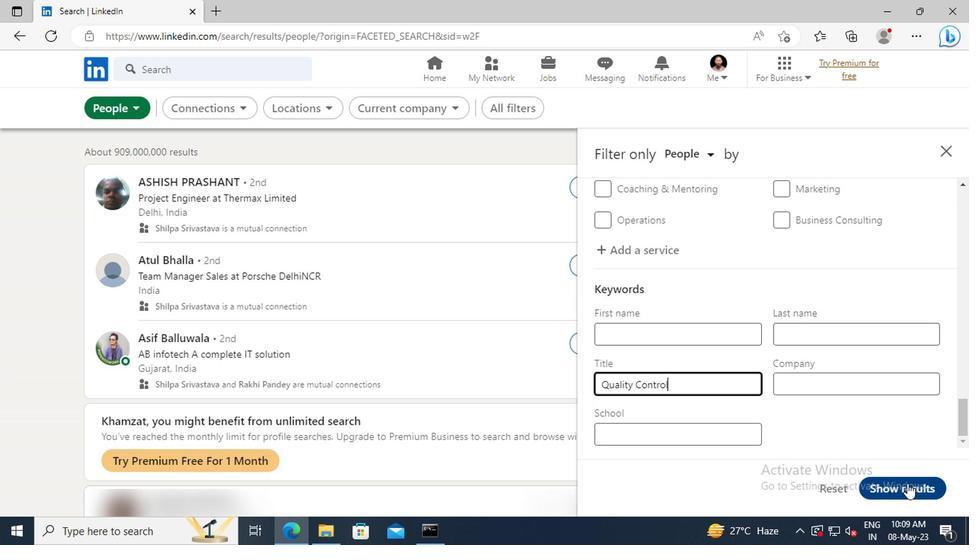 
